 Task: Look for space in Adrogué, Argentina from 6th September, 2023 to 10th September, 2023 for 1 adult in price range Rs.10000 to Rs.15000. Place can be private room with 1  bedroom having 1 bed and 1 bathroom. Property type can be hotel. Amenities needed are: heating, . Booking option can be shelf check-in. Required host language is English.
Action: Mouse moved to (452, 93)
Screenshot: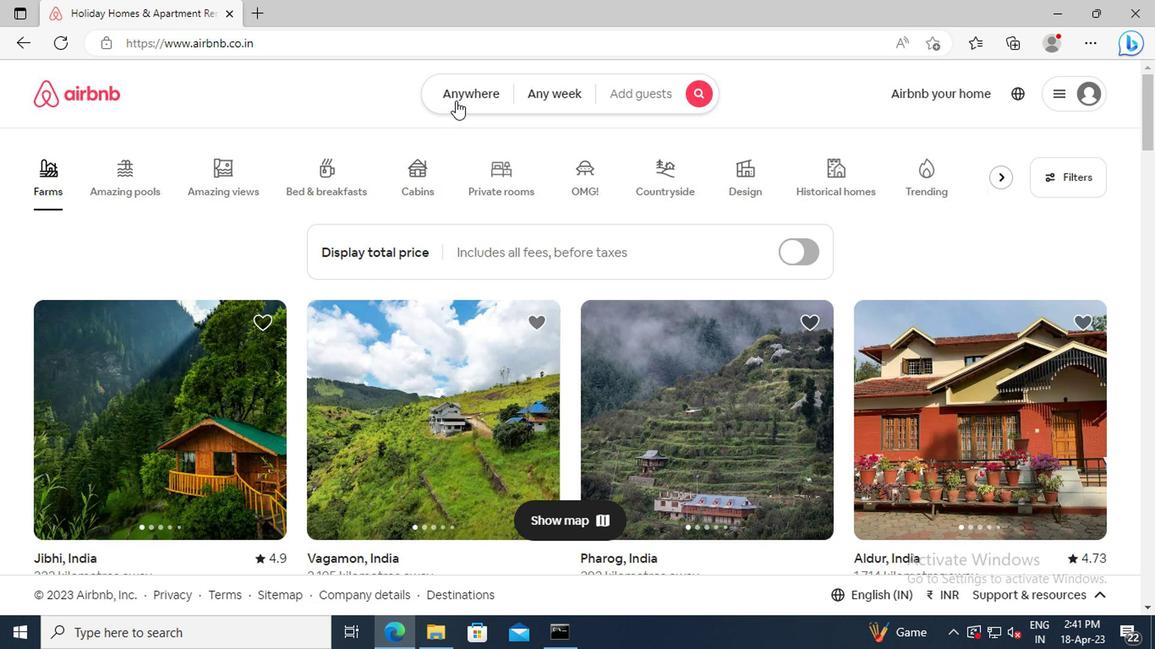 
Action: Mouse pressed left at (452, 93)
Screenshot: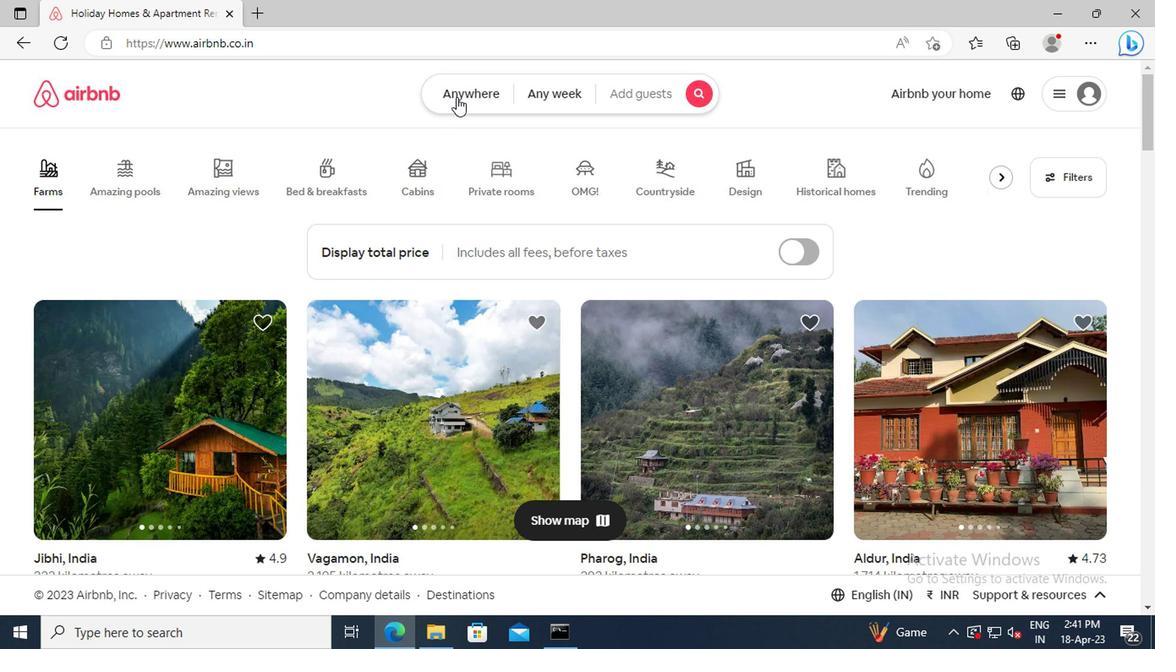 
Action: Mouse moved to (279, 159)
Screenshot: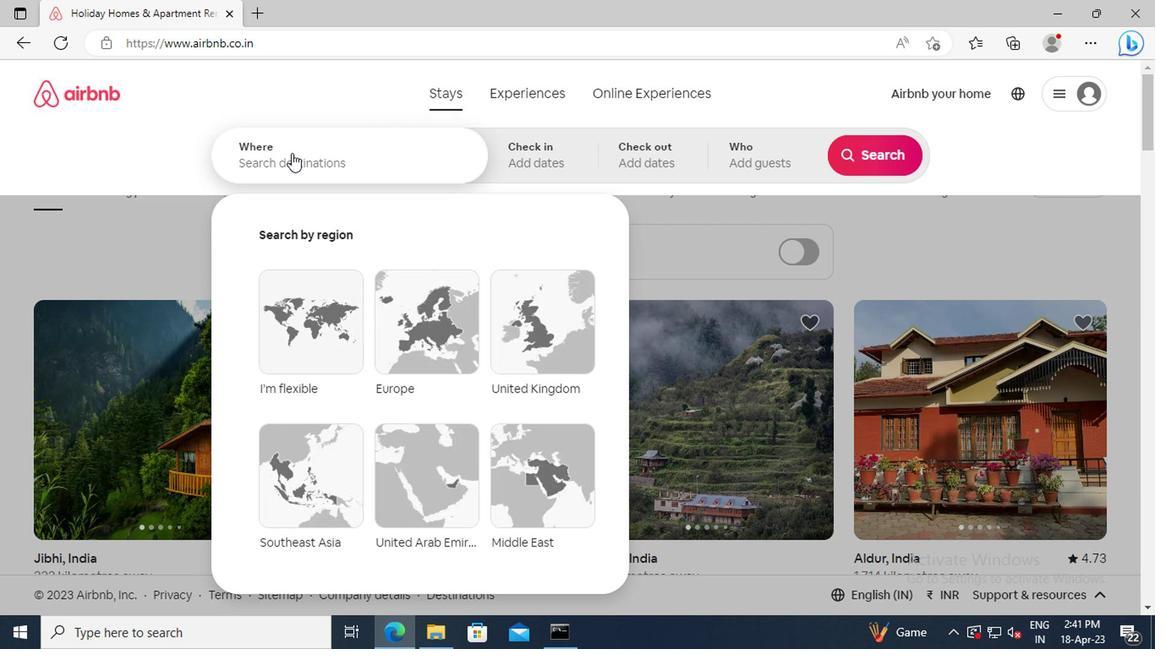 
Action: Mouse pressed left at (279, 159)
Screenshot: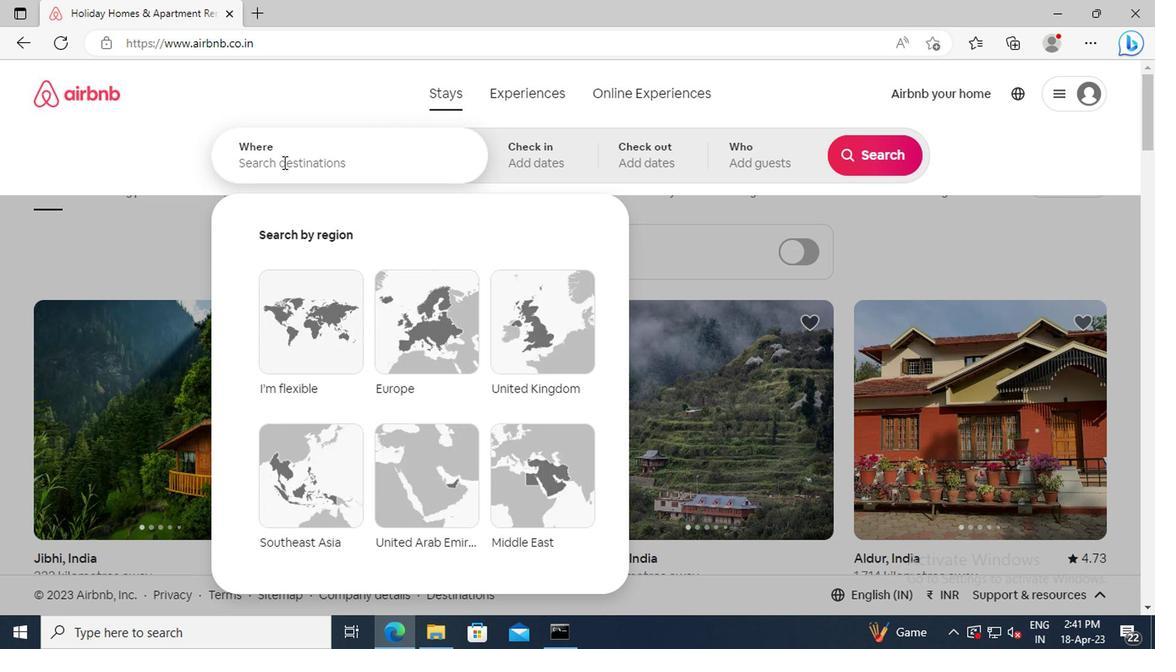 
Action: Key pressed <Key.shift_r>Adrogue,<Key.space><Key.shift_r>Argentina<Key.enter>
Screenshot: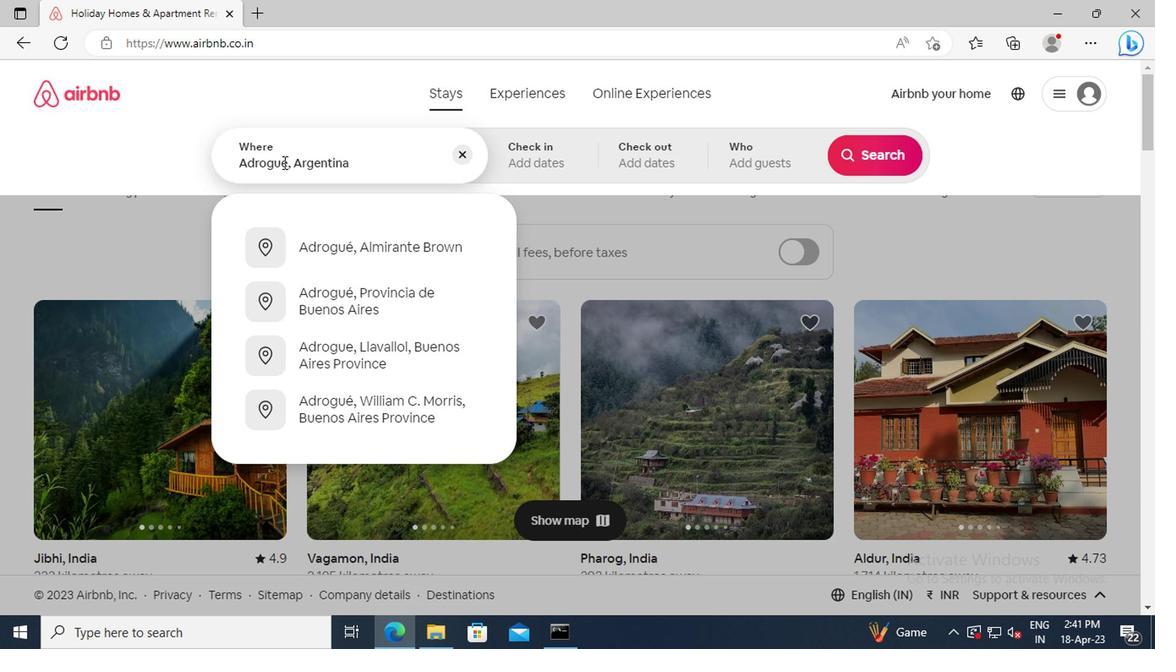
Action: Mouse moved to (857, 291)
Screenshot: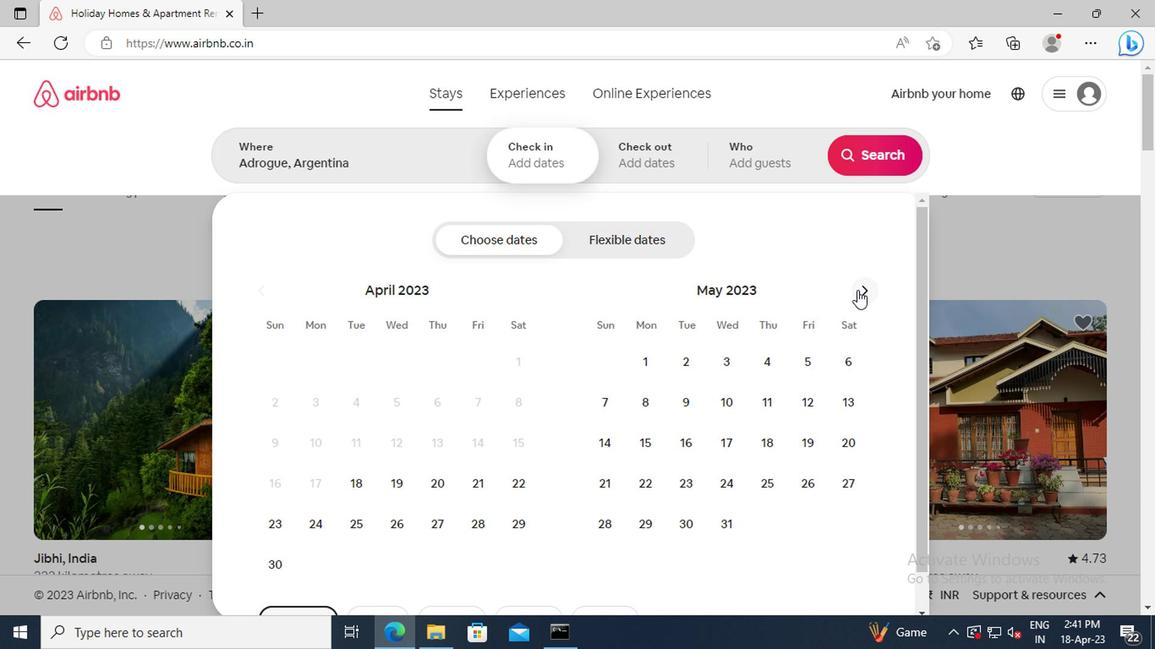 
Action: Mouse pressed left at (857, 291)
Screenshot: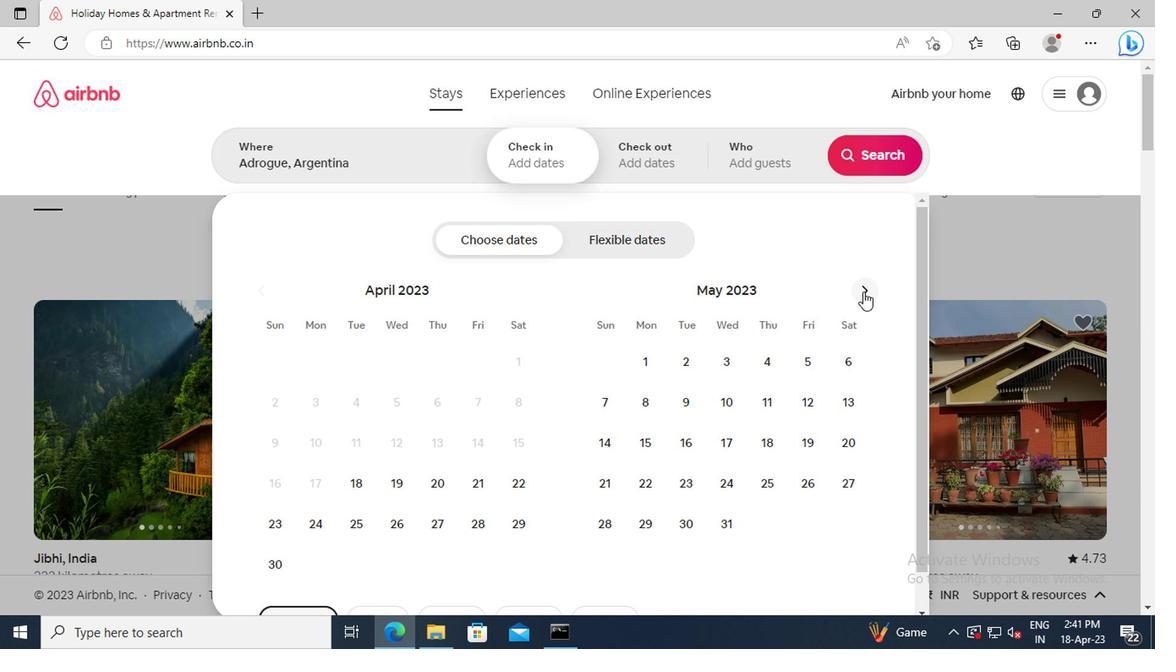 
Action: Mouse pressed left at (857, 291)
Screenshot: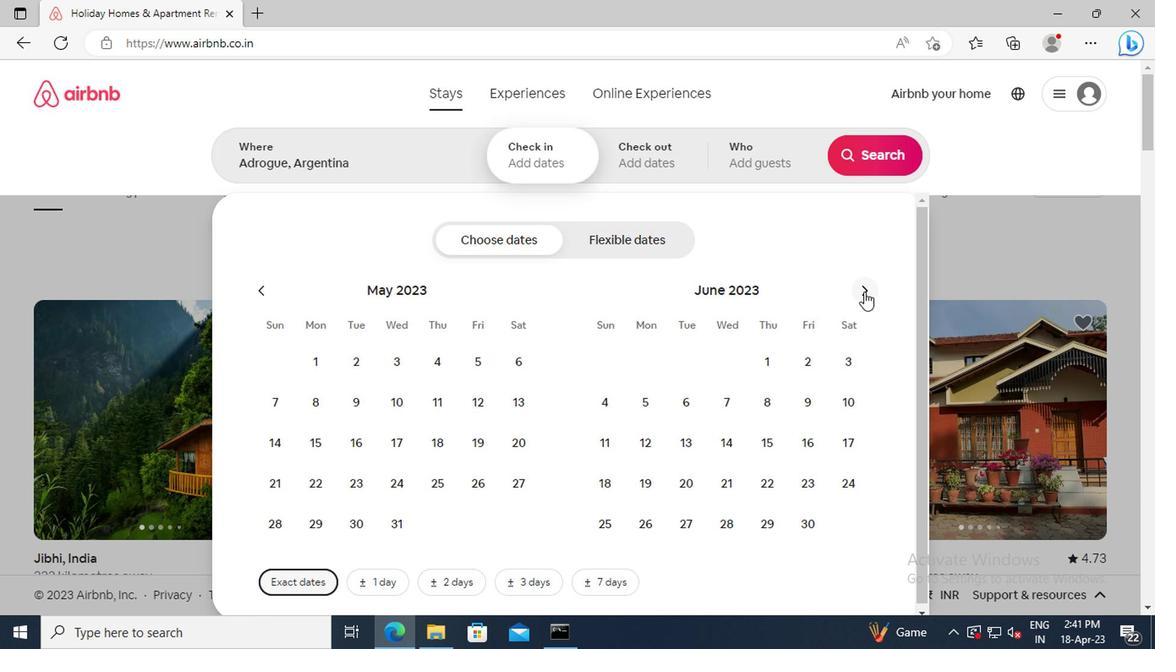 
Action: Mouse pressed left at (857, 291)
Screenshot: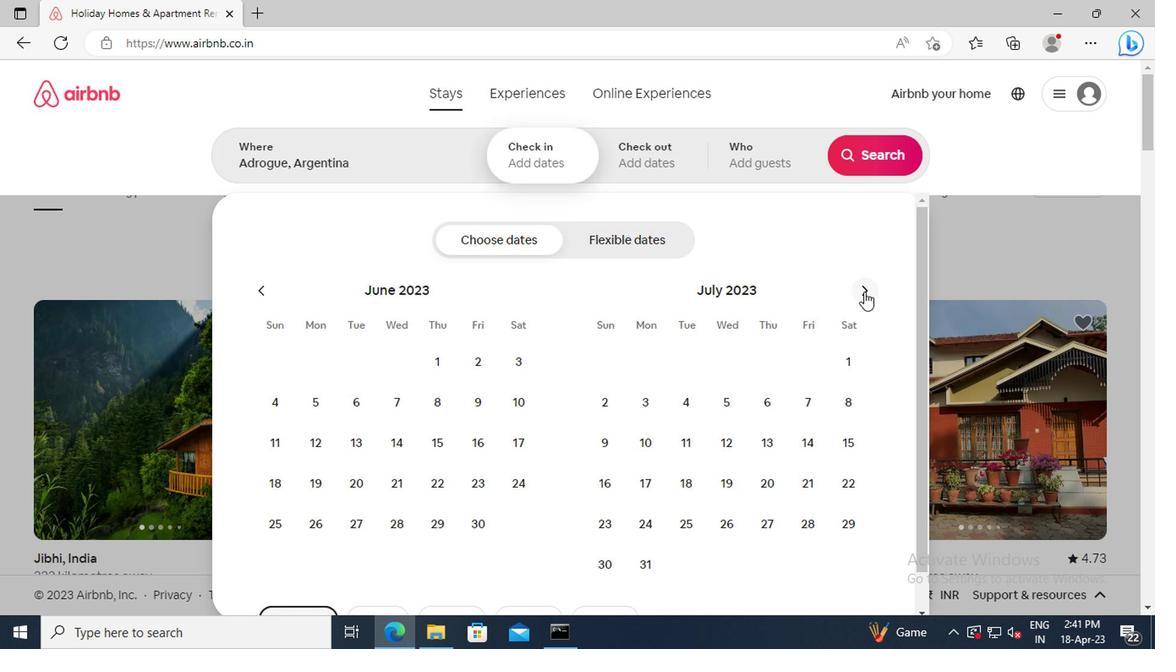 
Action: Mouse pressed left at (857, 291)
Screenshot: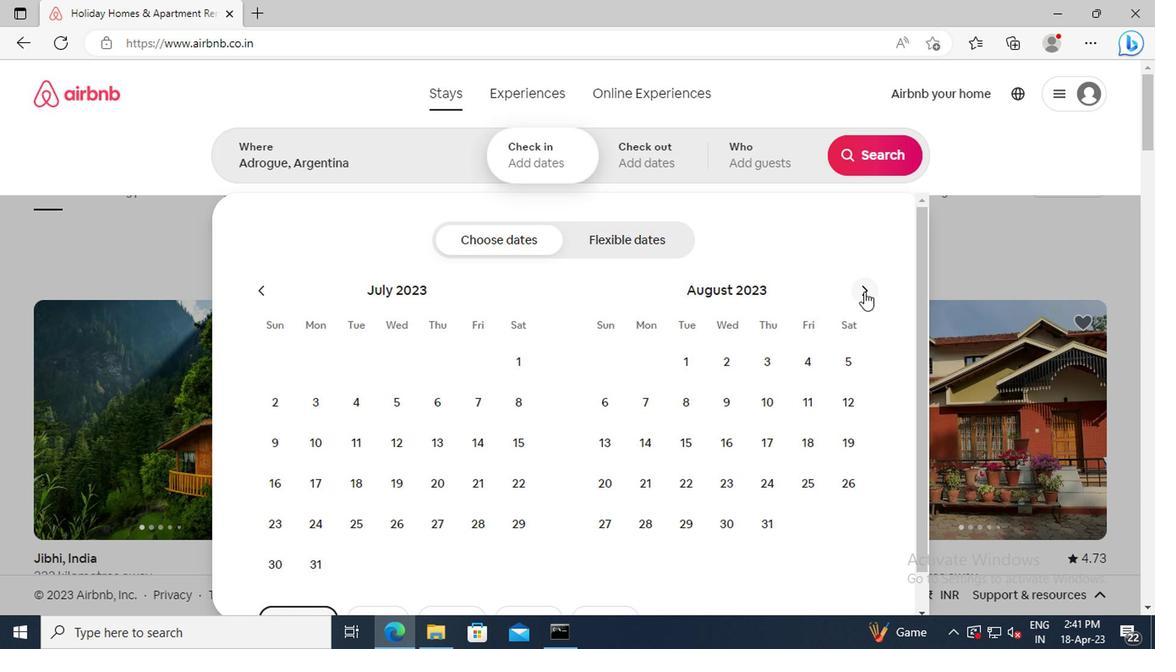 
Action: Mouse moved to (727, 395)
Screenshot: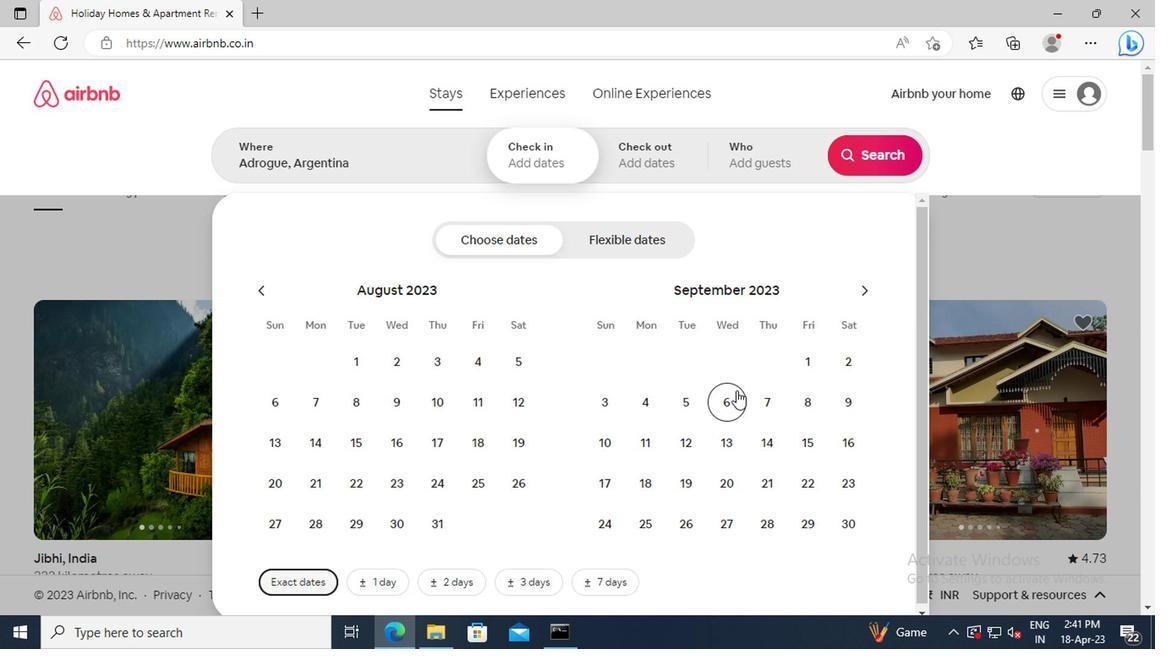 
Action: Mouse pressed left at (727, 395)
Screenshot: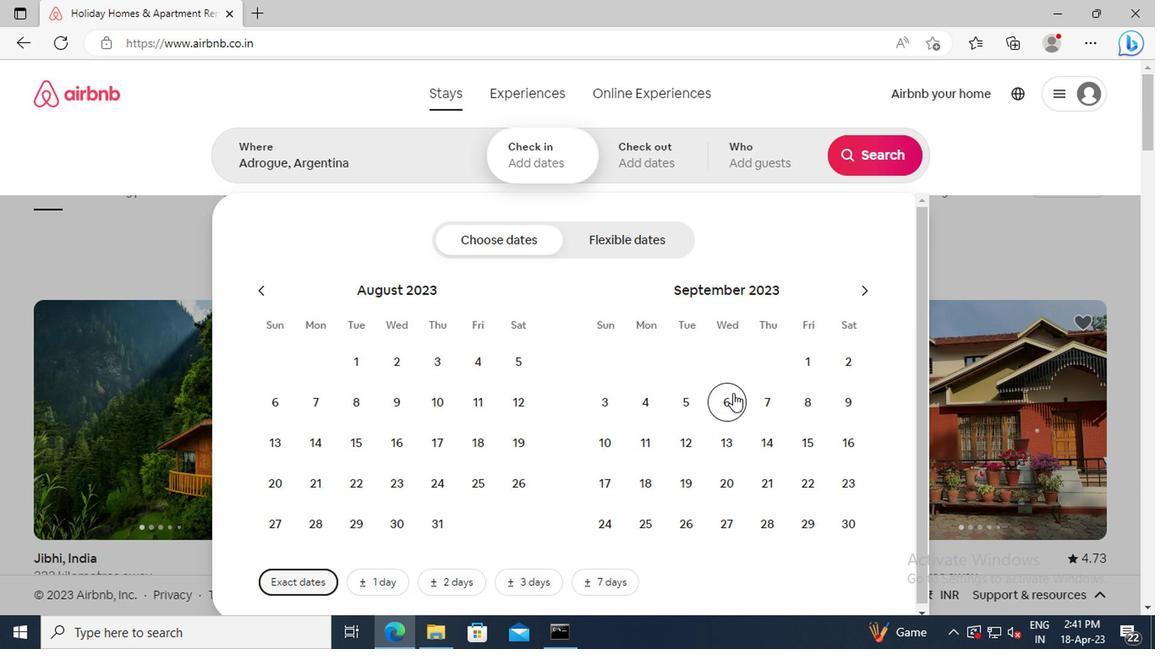 
Action: Mouse moved to (607, 443)
Screenshot: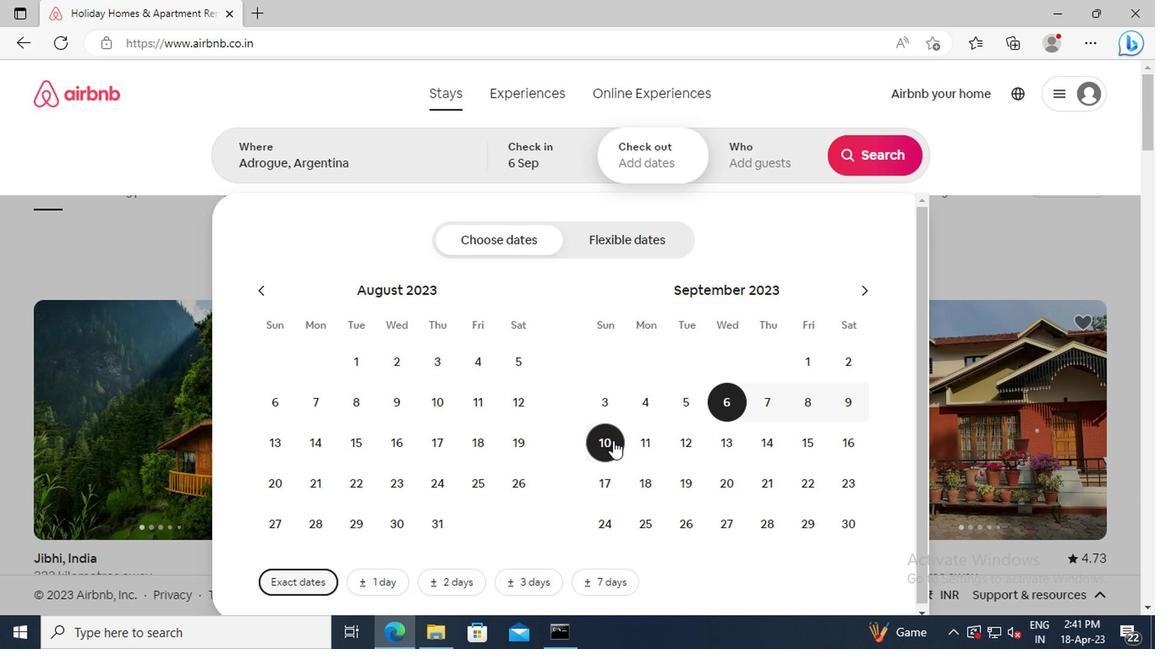 
Action: Mouse pressed left at (607, 443)
Screenshot: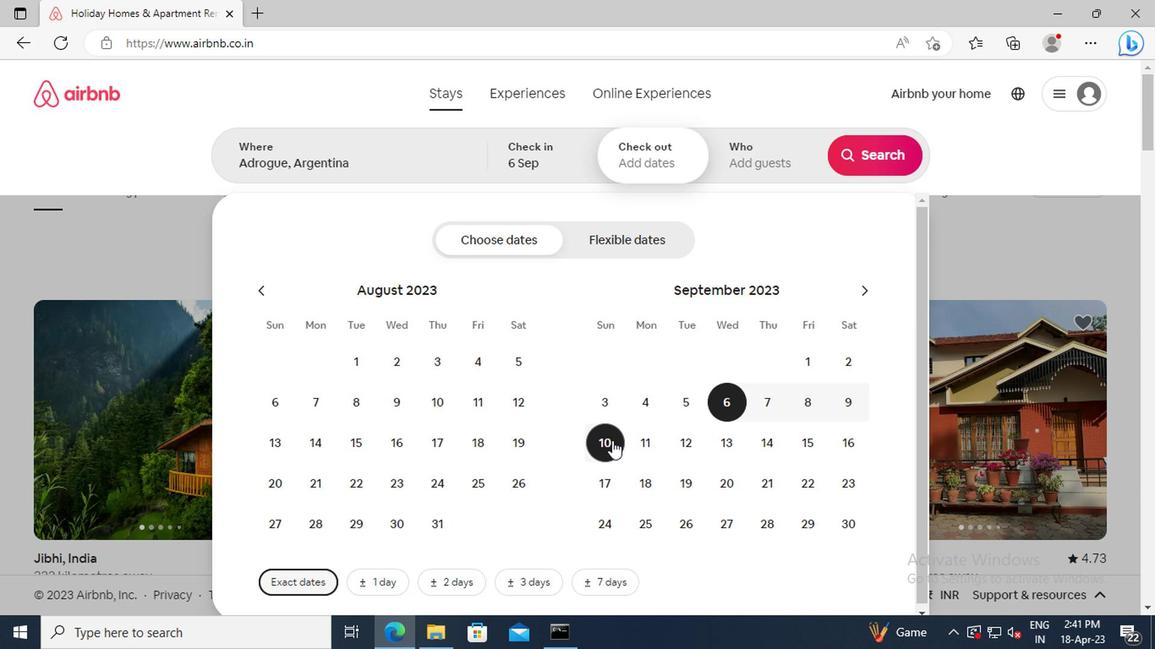 
Action: Mouse moved to (746, 151)
Screenshot: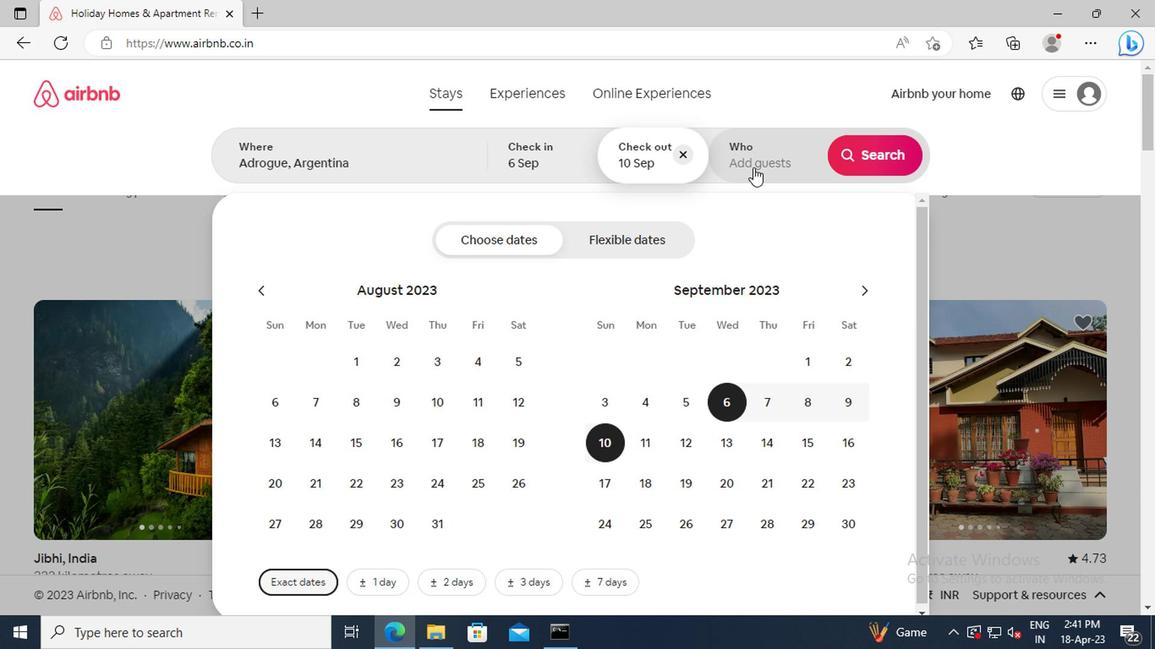 
Action: Mouse pressed left at (746, 151)
Screenshot: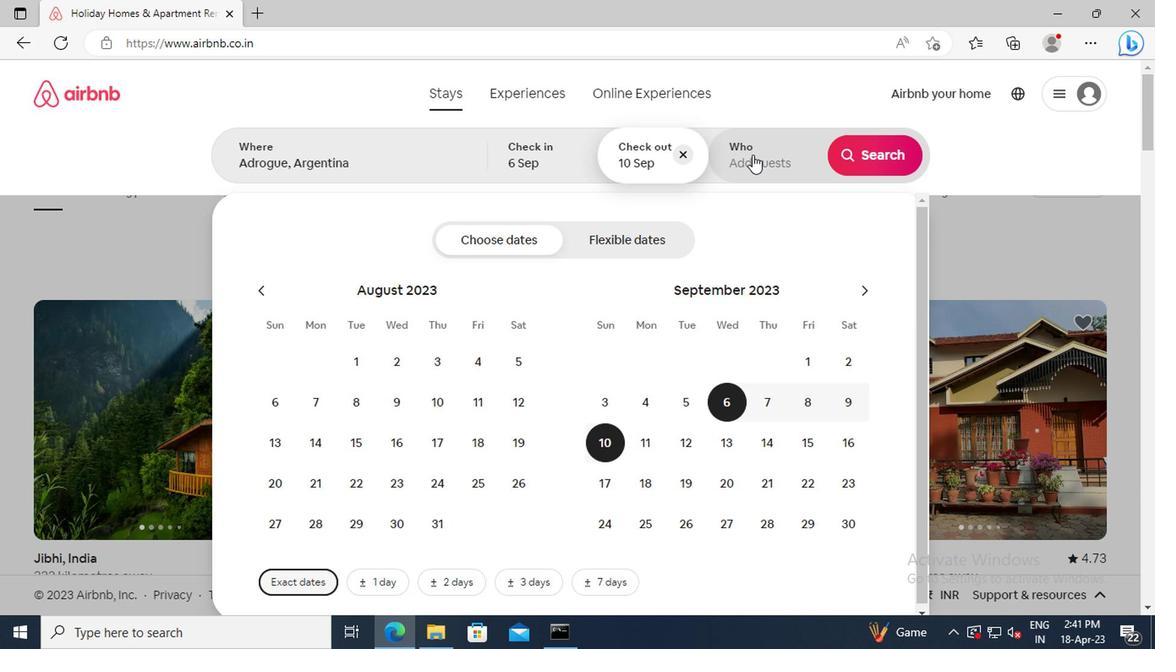 
Action: Mouse moved to (872, 249)
Screenshot: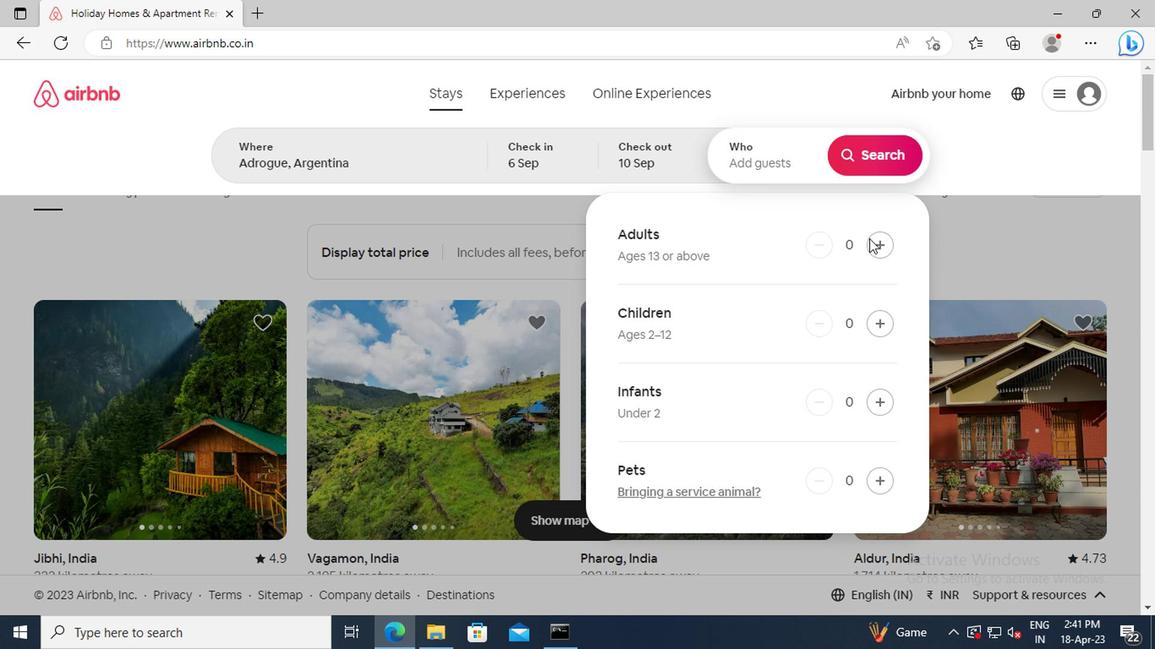 
Action: Mouse pressed left at (872, 249)
Screenshot: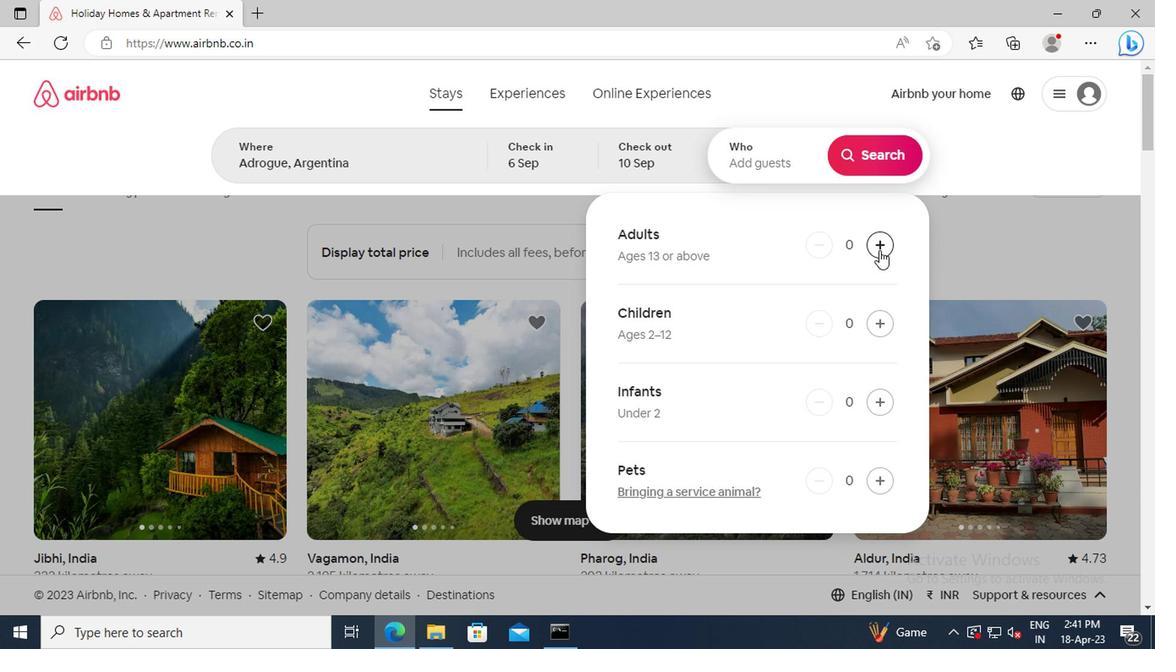
Action: Mouse moved to (863, 152)
Screenshot: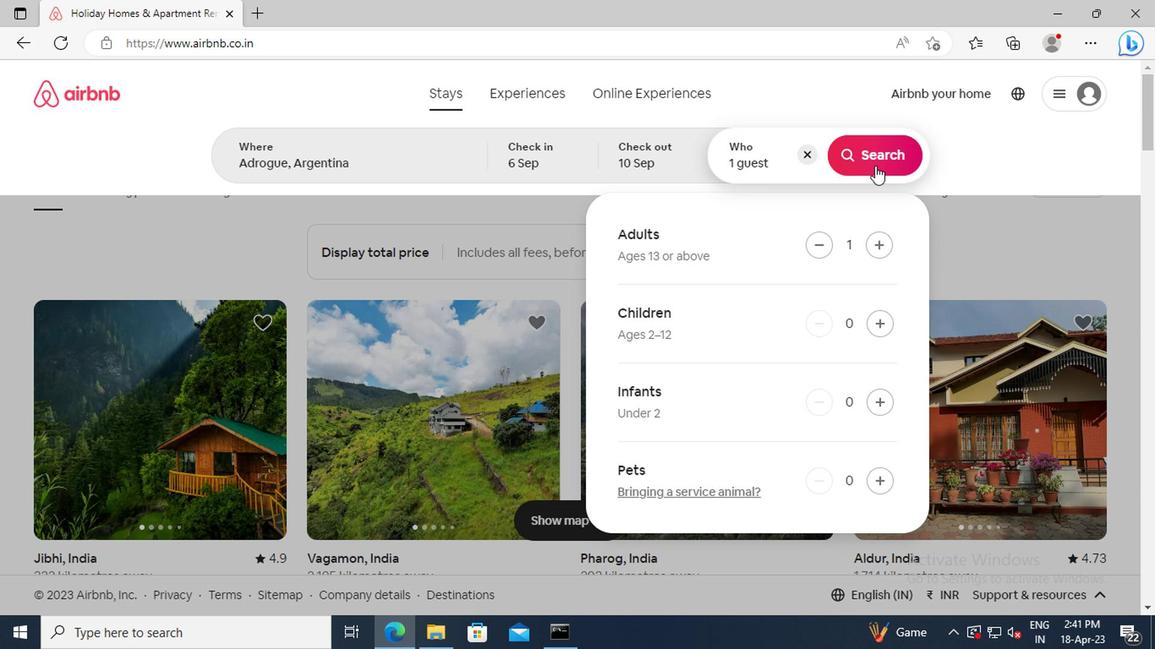 
Action: Mouse pressed left at (863, 152)
Screenshot: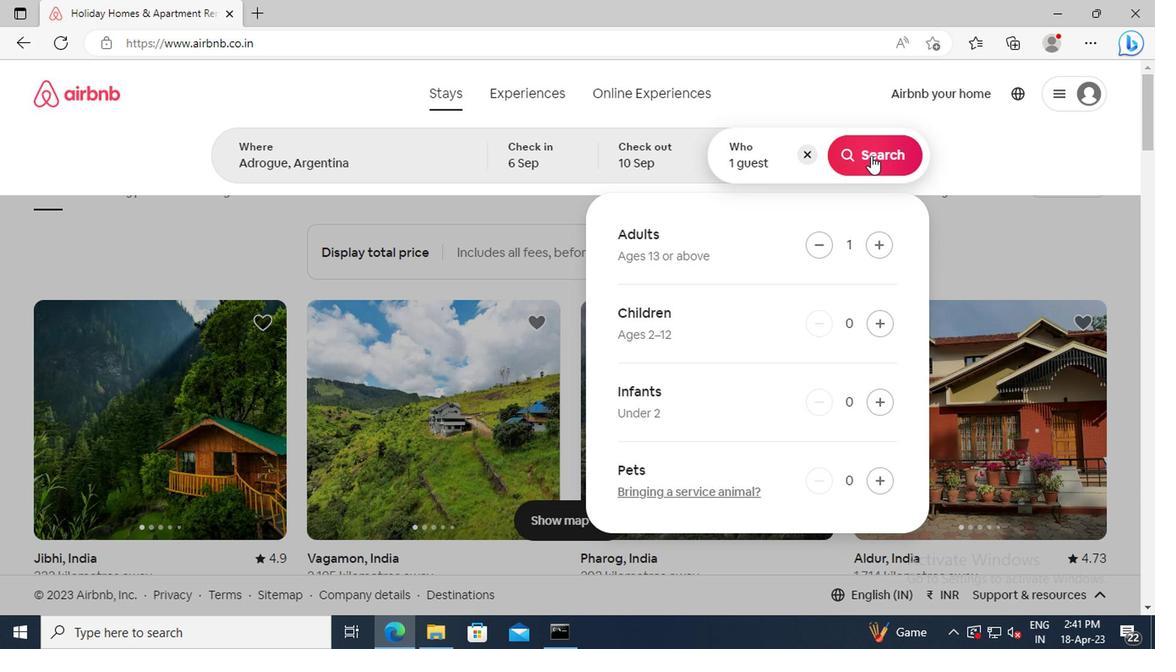 
Action: Mouse moved to (1067, 162)
Screenshot: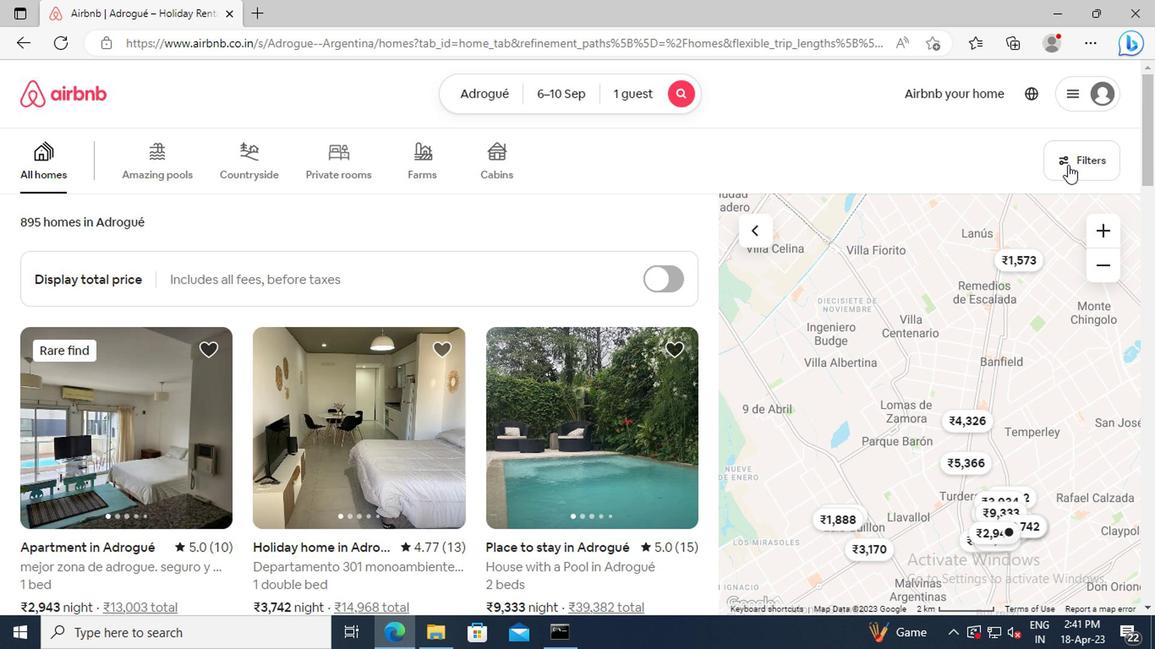 
Action: Mouse pressed left at (1067, 162)
Screenshot: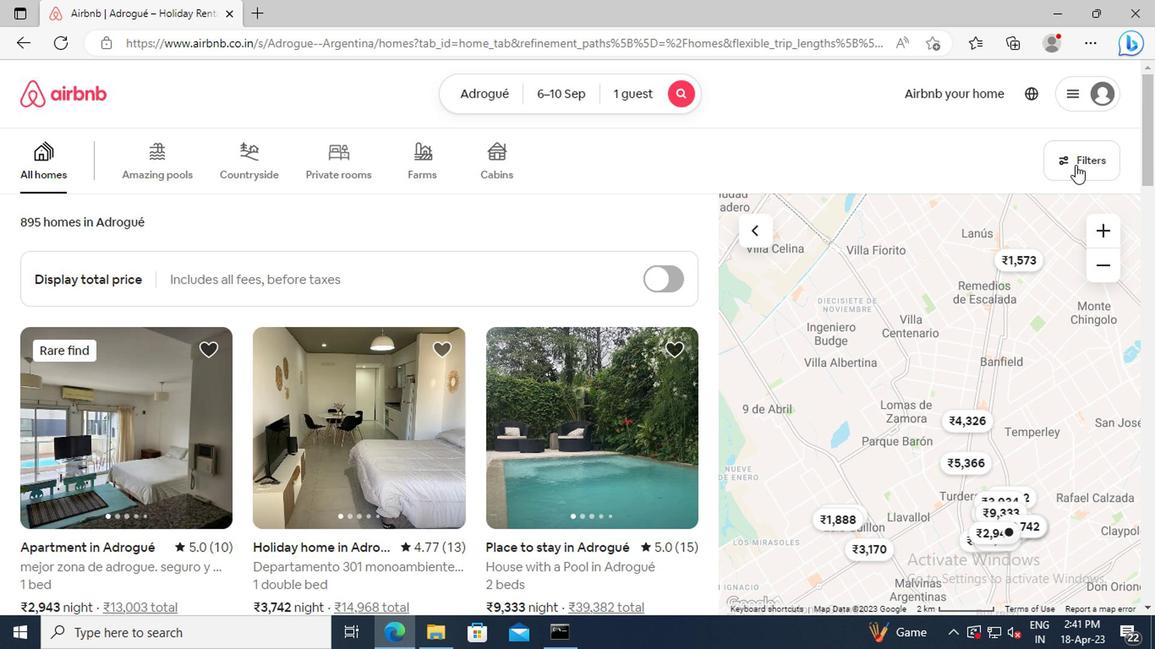 
Action: Mouse moved to (392, 378)
Screenshot: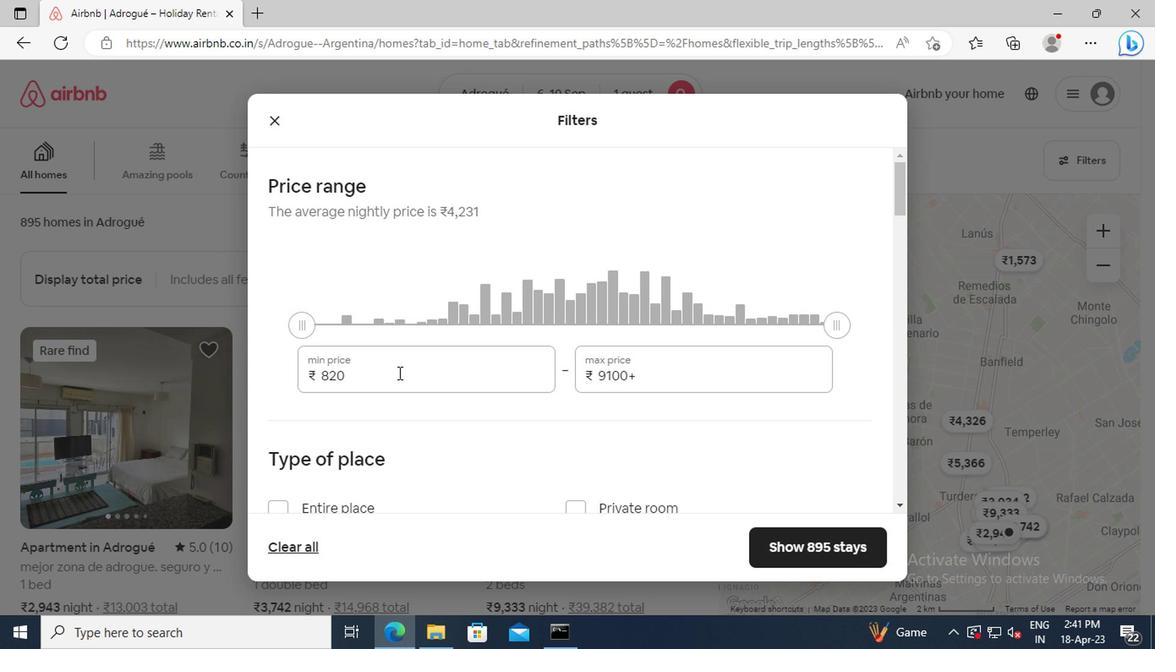 
Action: Mouse pressed left at (392, 378)
Screenshot: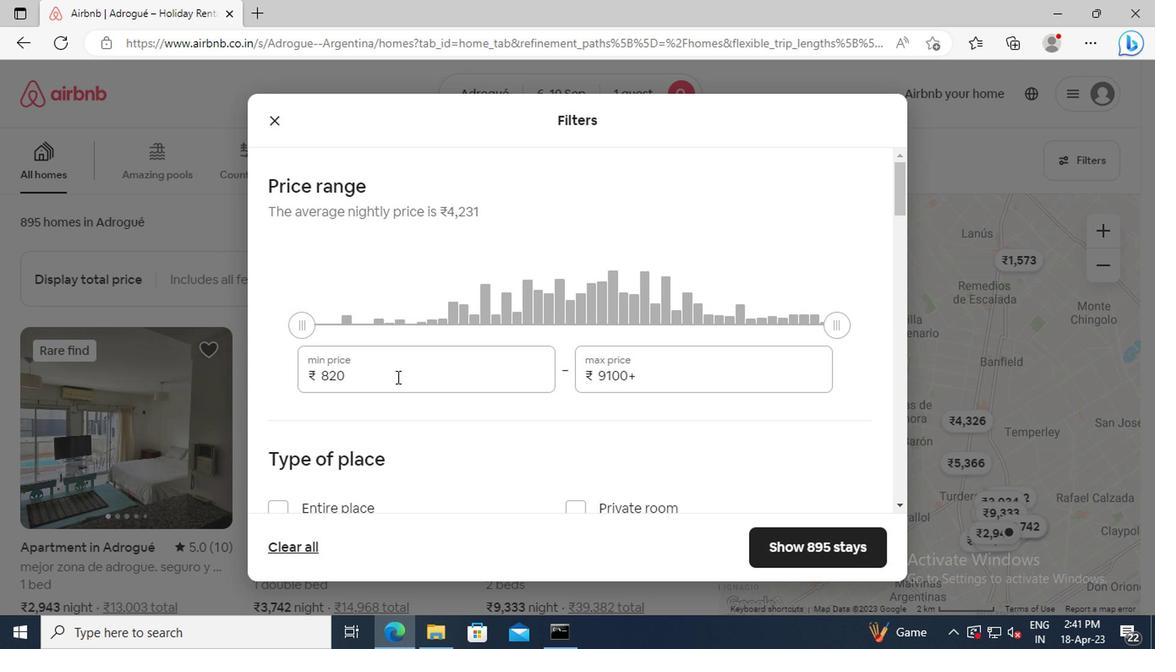
Action: Key pressed <Key.backspace><Key.backspace><Key.backspace>10000<Key.tab><Key.delete>15000
Screenshot: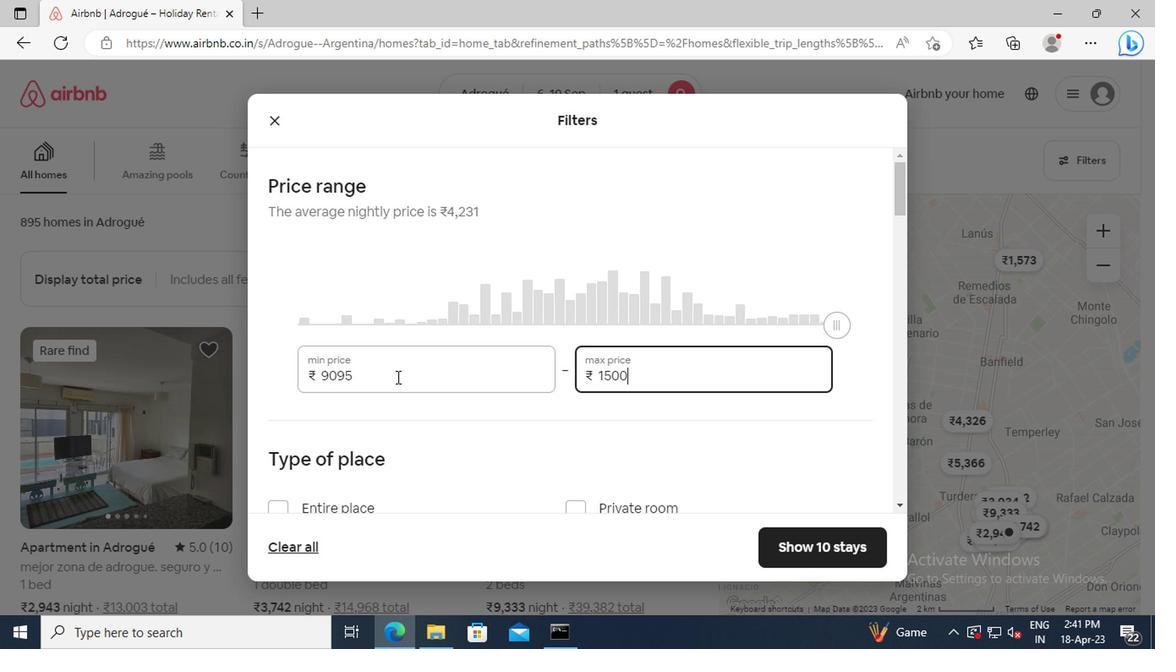 
Action: Mouse scrolled (392, 377) with delta (0, 0)
Screenshot: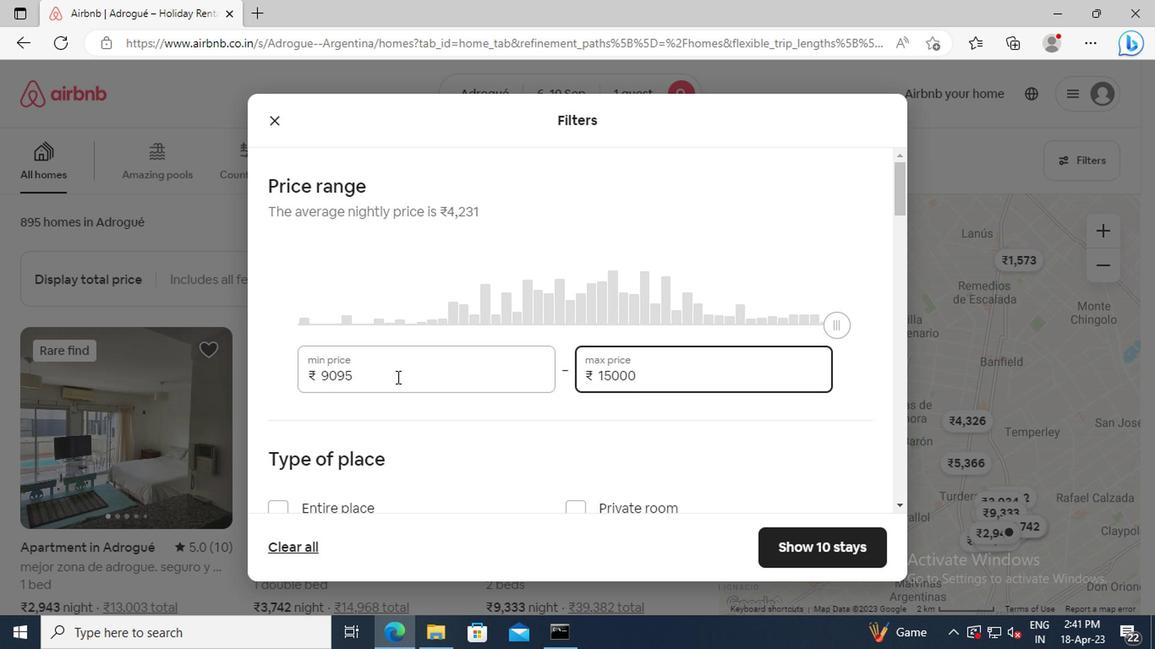 
Action: Mouse scrolled (392, 377) with delta (0, 0)
Screenshot: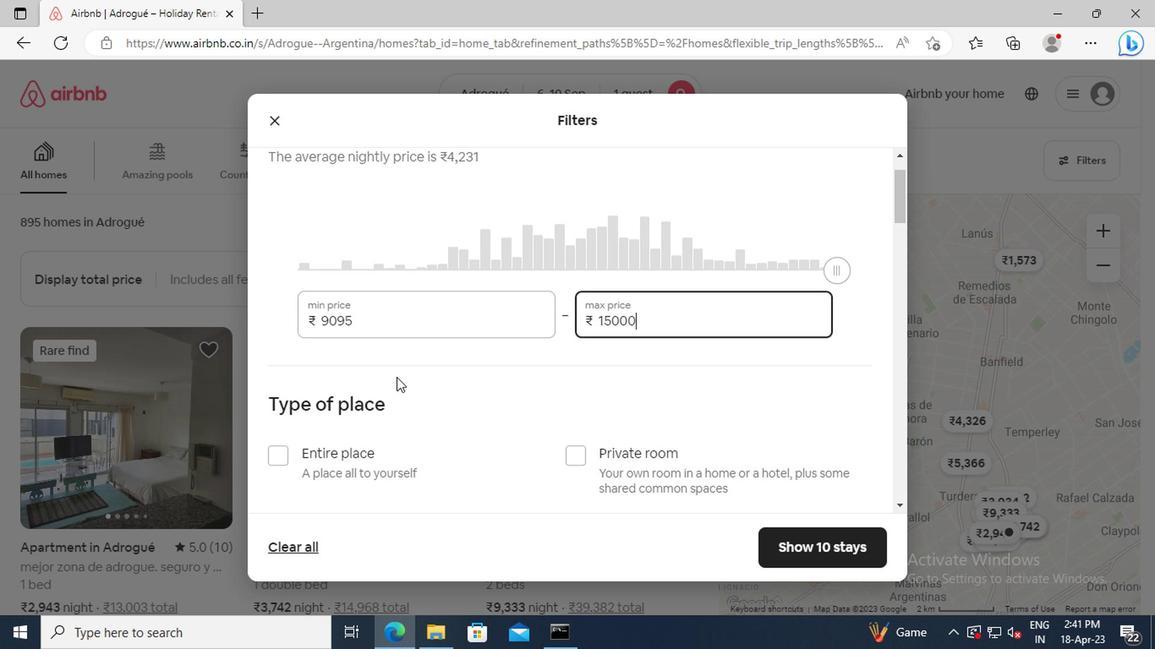 
Action: Mouse scrolled (392, 377) with delta (0, 0)
Screenshot: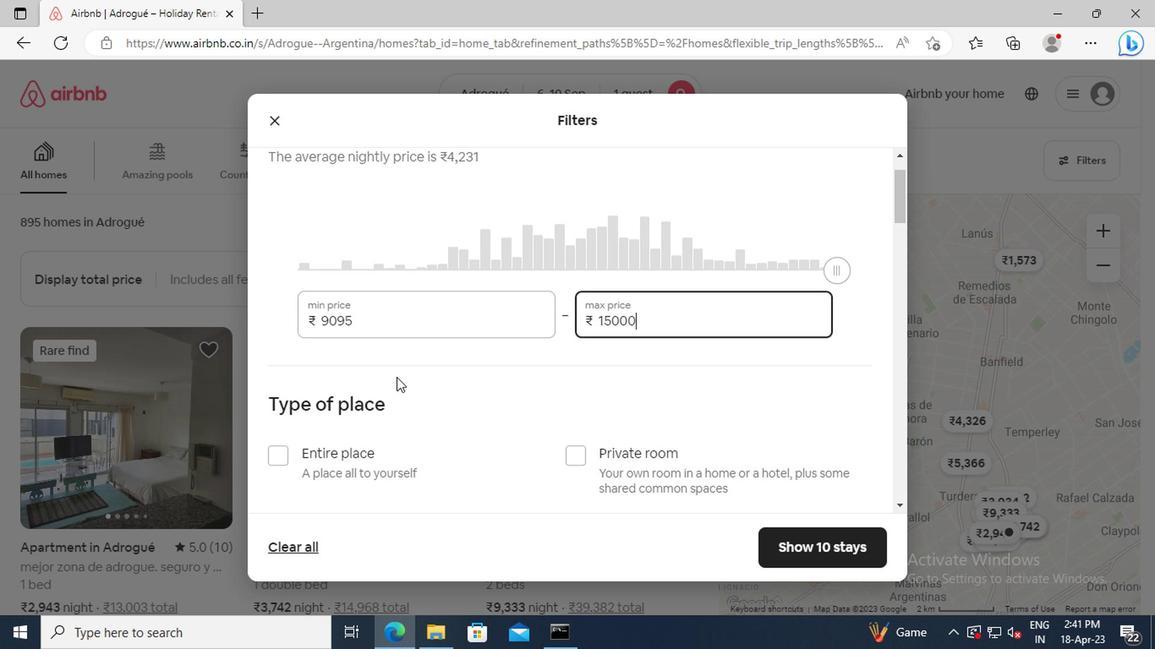 
Action: Mouse moved to (567, 345)
Screenshot: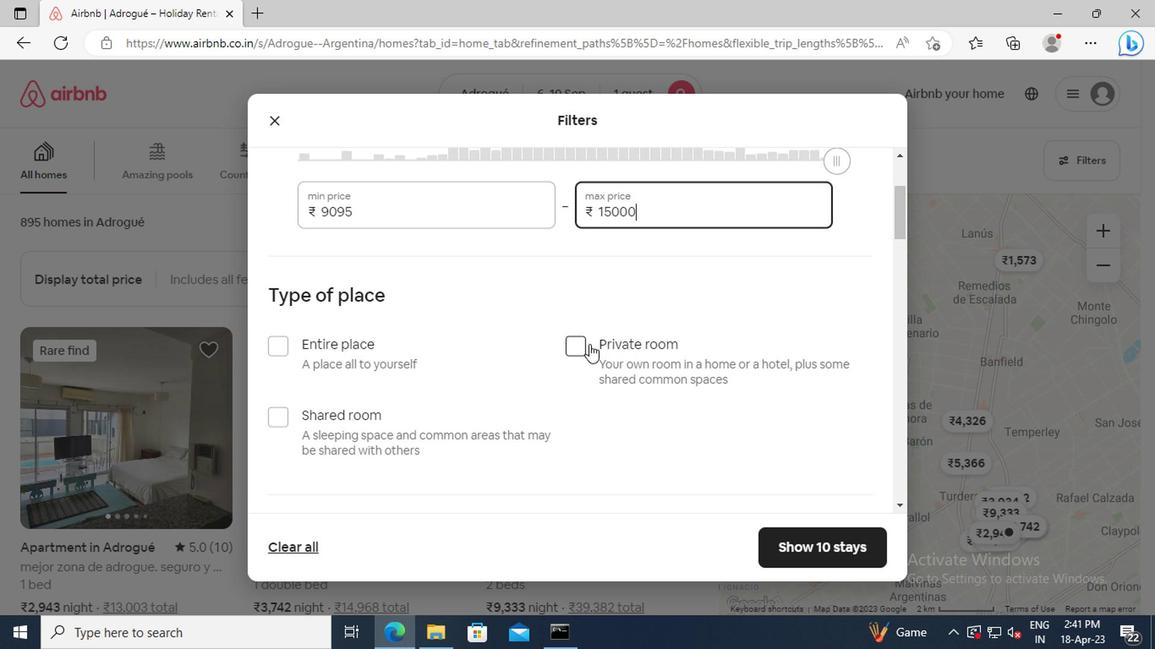 
Action: Mouse pressed left at (567, 345)
Screenshot: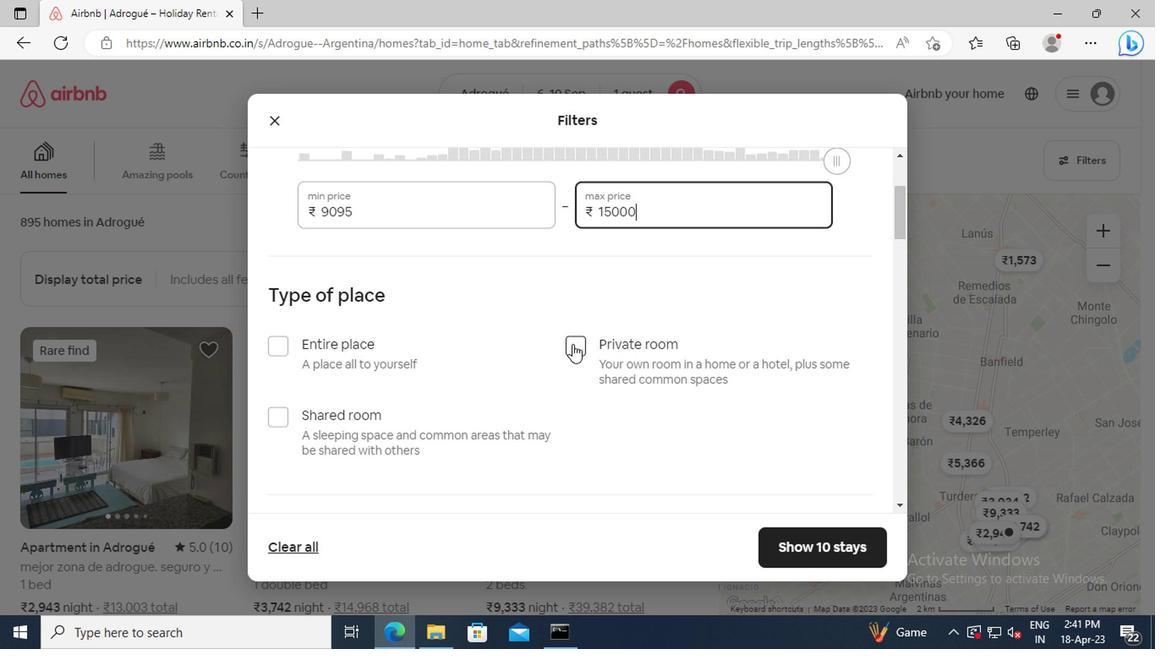 
Action: Mouse moved to (525, 335)
Screenshot: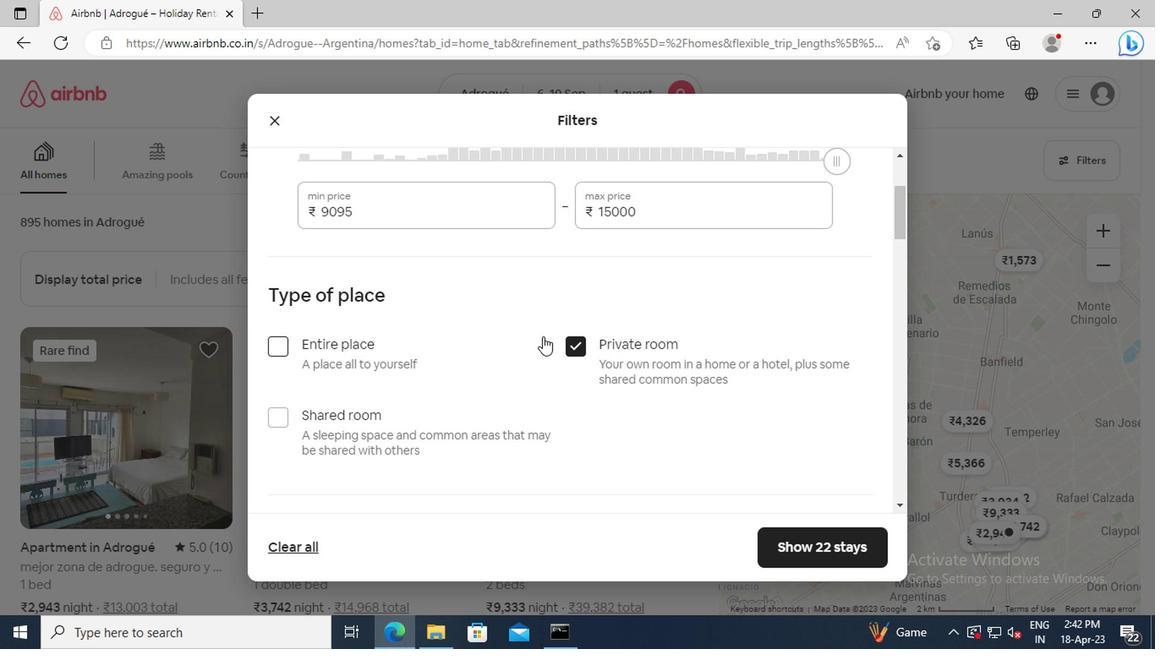 
Action: Mouse scrolled (525, 334) with delta (0, -1)
Screenshot: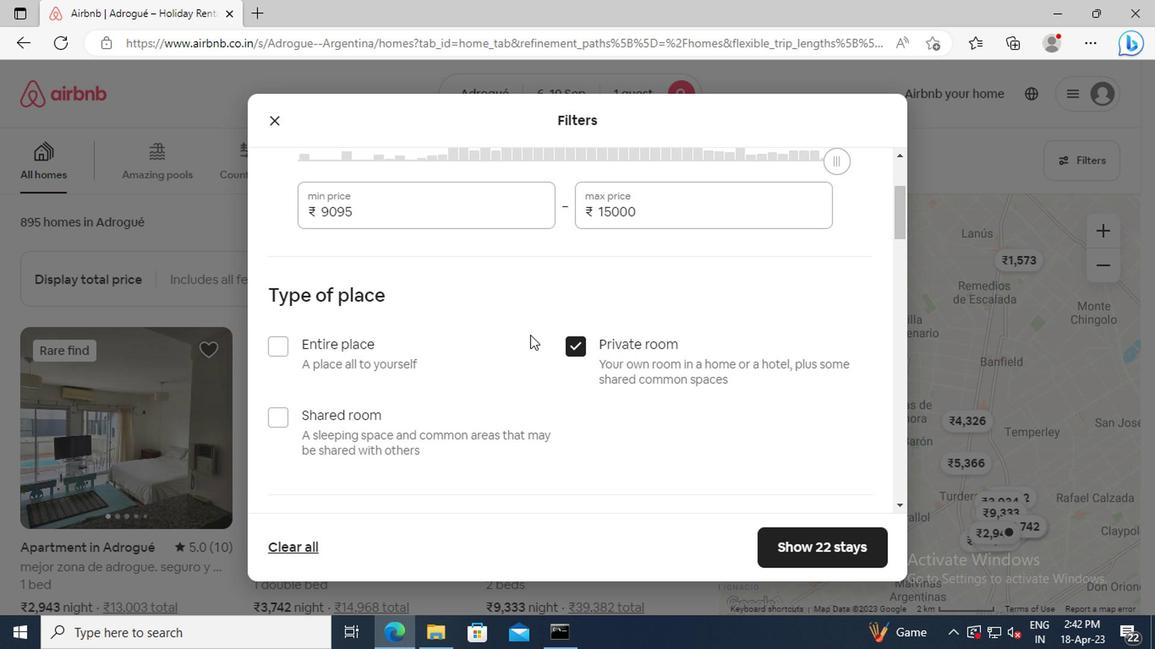 
Action: Mouse scrolled (525, 334) with delta (0, -1)
Screenshot: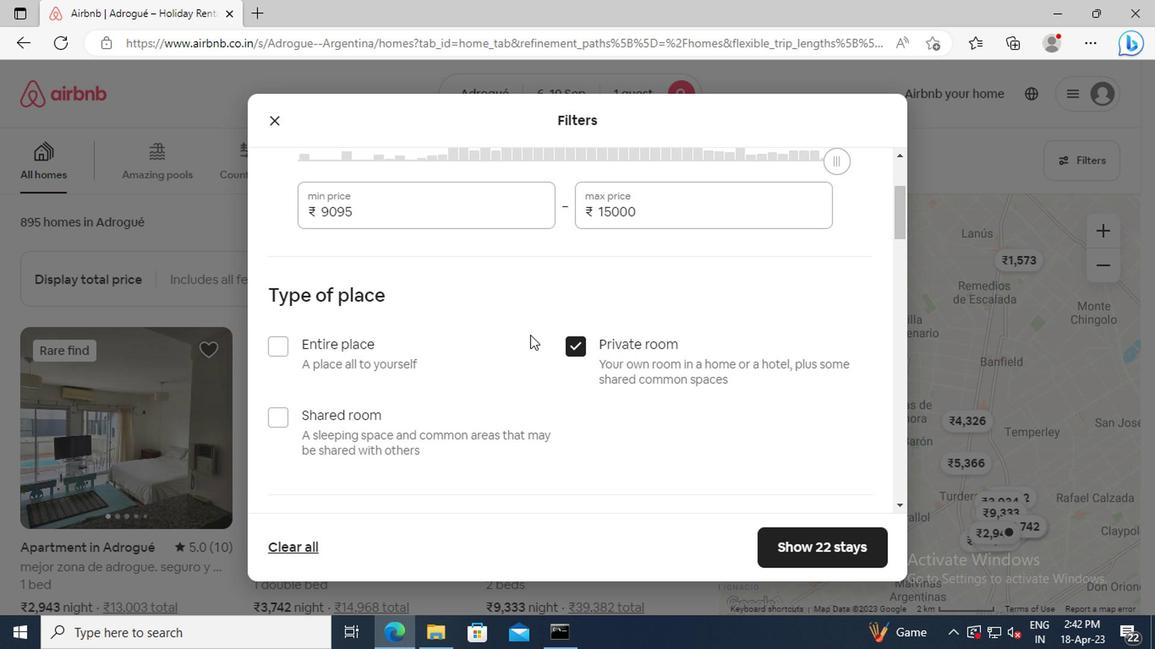 
Action: Mouse scrolled (525, 334) with delta (0, -1)
Screenshot: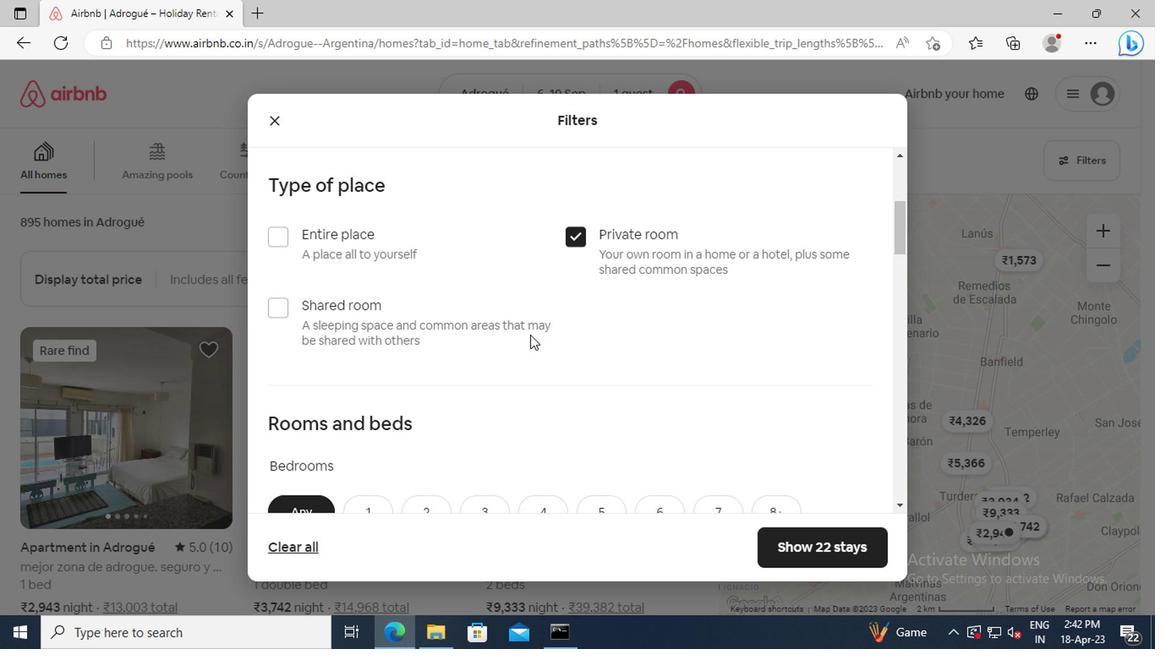
Action: Mouse scrolled (525, 334) with delta (0, -1)
Screenshot: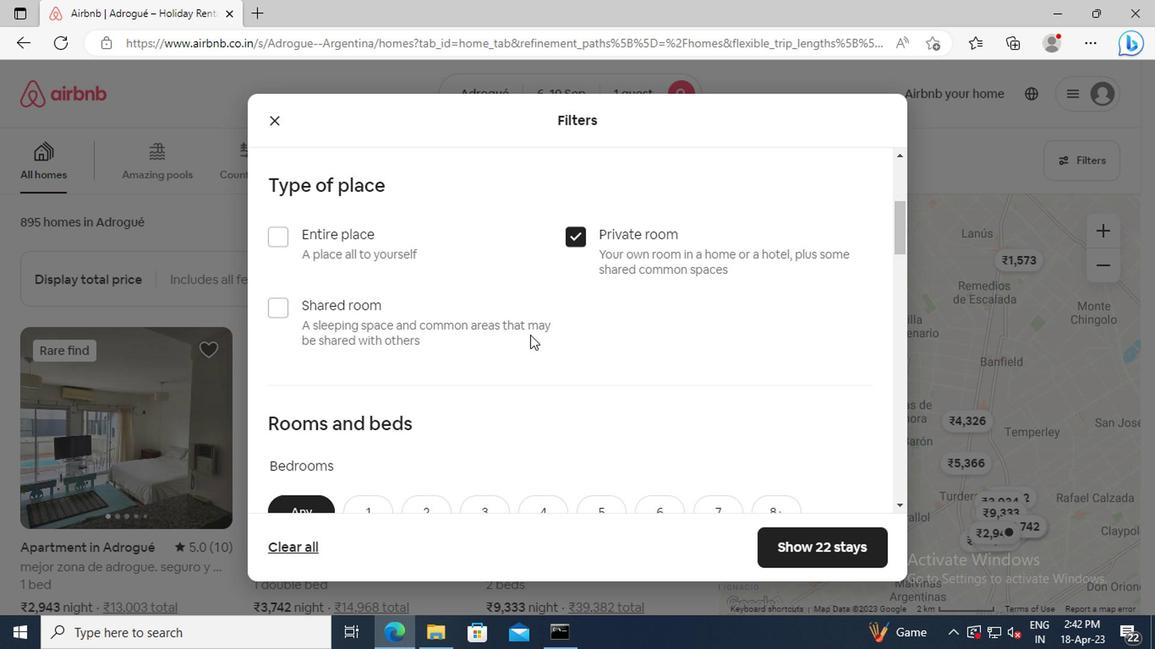 
Action: Mouse scrolled (525, 334) with delta (0, -1)
Screenshot: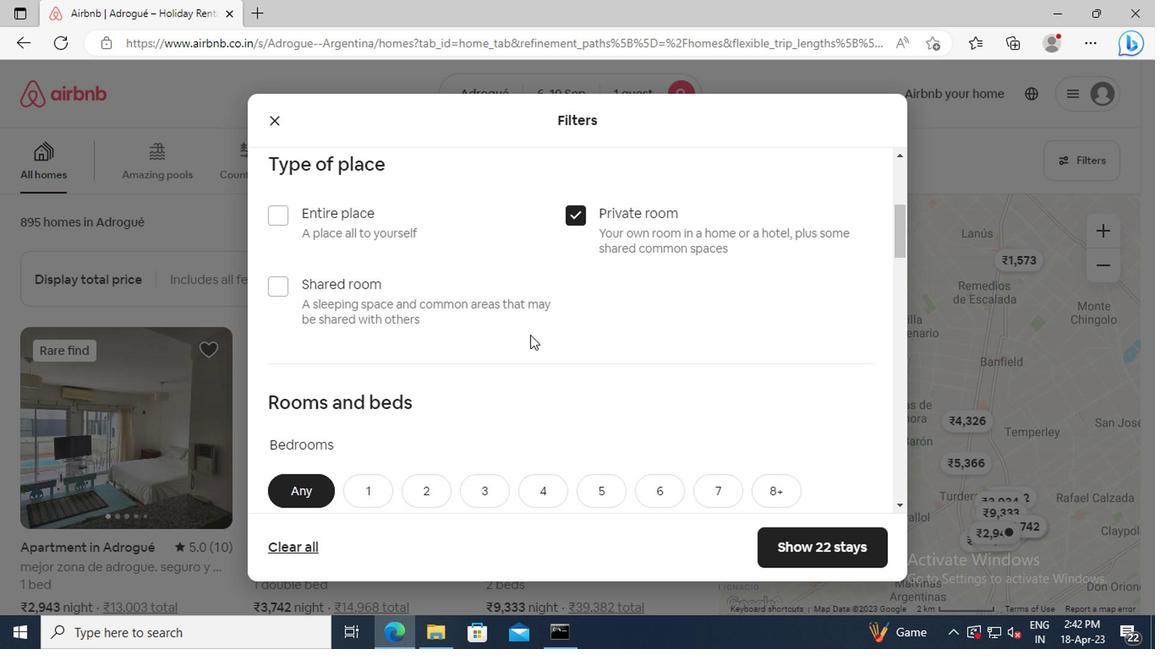 
Action: Mouse moved to (367, 357)
Screenshot: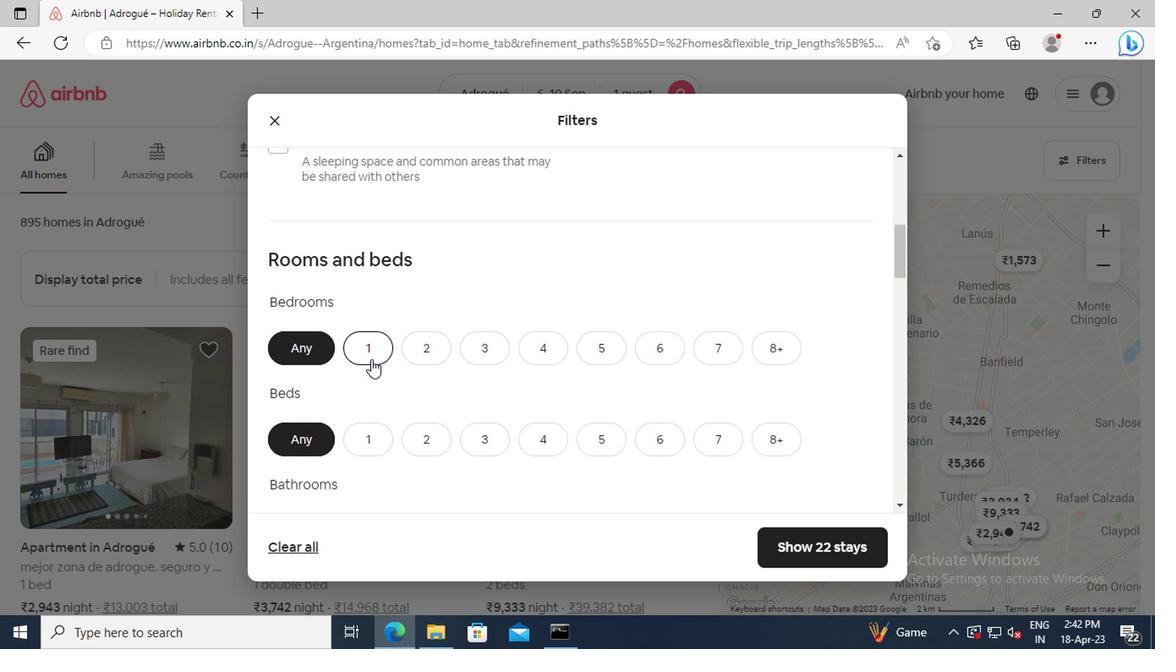 
Action: Mouse pressed left at (367, 357)
Screenshot: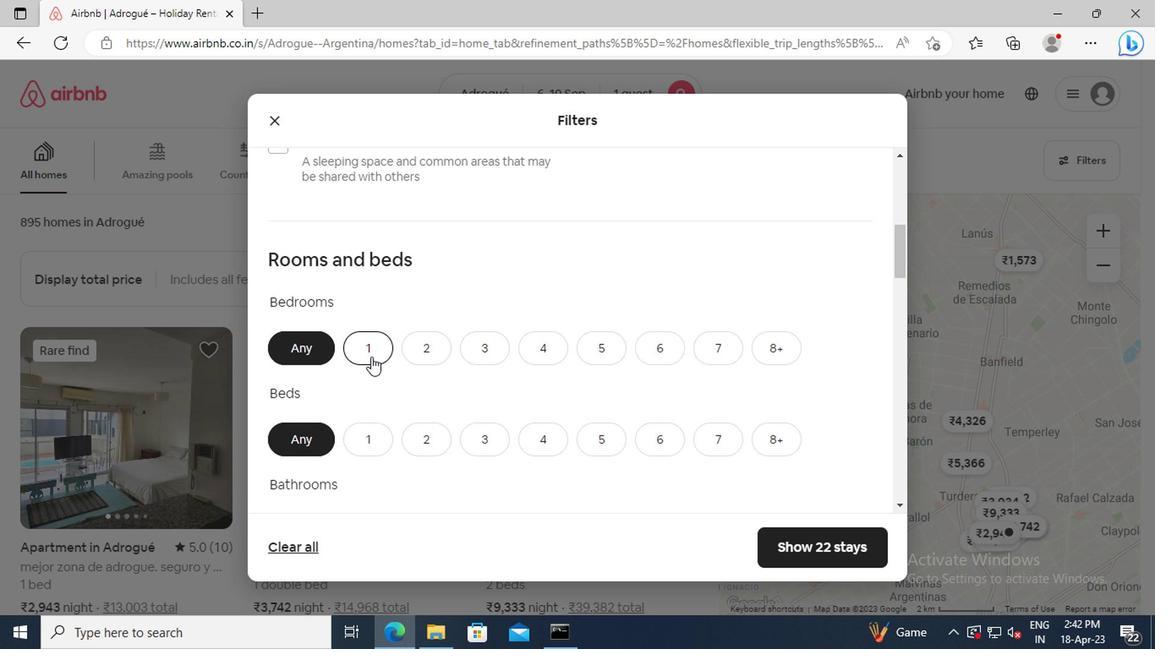 
Action: Mouse scrolled (367, 357) with delta (0, 0)
Screenshot: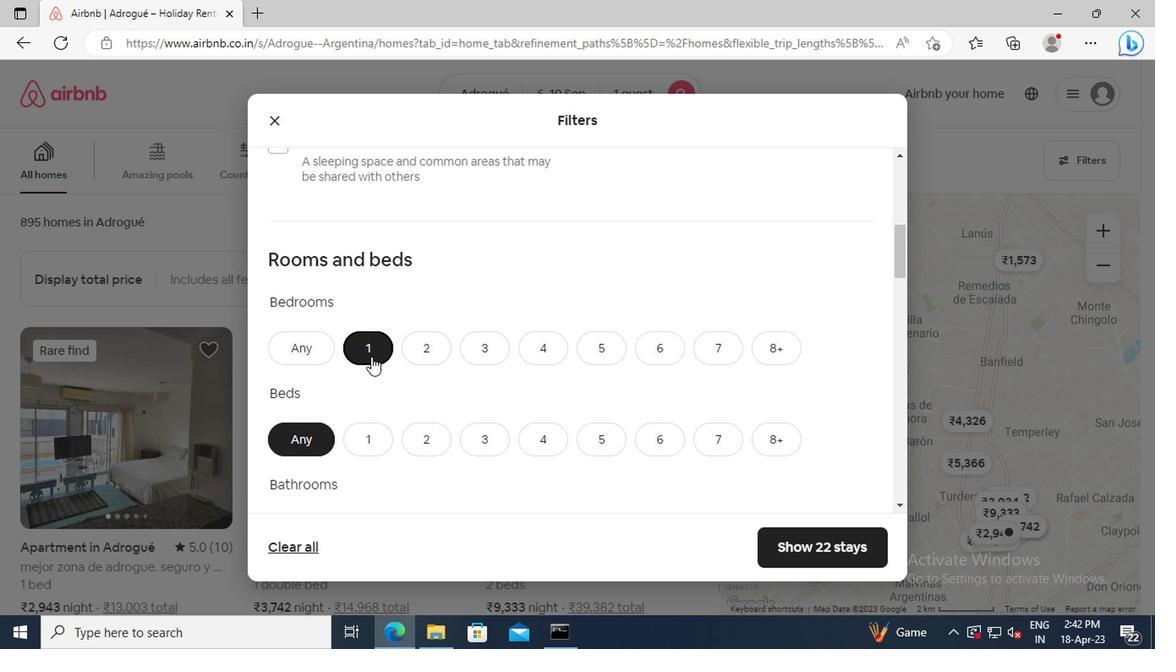 
Action: Mouse scrolled (367, 357) with delta (0, 0)
Screenshot: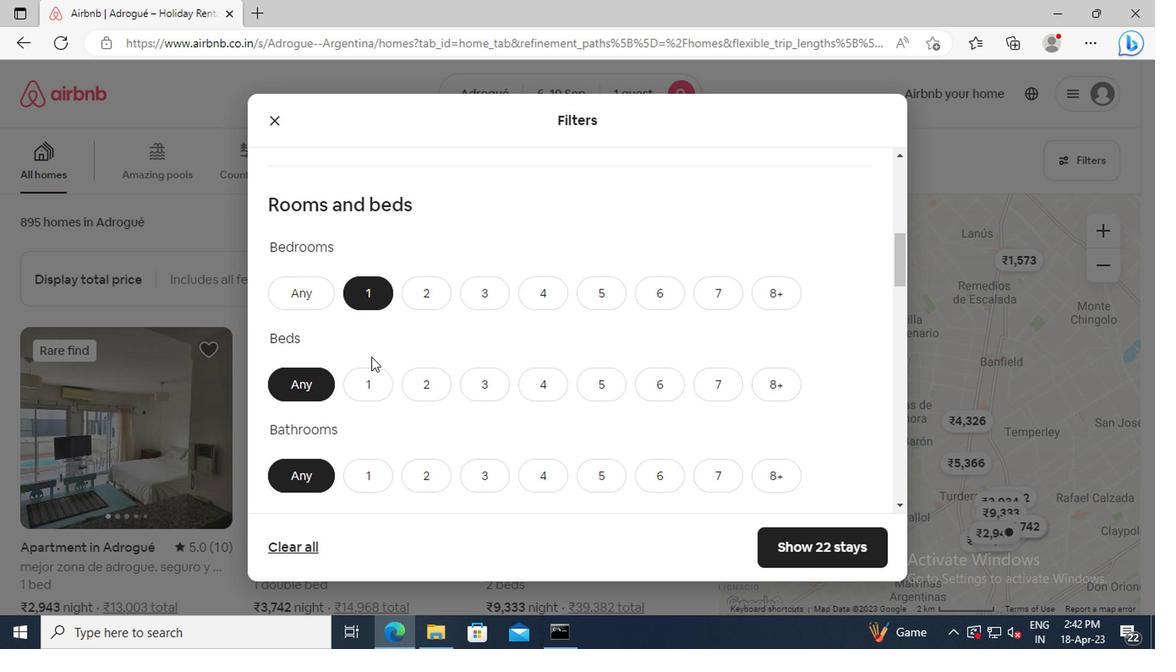 
Action: Mouse moved to (365, 332)
Screenshot: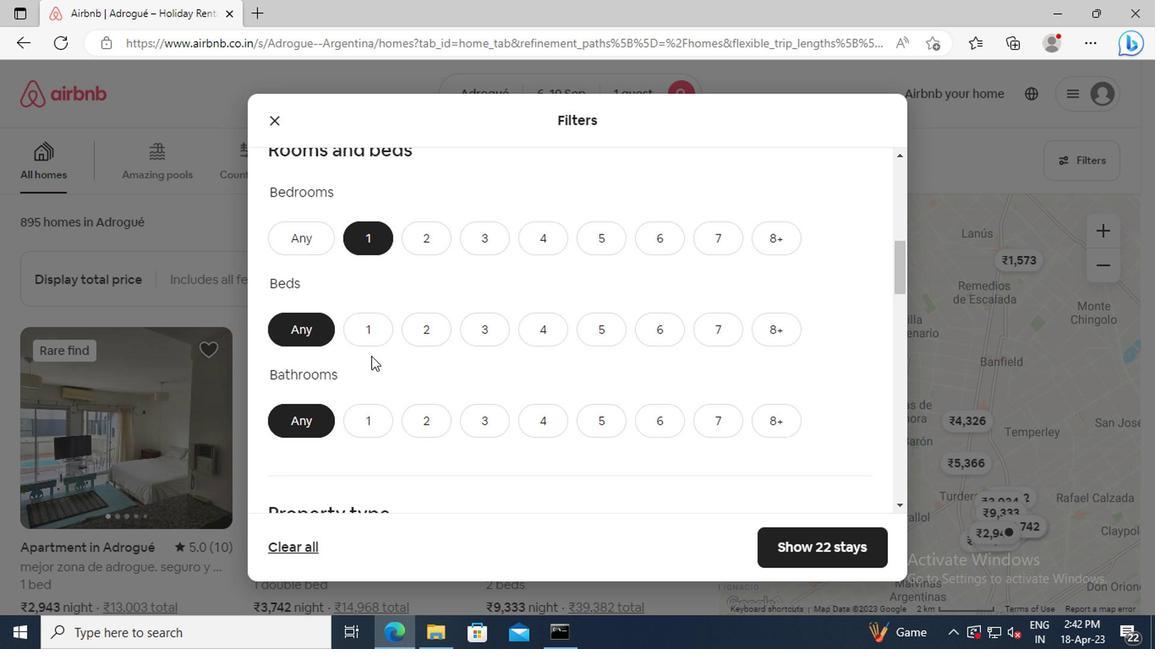 
Action: Mouse pressed left at (365, 332)
Screenshot: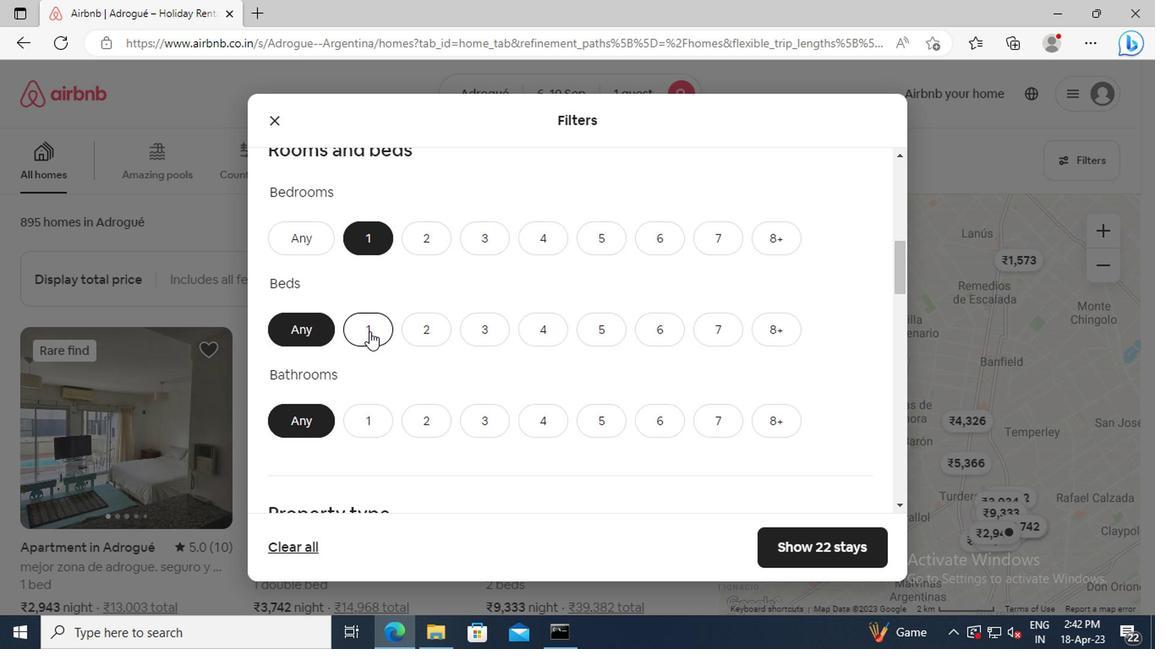 
Action: Mouse scrolled (365, 331) with delta (0, 0)
Screenshot: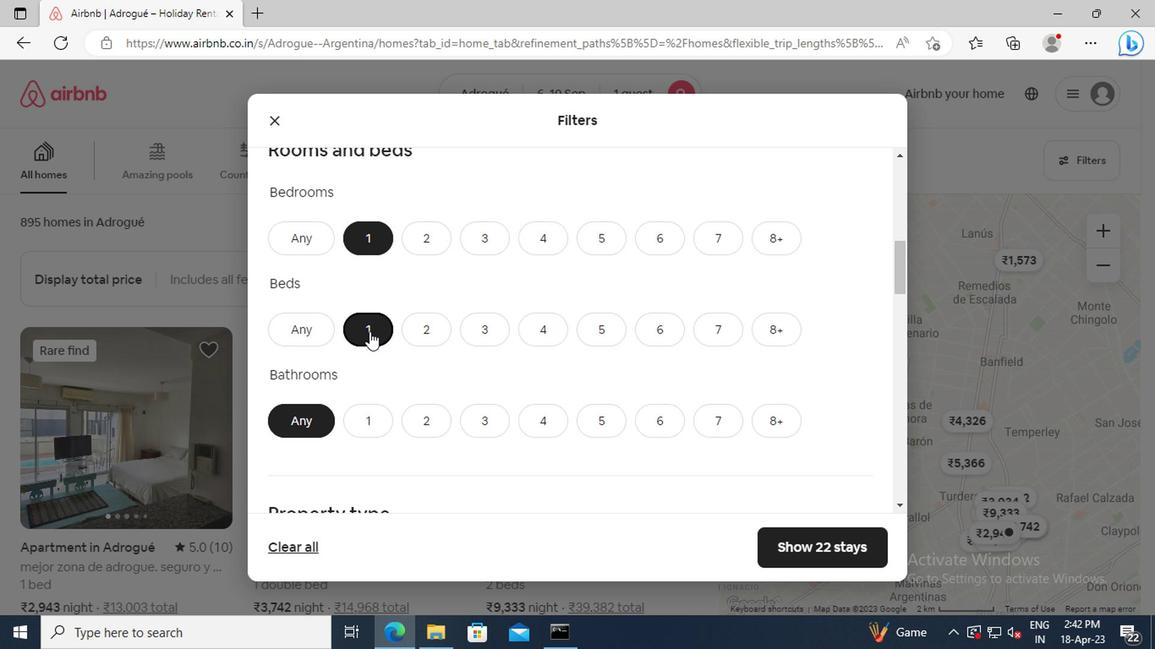 
Action: Mouse scrolled (365, 331) with delta (0, 0)
Screenshot: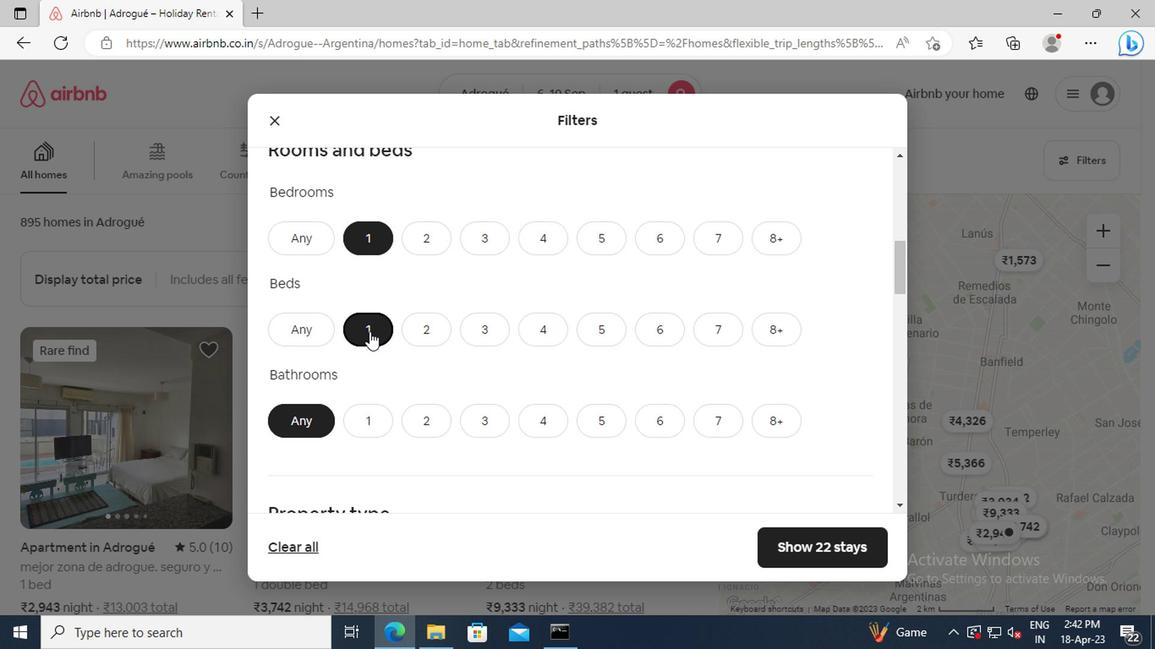 
Action: Mouse moved to (368, 319)
Screenshot: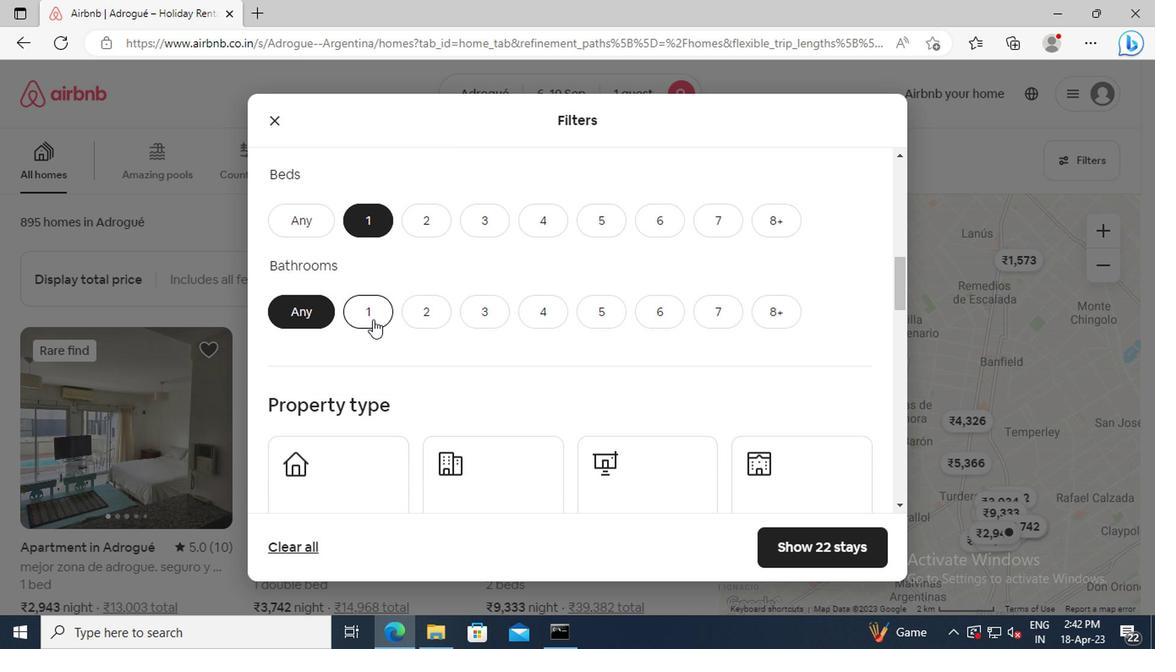 
Action: Mouse pressed left at (368, 319)
Screenshot: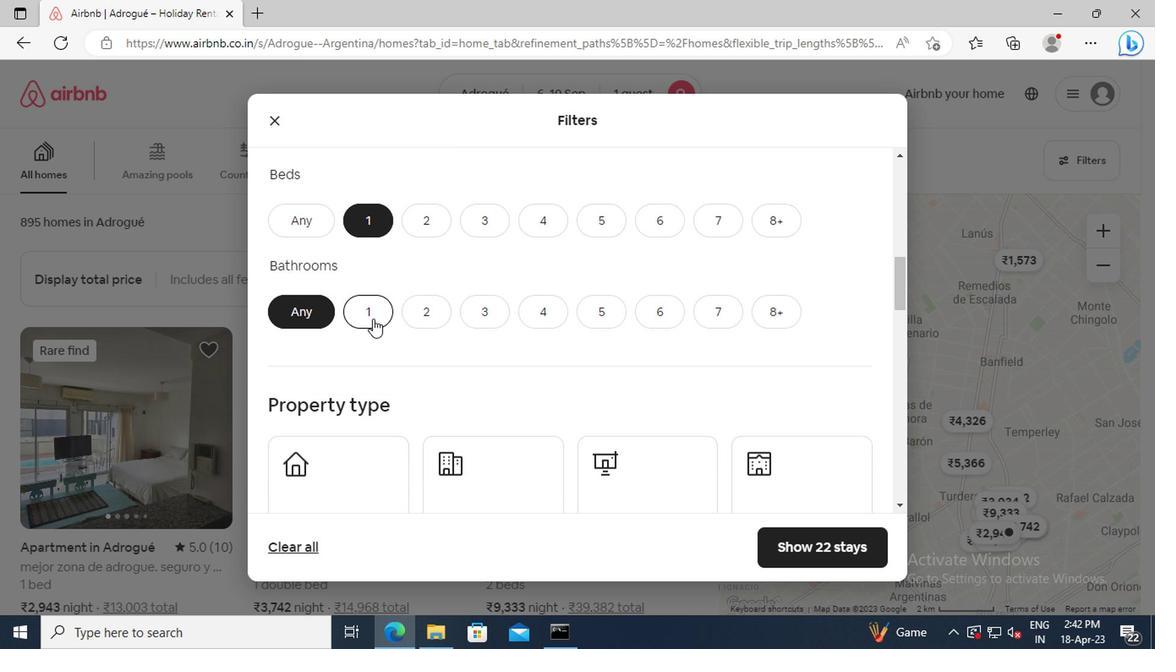 
Action: Mouse scrolled (368, 318) with delta (0, -1)
Screenshot: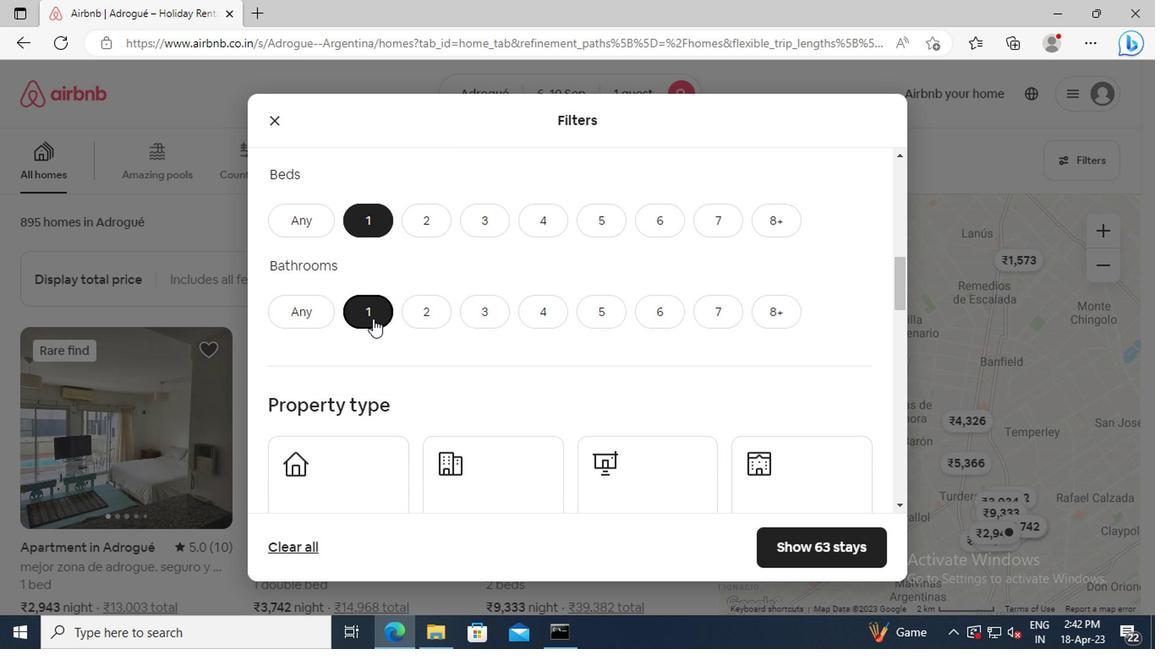 
Action: Mouse scrolled (368, 318) with delta (0, -1)
Screenshot: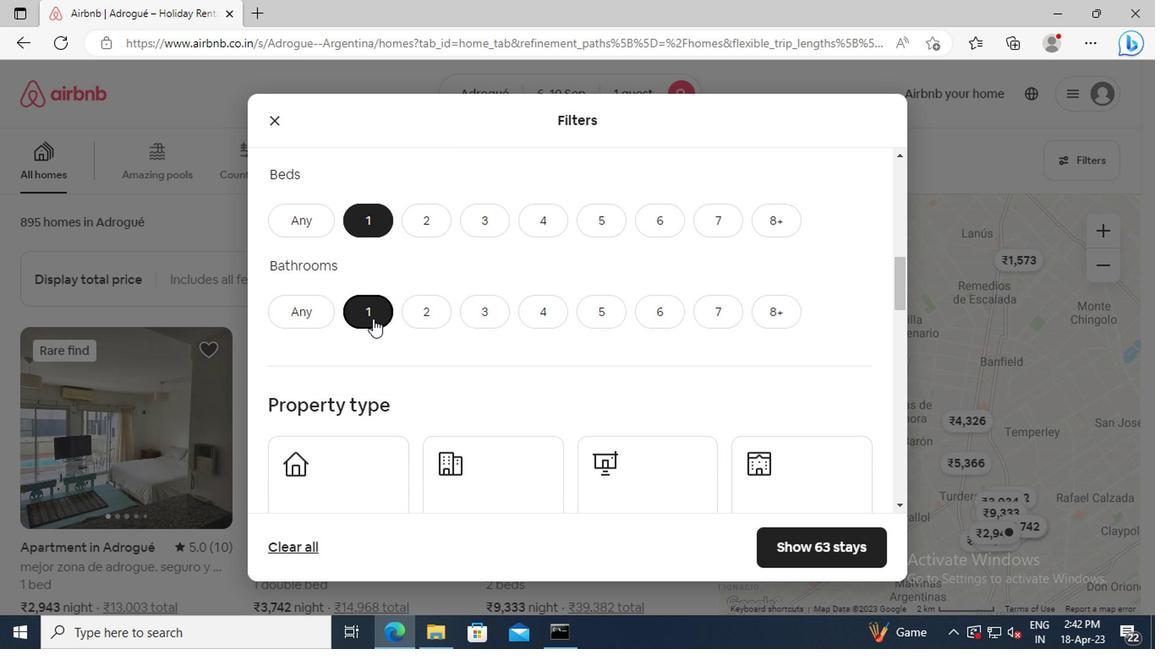 
Action: Mouse moved to (751, 359)
Screenshot: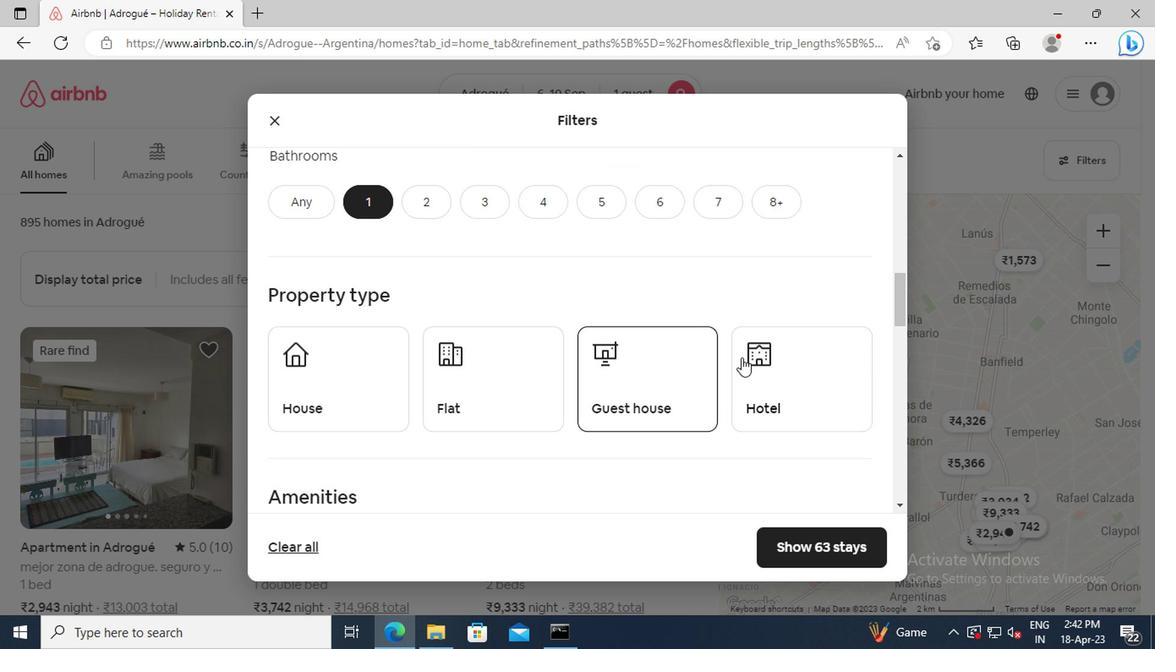 
Action: Mouse pressed left at (751, 359)
Screenshot: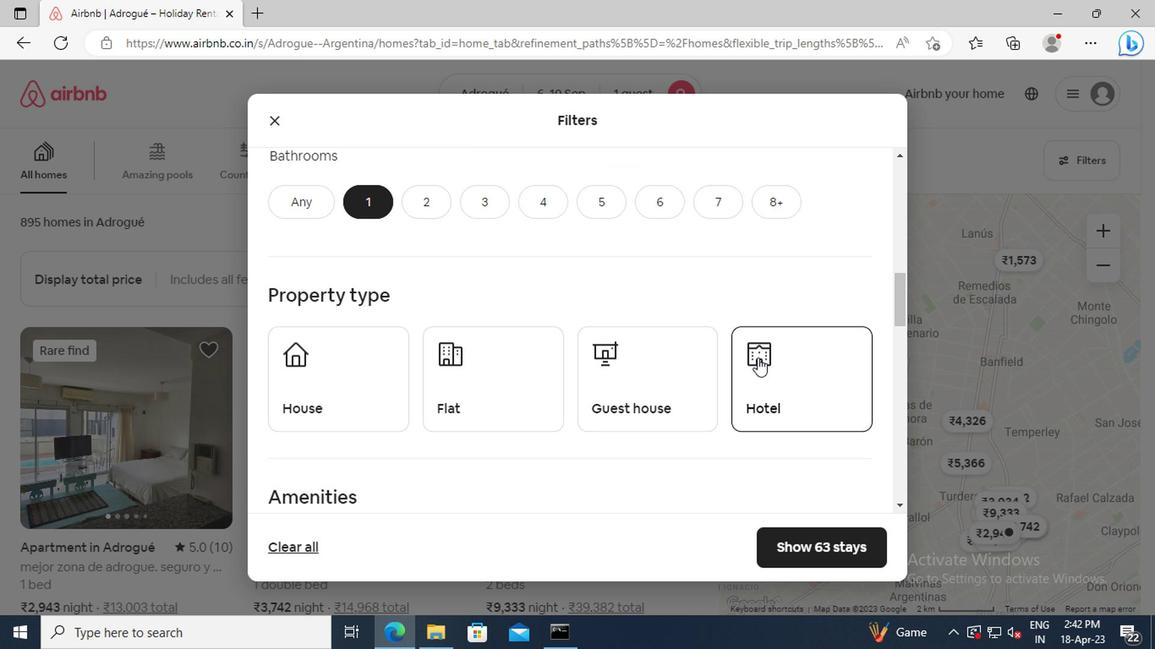 
Action: Mouse moved to (461, 371)
Screenshot: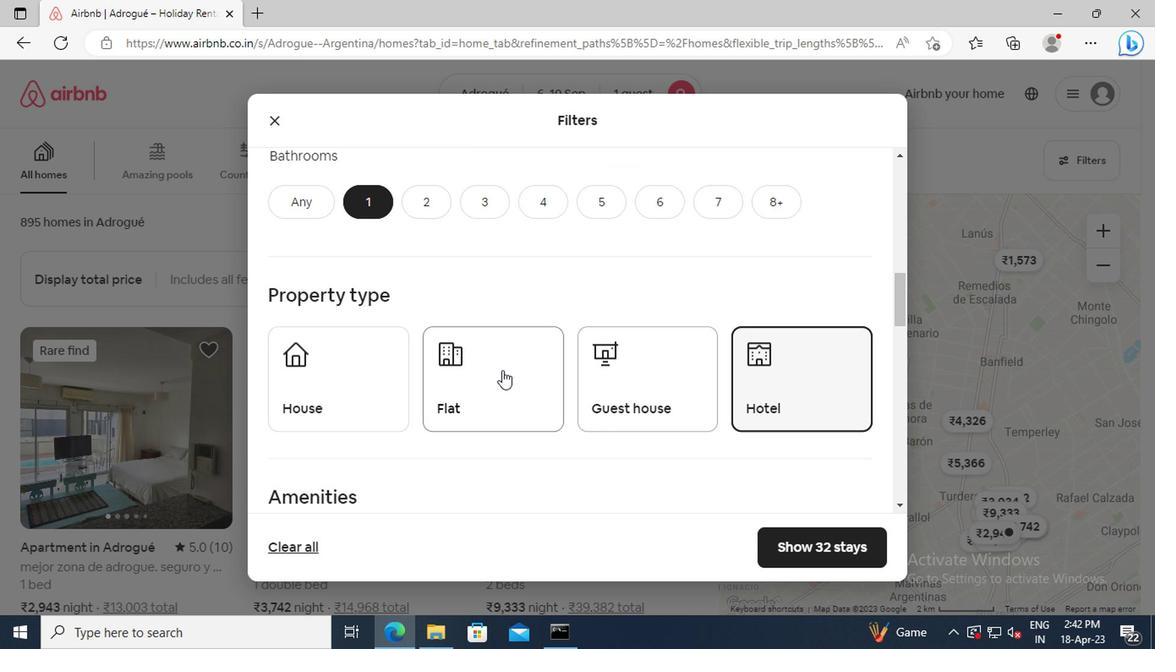 
Action: Mouse scrolled (461, 371) with delta (0, 0)
Screenshot: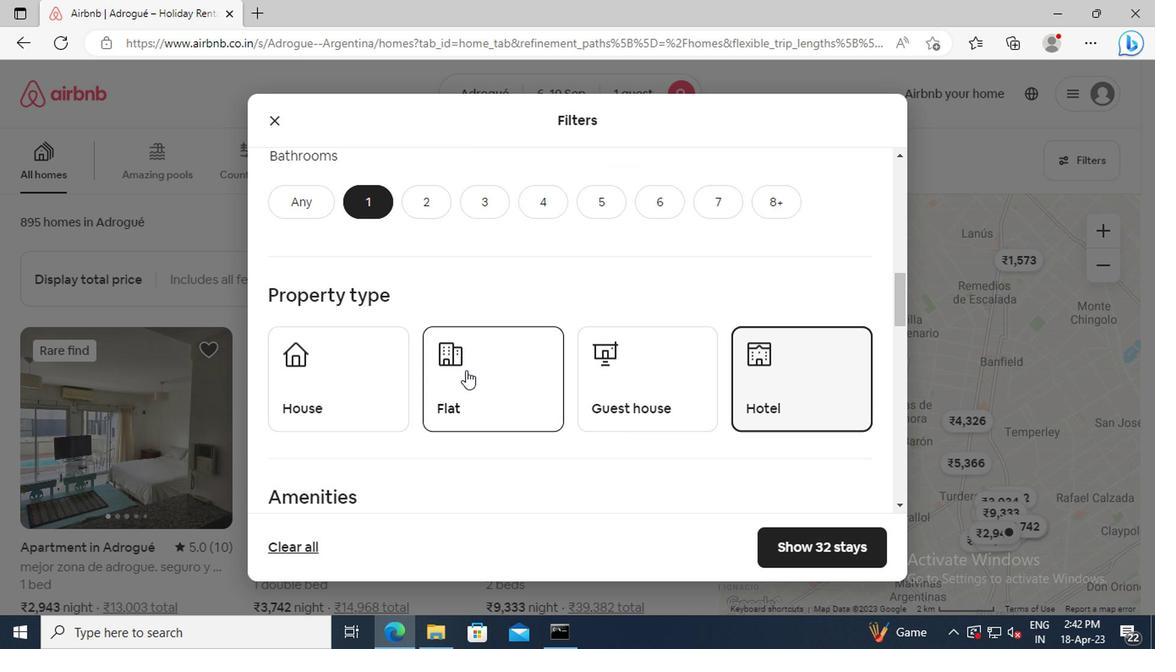 
Action: Mouse scrolled (461, 371) with delta (0, 0)
Screenshot: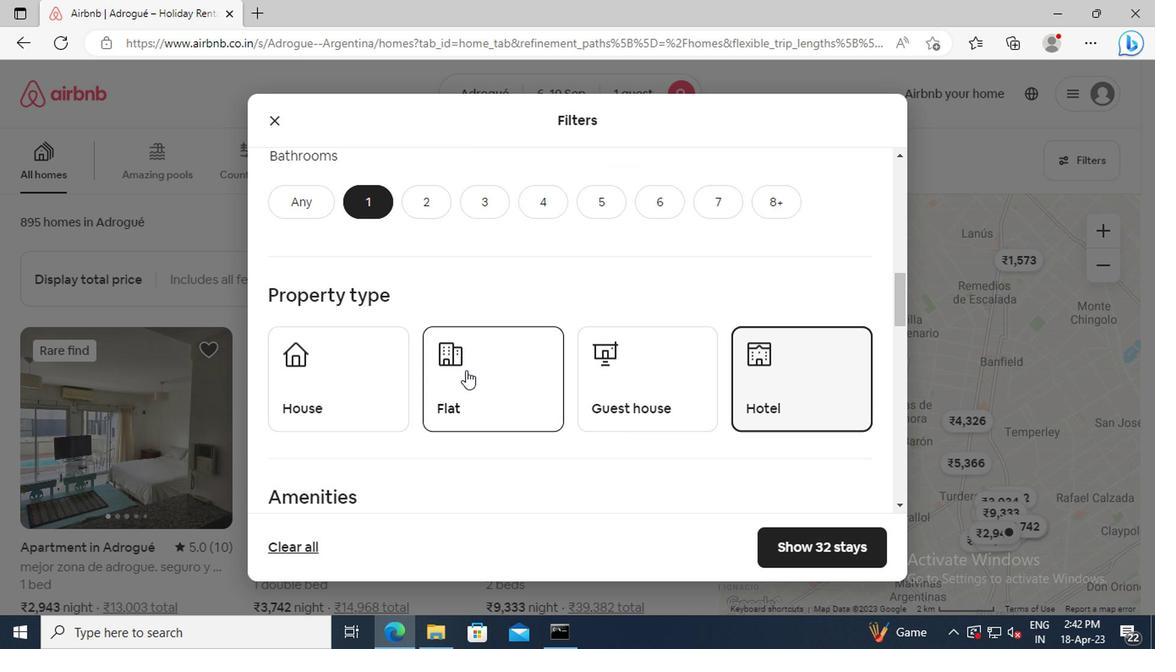 
Action: Mouse scrolled (461, 371) with delta (0, 0)
Screenshot: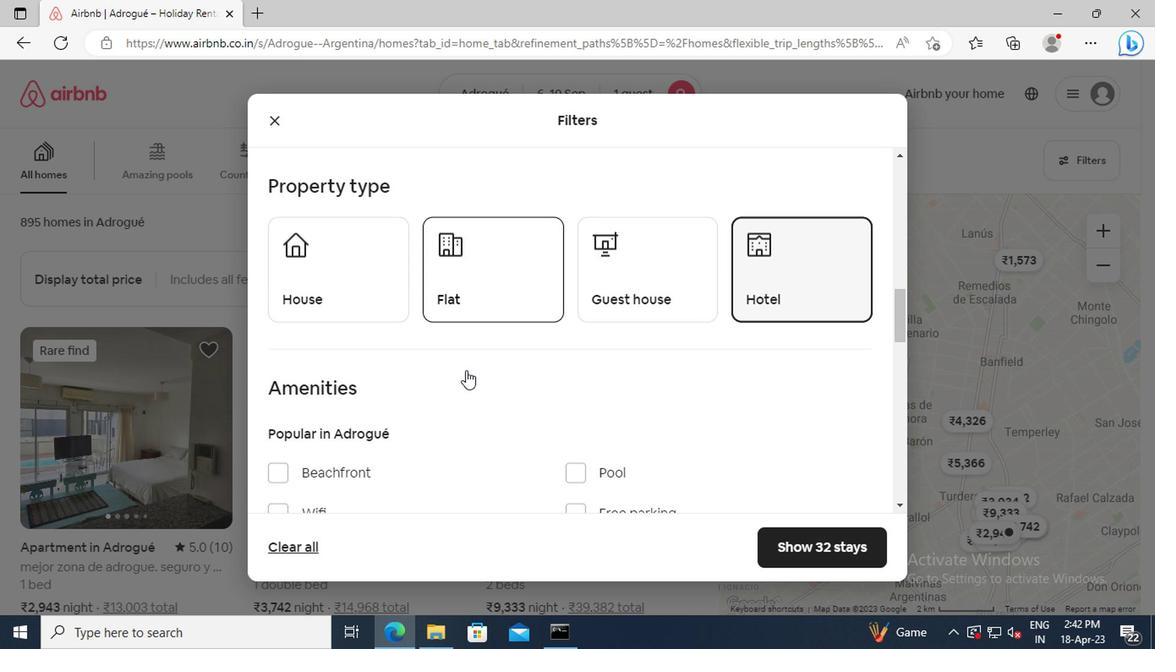 
Action: Mouse scrolled (461, 371) with delta (0, 0)
Screenshot: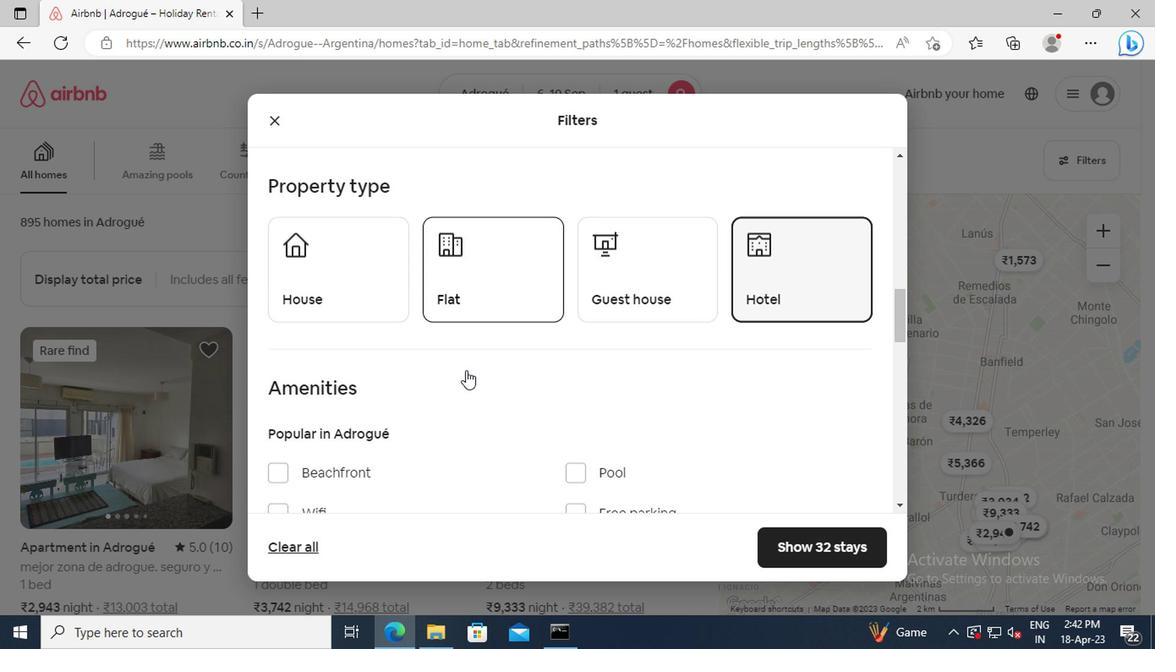 
Action: Mouse scrolled (461, 371) with delta (0, 0)
Screenshot: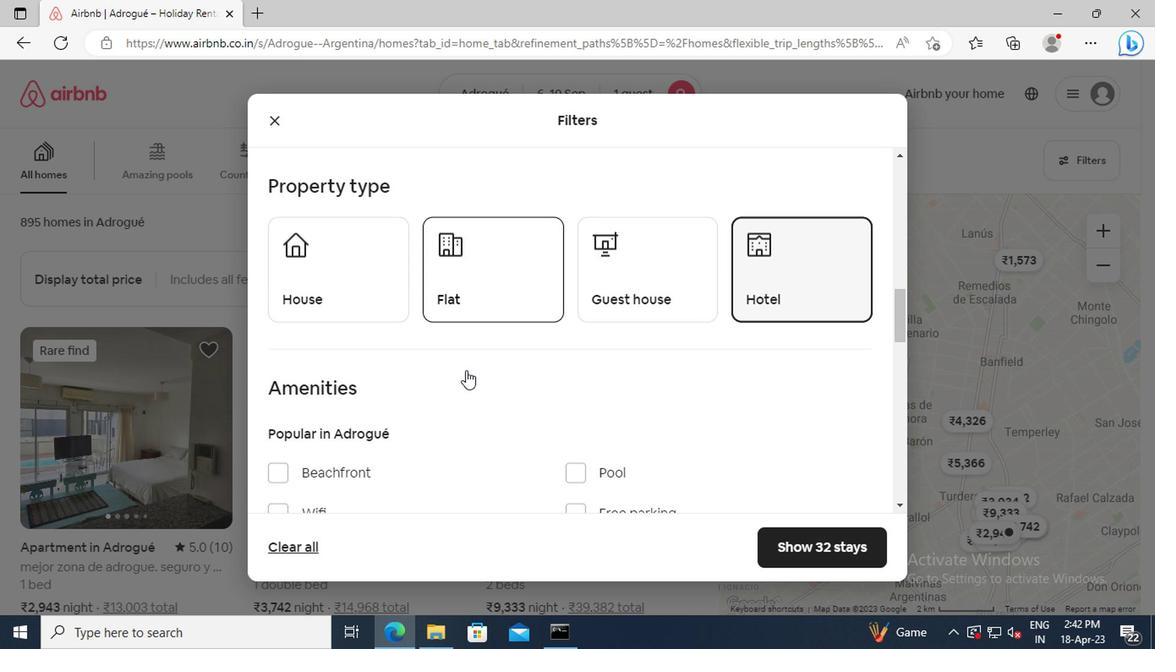
Action: Mouse scrolled (461, 371) with delta (0, 0)
Screenshot: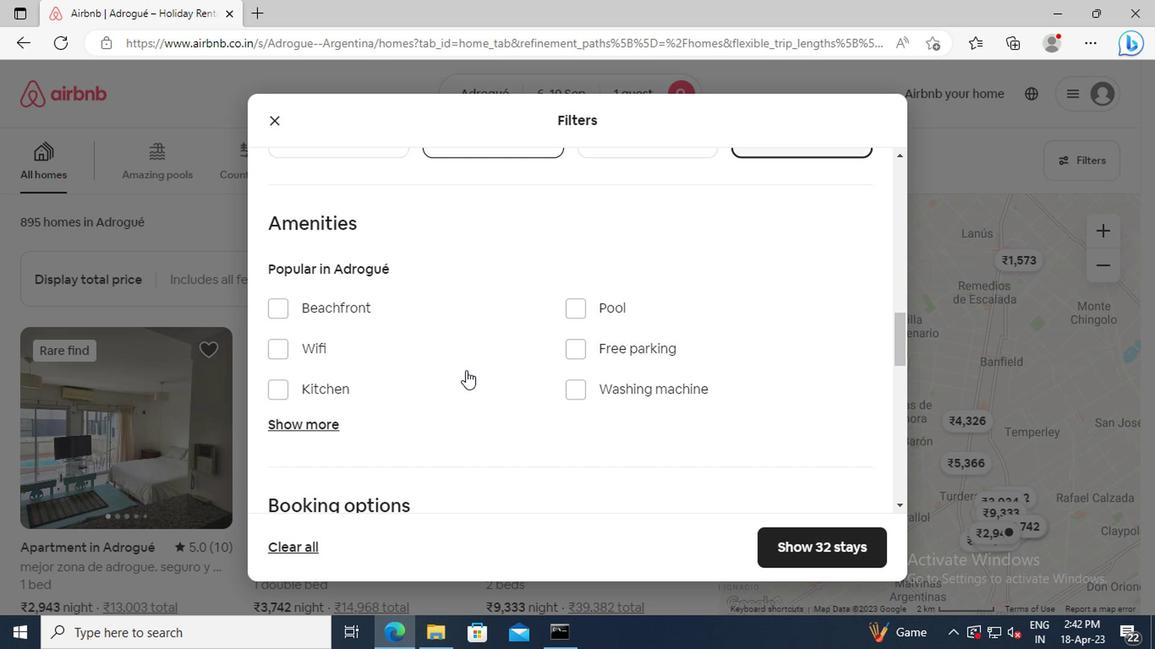 
Action: Mouse moved to (319, 372)
Screenshot: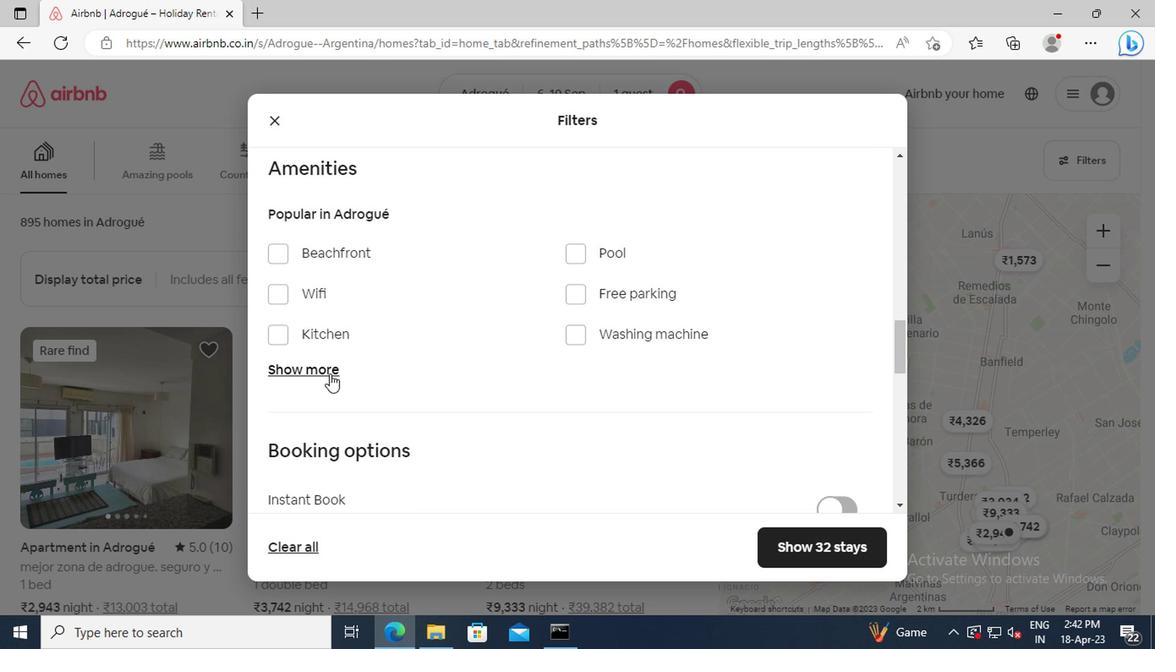
Action: Mouse pressed left at (319, 372)
Screenshot: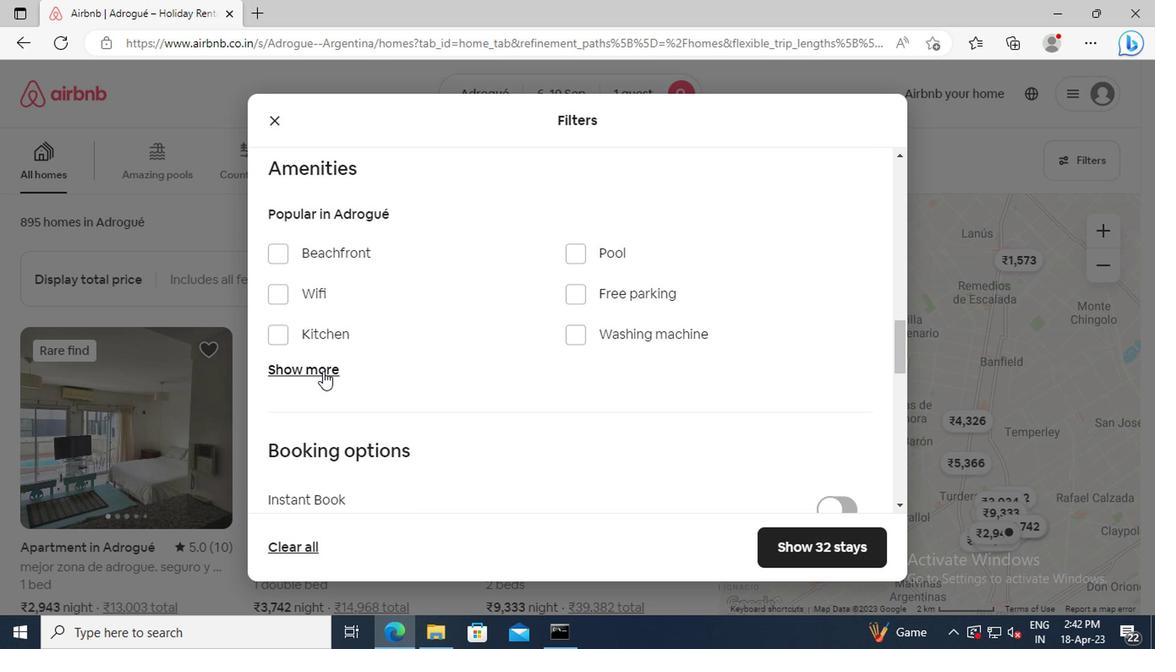 
Action: Mouse scrolled (319, 371) with delta (0, 0)
Screenshot: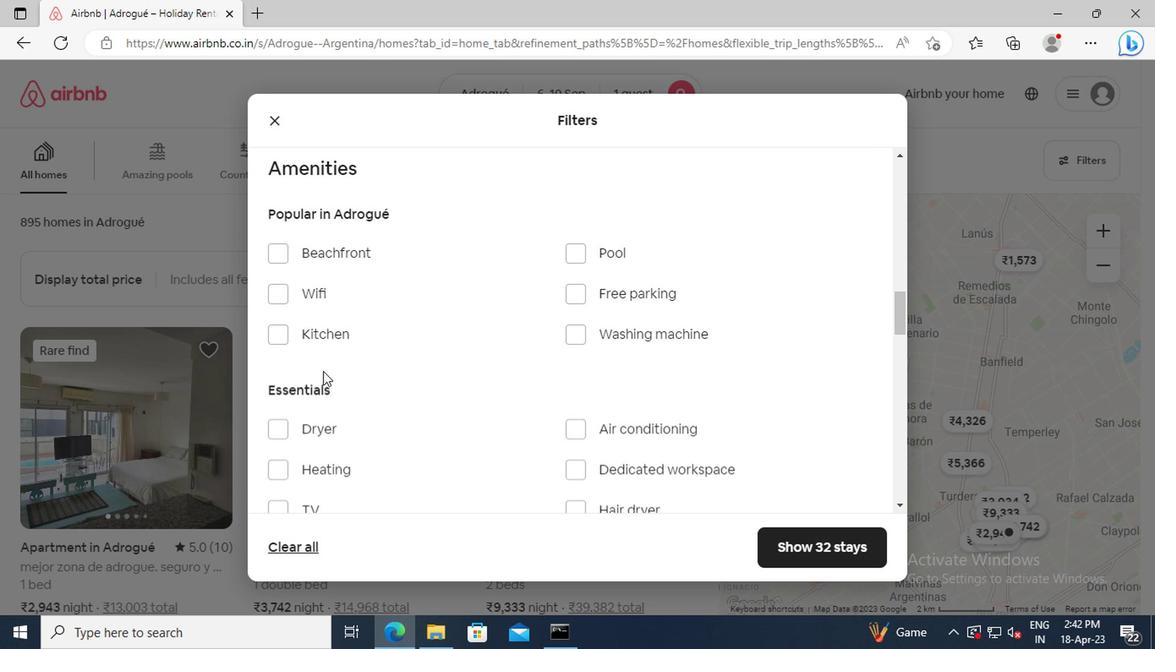 
Action: Mouse scrolled (319, 371) with delta (0, 0)
Screenshot: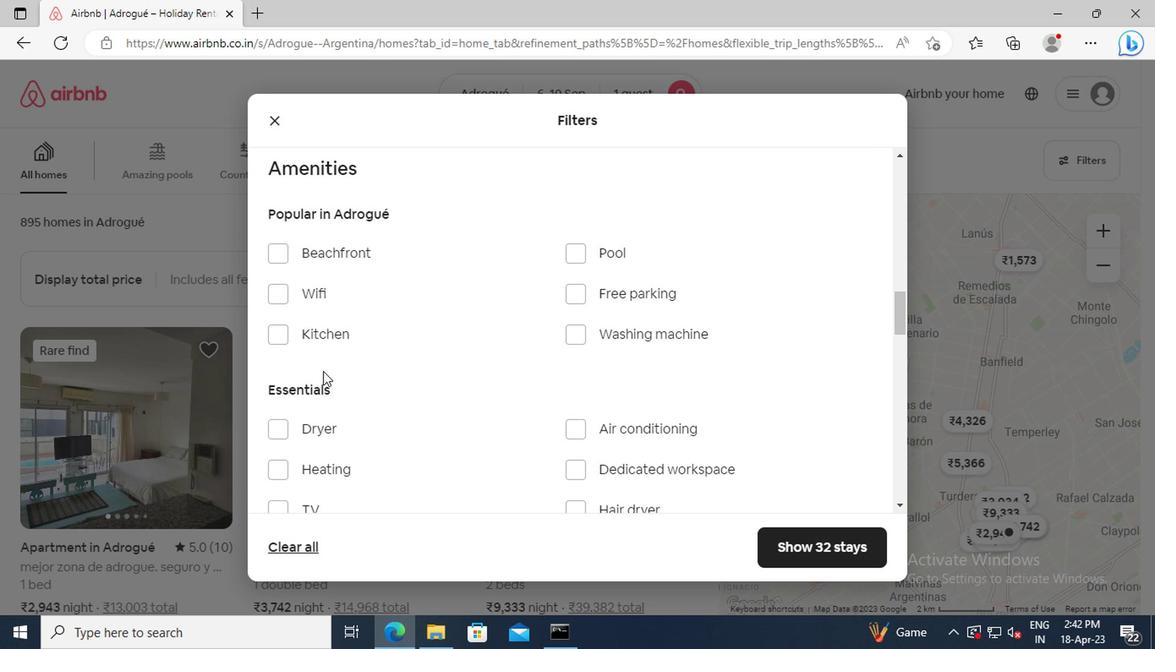 
Action: Mouse moved to (268, 365)
Screenshot: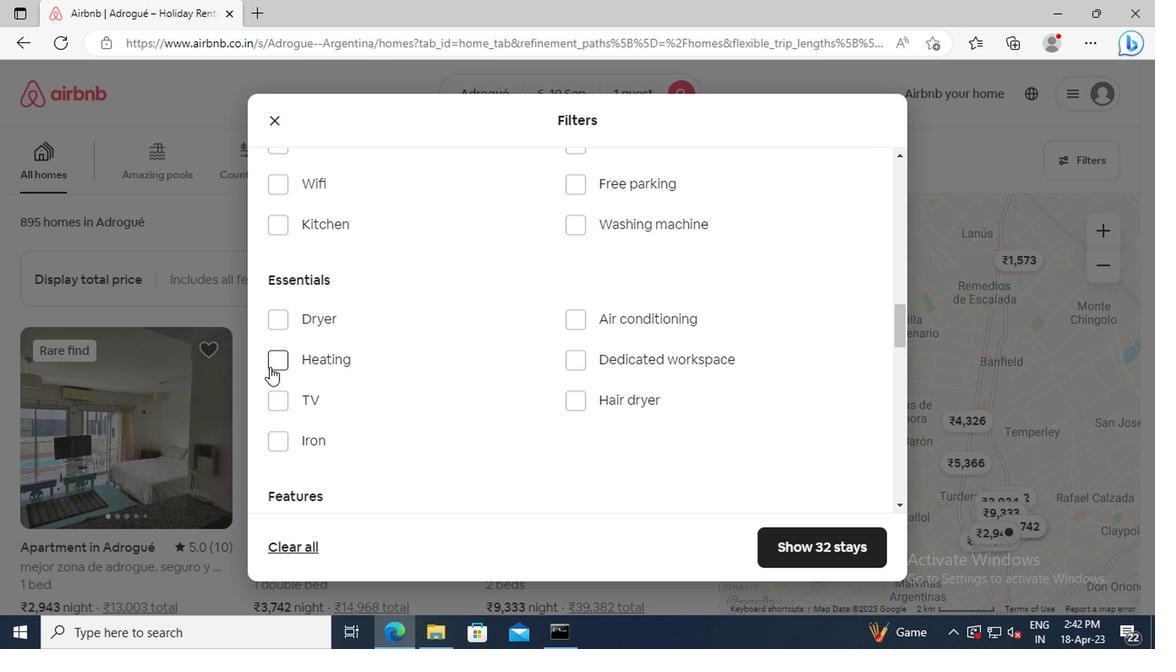 
Action: Mouse pressed left at (268, 365)
Screenshot: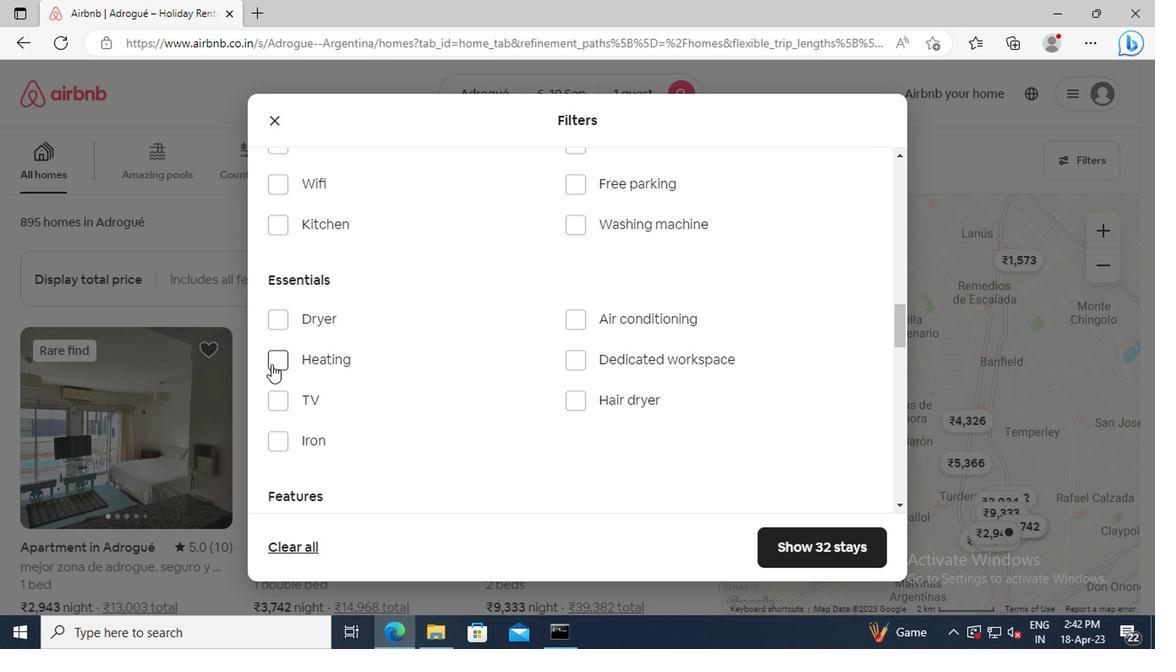
Action: Mouse moved to (392, 365)
Screenshot: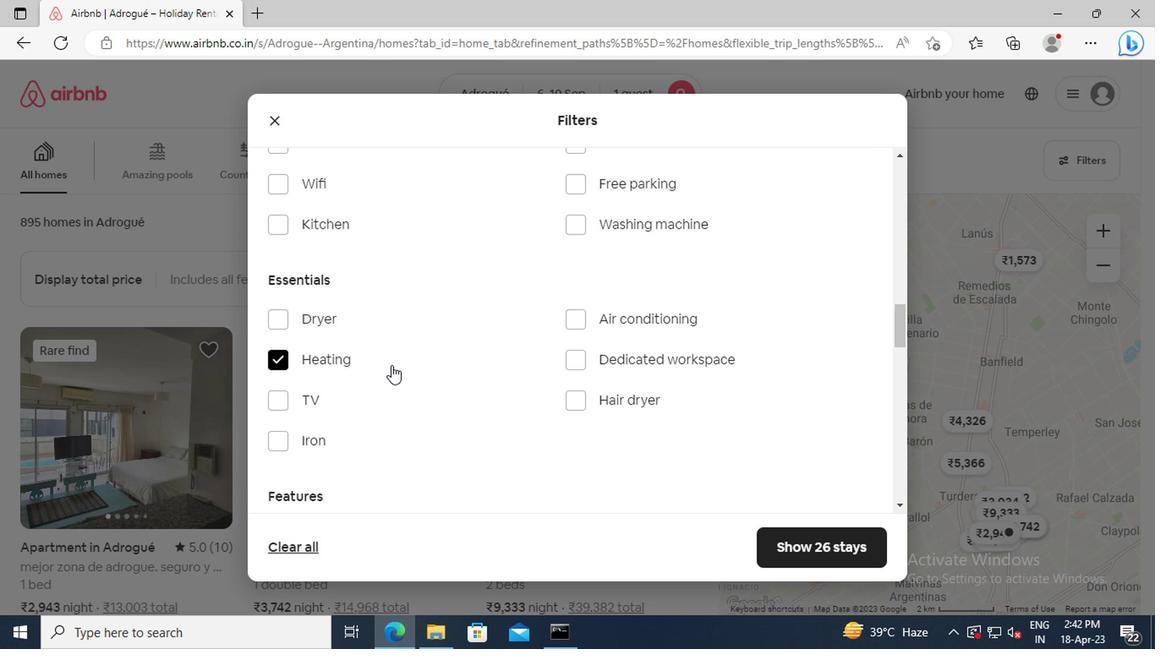 
Action: Mouse scrolled (392, 363) with delta (0, -1)
Screenshot: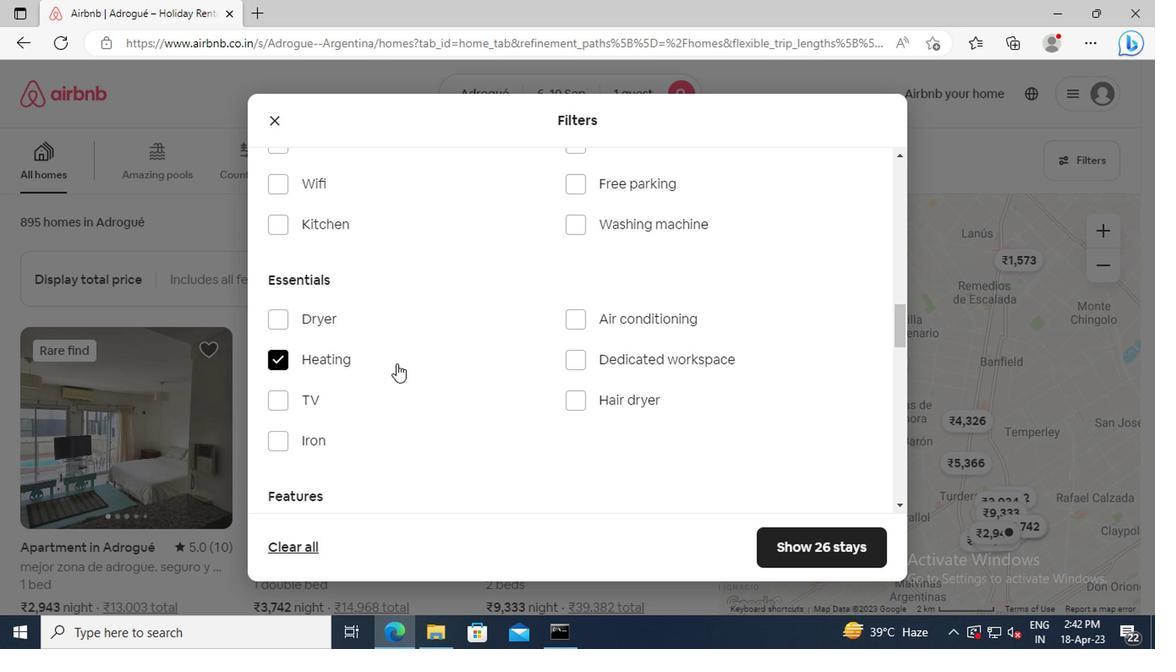 
Action: Mouse scrolled (392, 363) with delta (0, -1)
Screenshot: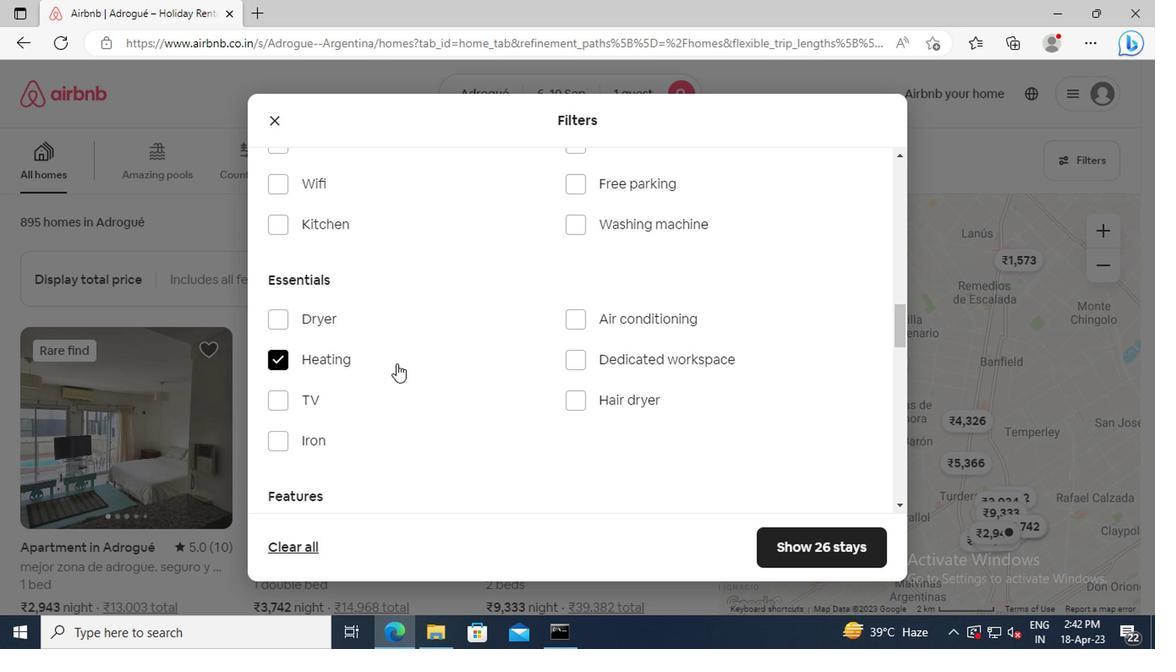 
Action: Mouse scrolled (392, 363) with delta (0, -1)
Screenshot: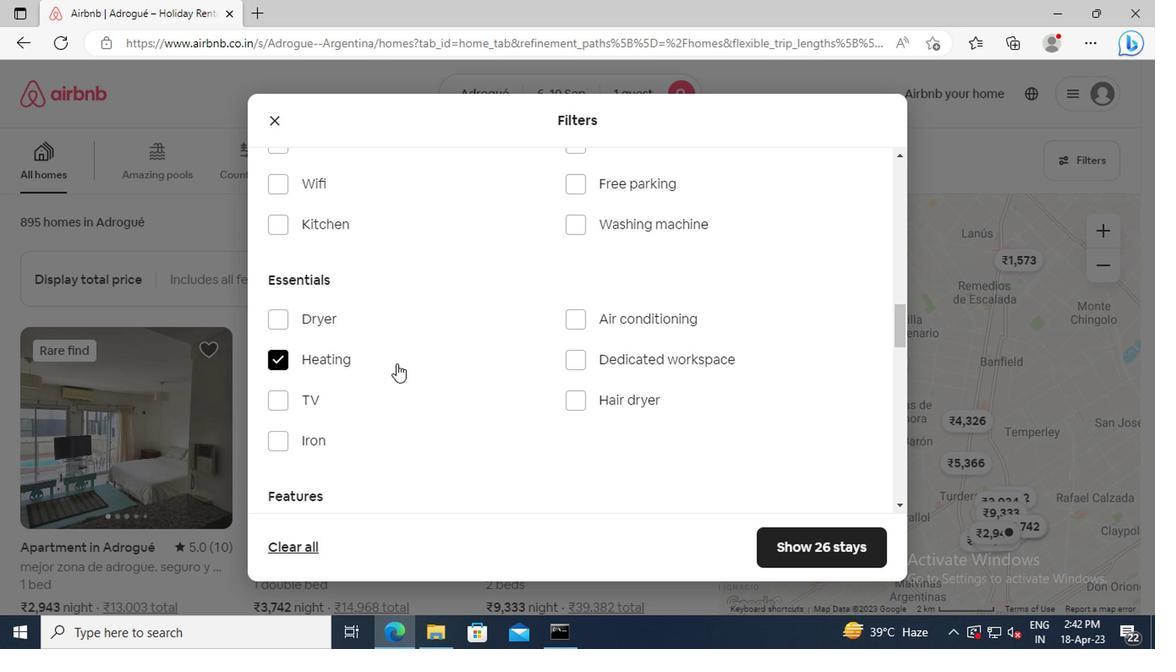 
Action: Mouse scrolled (392, 363) with delta (0, -1)
Screenshot: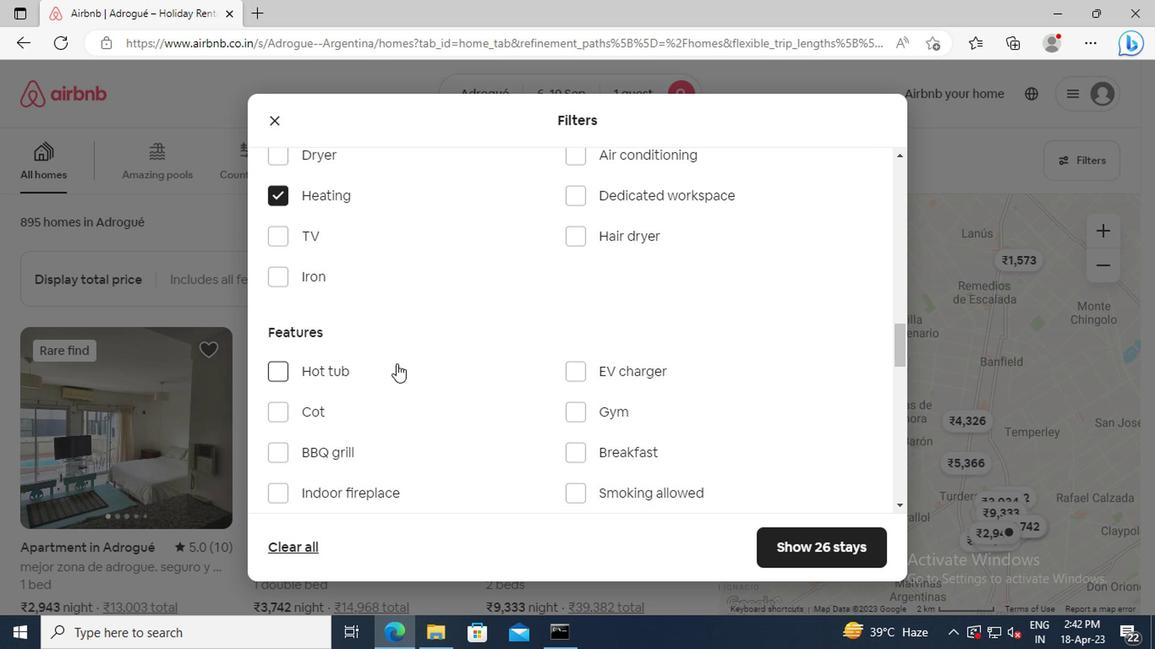 
Action: Mouse scrolled (392, 363) with delta (0, -1)
Screenshot: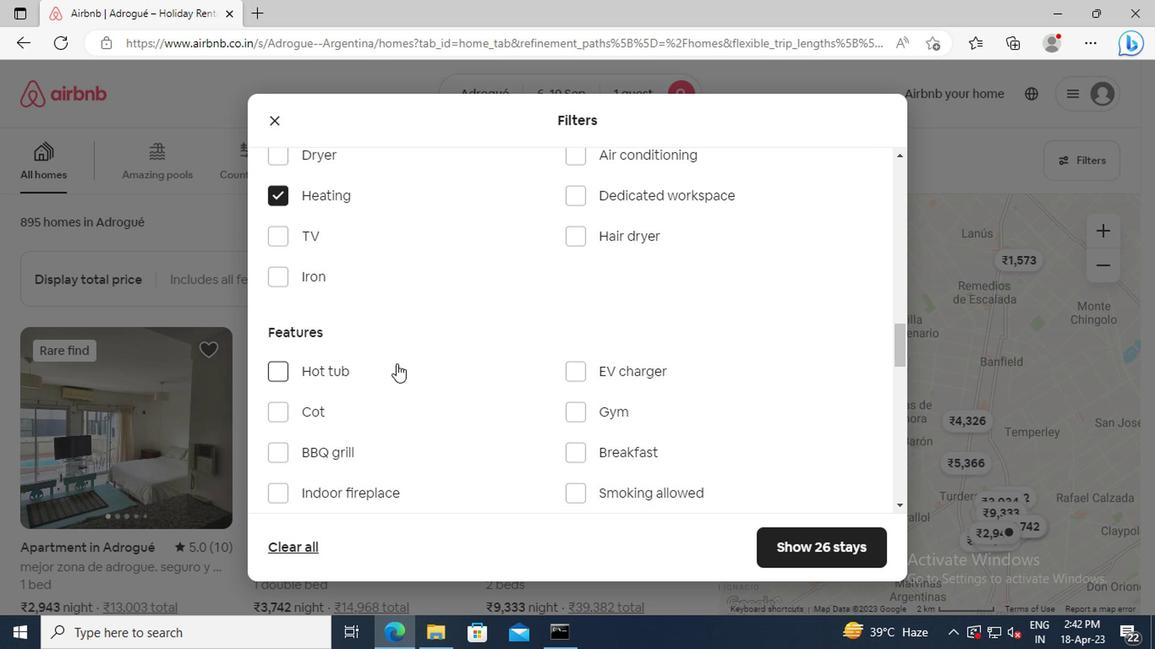 
Action: Mouse scrolled (392, 363) with delta (0, -1)
Screenshot: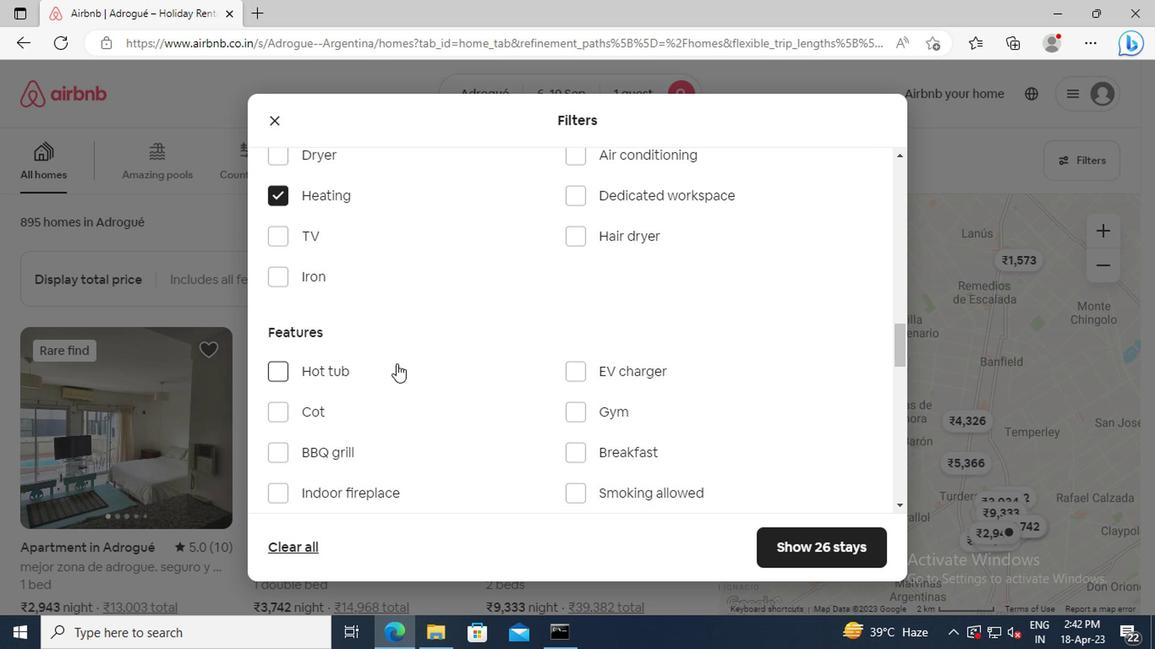 
Action: Mouse scrolled (392, 363) with delta (0, -1)
Screenshot: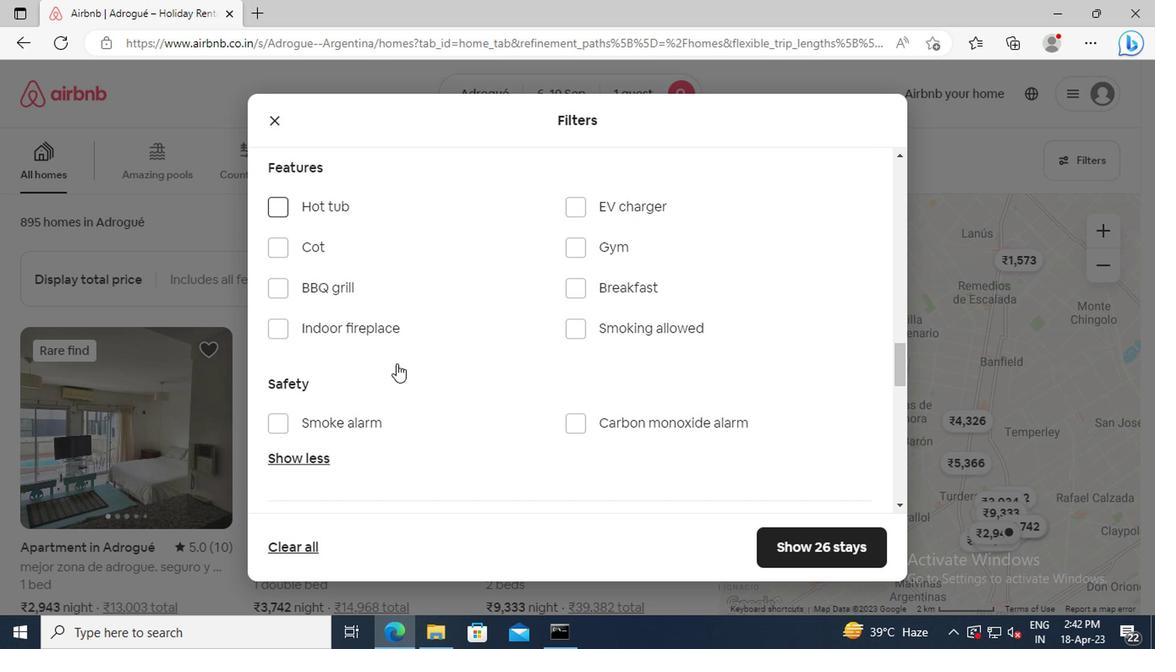
Action: Mouse scrolled (392, 363) with delta (0, -1)
Screenshot: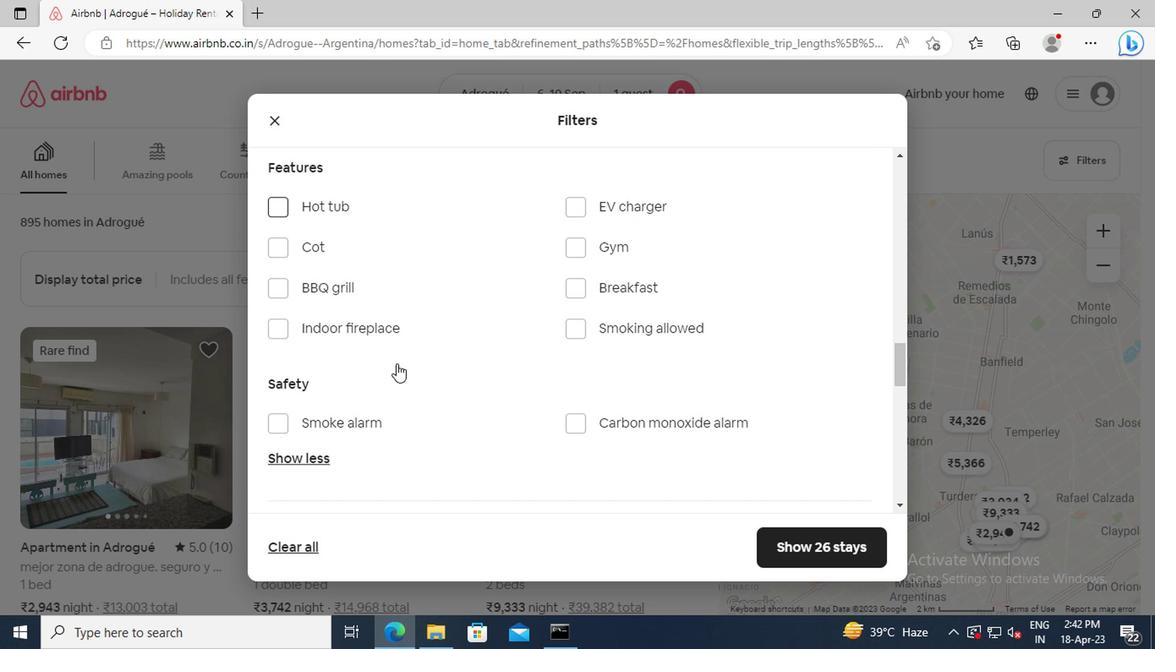 
Action: Mouse scrolled (392, 363) with delta (0, -1)
Screenshot: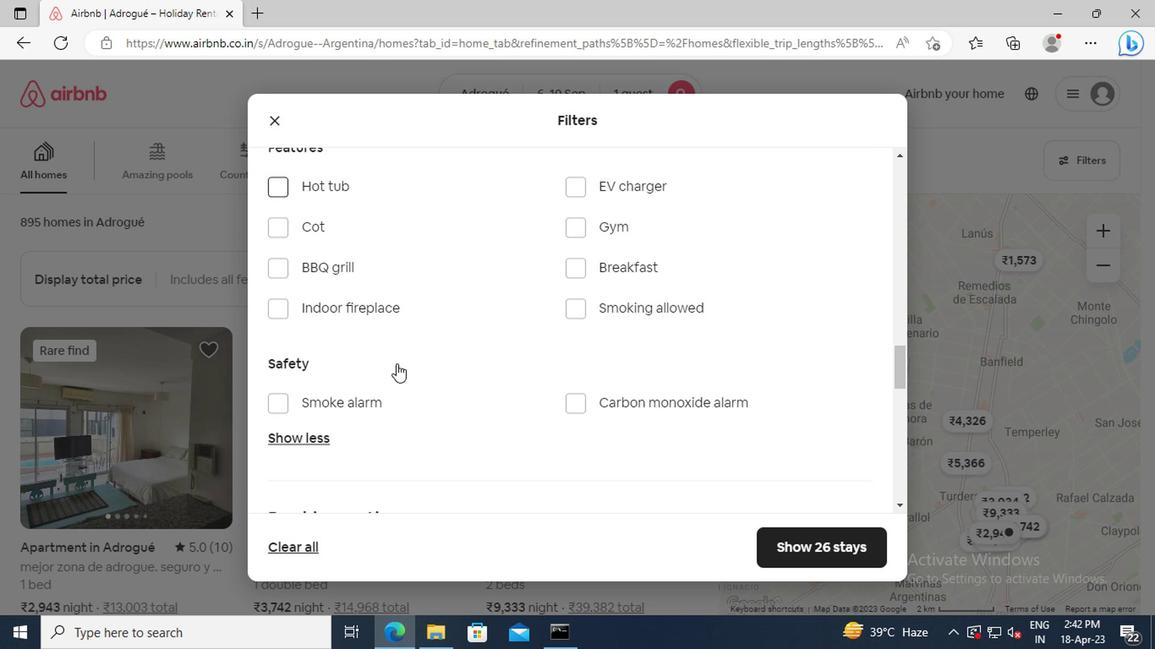 
Action: Mouse scrolled (392, 363) with delta (0, -1)
Screenshot: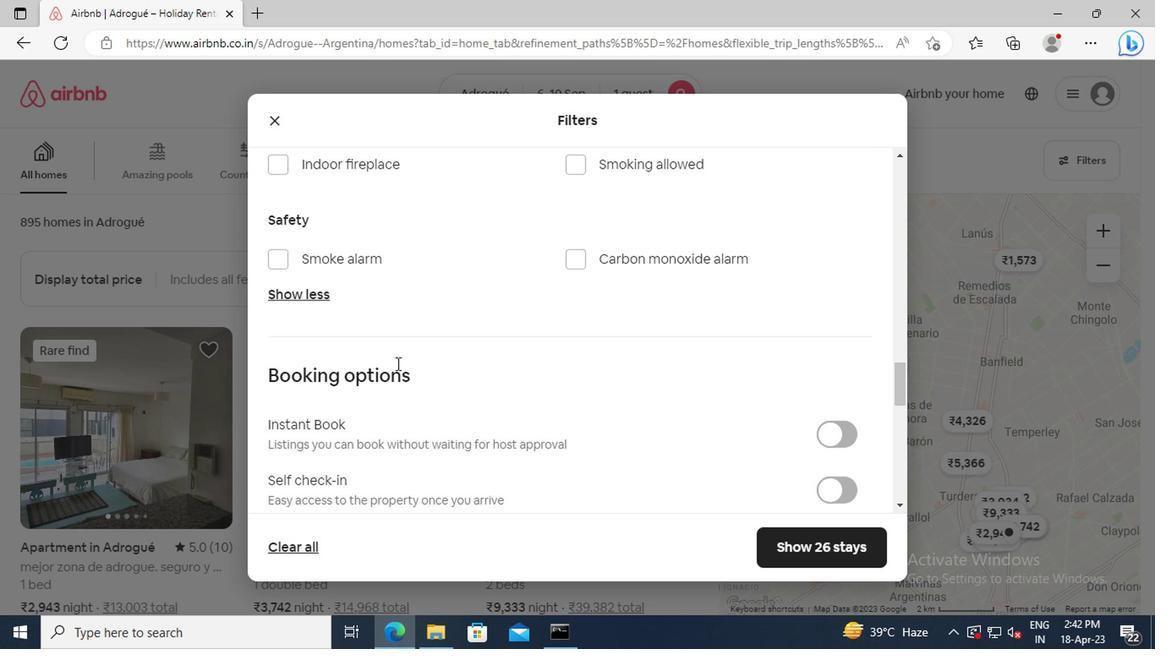 
Action: Mouse moved to (842, 427)
Screenshot: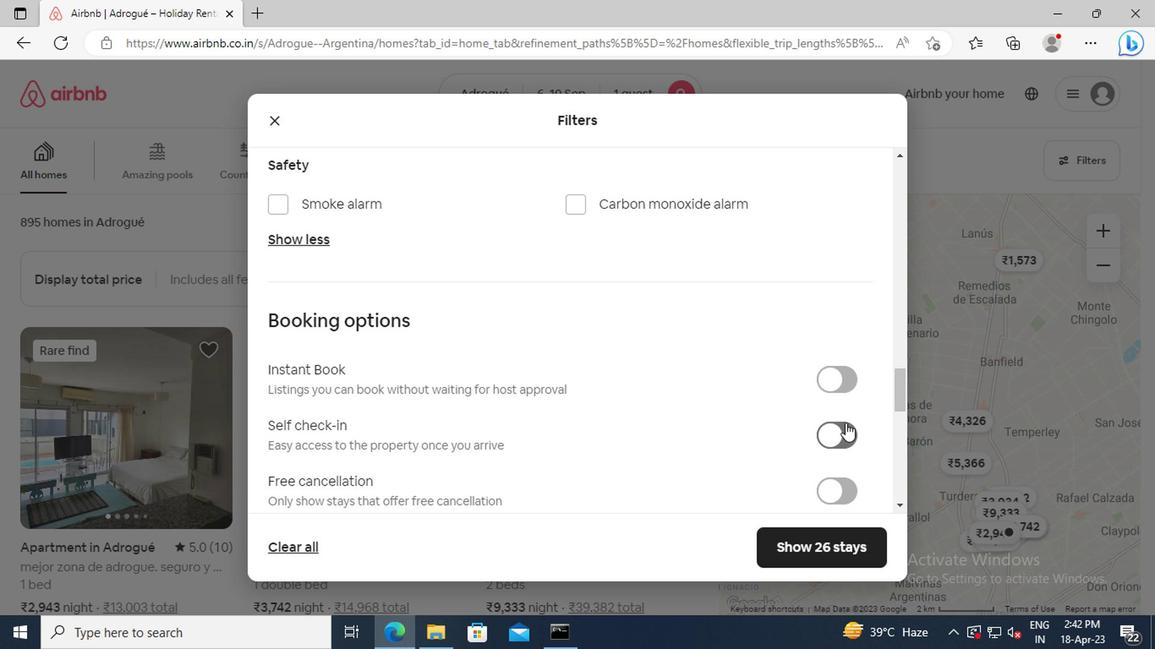 
Action: Mouse pressed left at (842, 427)
Screenshot: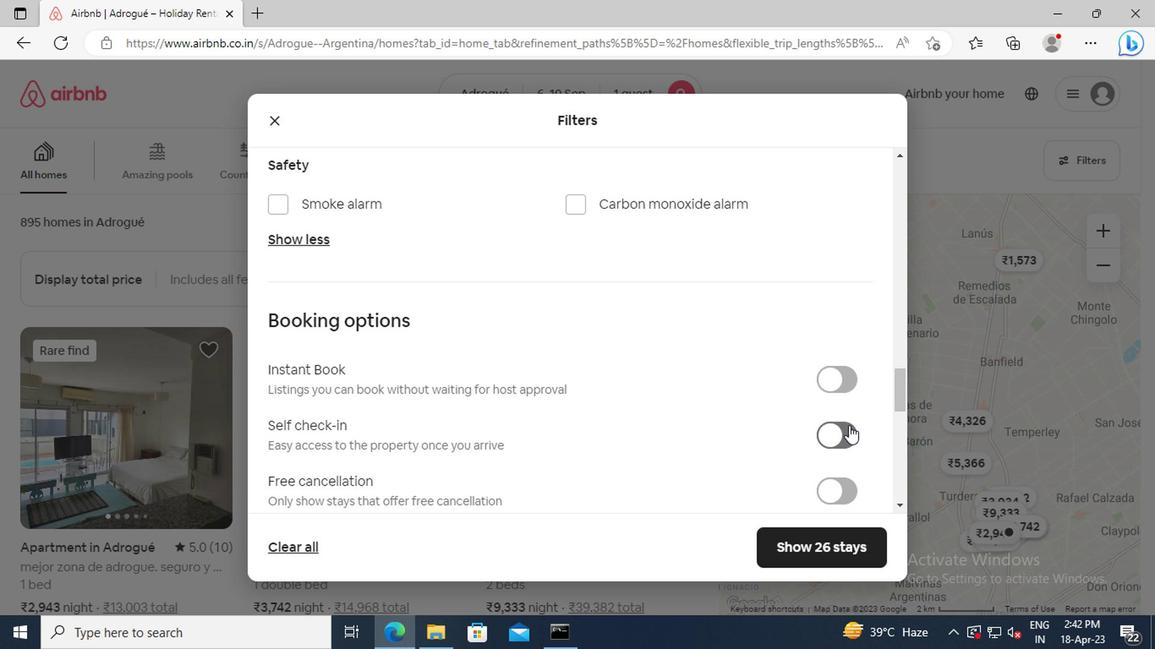 
Action: Mouse moved to (577, 415)
Screenshot: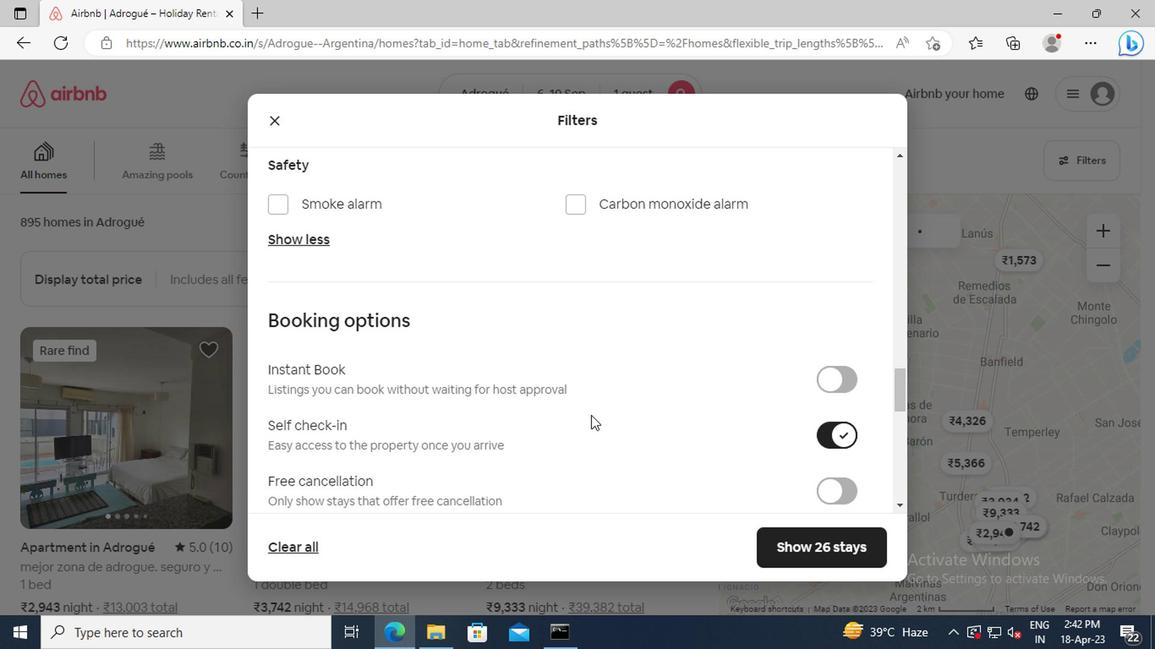 
Action: Mouse scrolled (577, 413) with delta (0, -1)
Screenshot: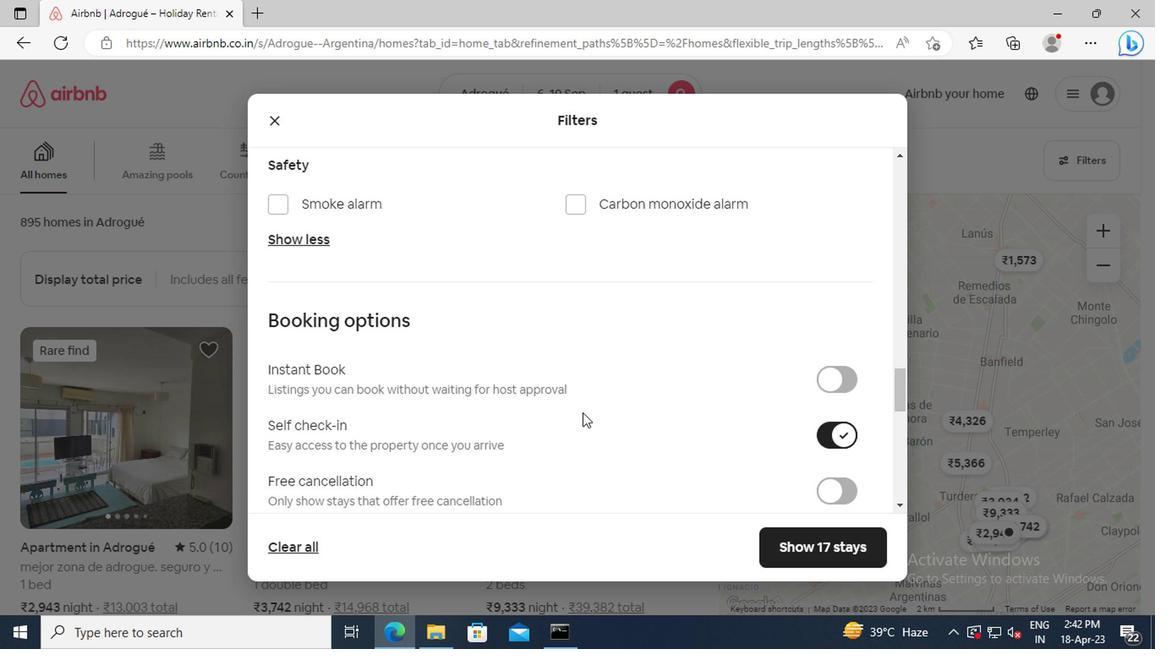 
Action: Mouse scrolled (577, 413) with delta (0, -1)
Screenshot: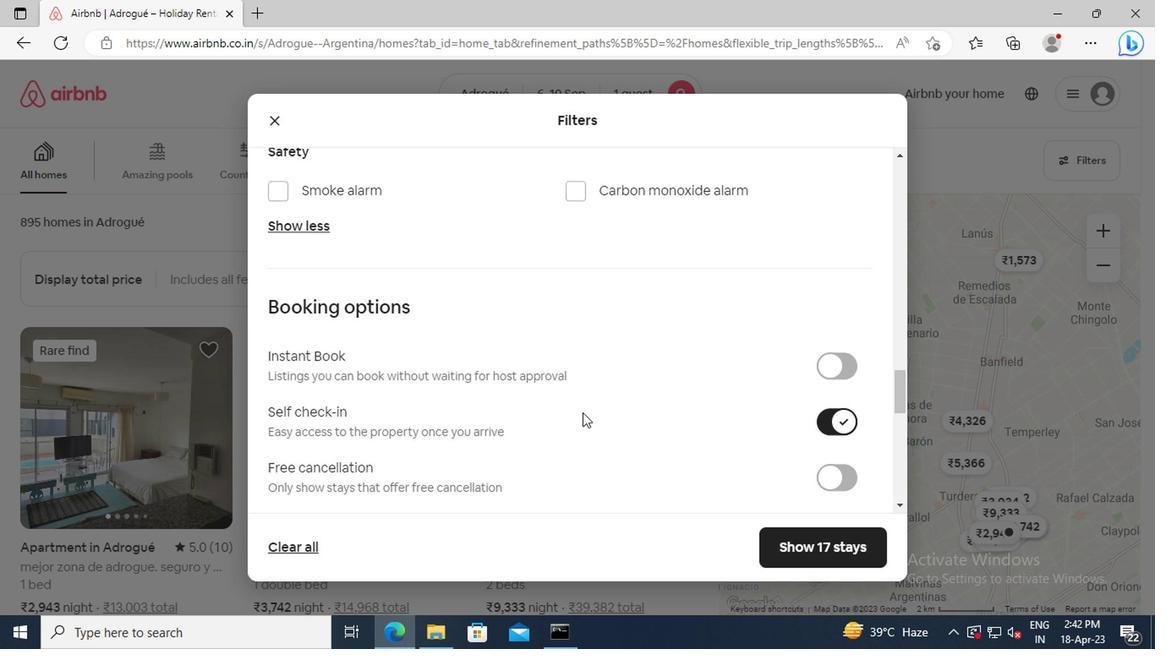 
Action: Mouse scrolled (577, 413) with delta (0, -1)
Screenshot: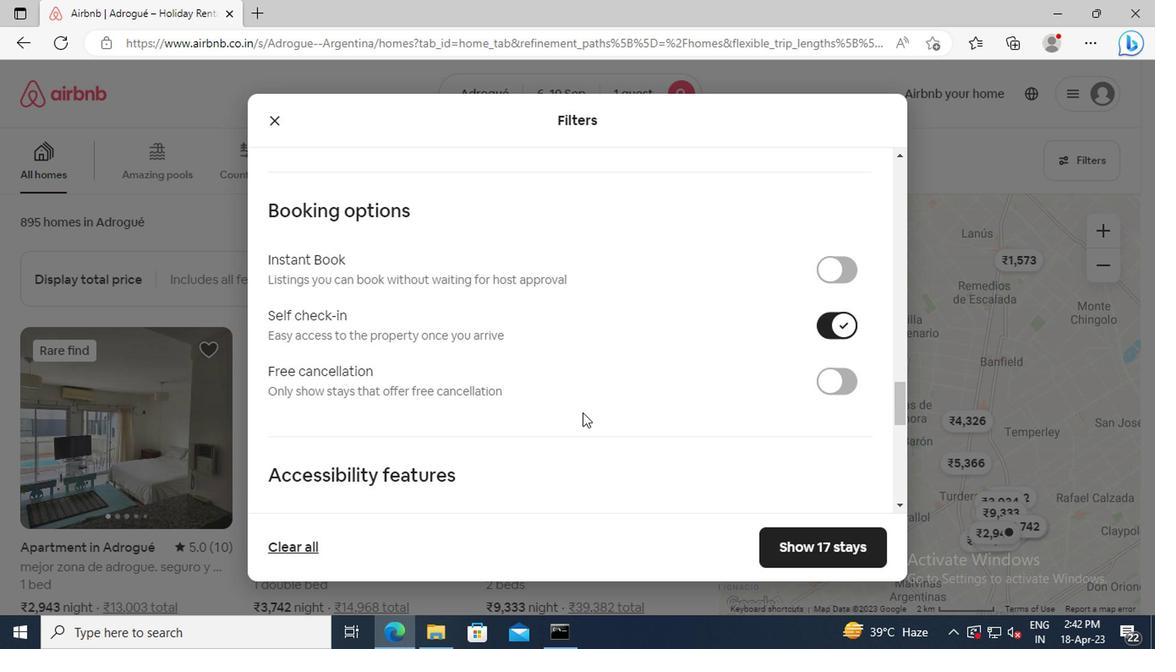 
Action: Mouse scrolled (577, 413) with delta (0, -1)
Screenshot: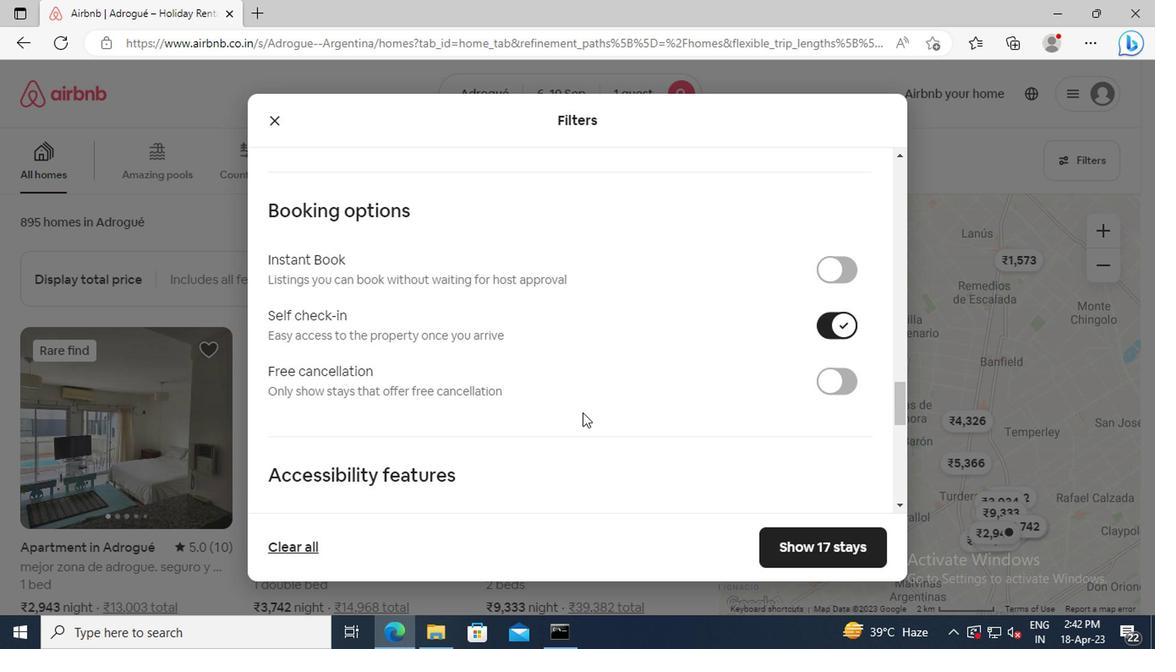 
Action: Mouse scrolled (577, 413) with delta (0, -1)
Screenshot: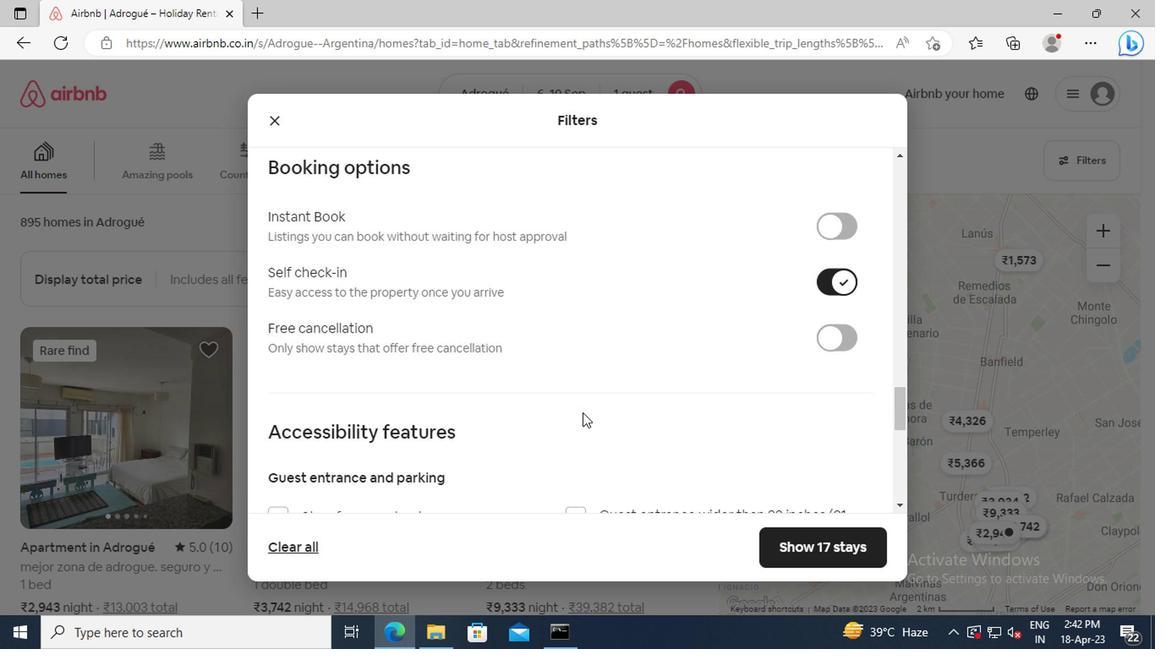 
Action: Mouse moved to (576, 415)
Screenshot: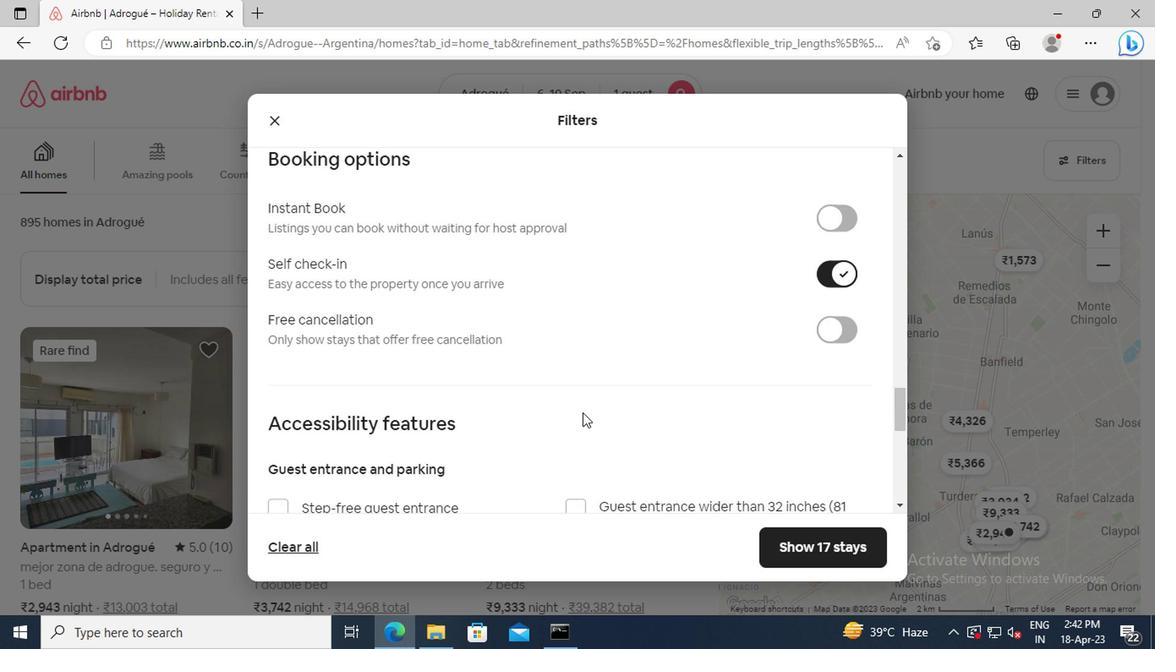 
Action: Mouse scrolled (576, 413) with delta (0, -1)
Screenshot: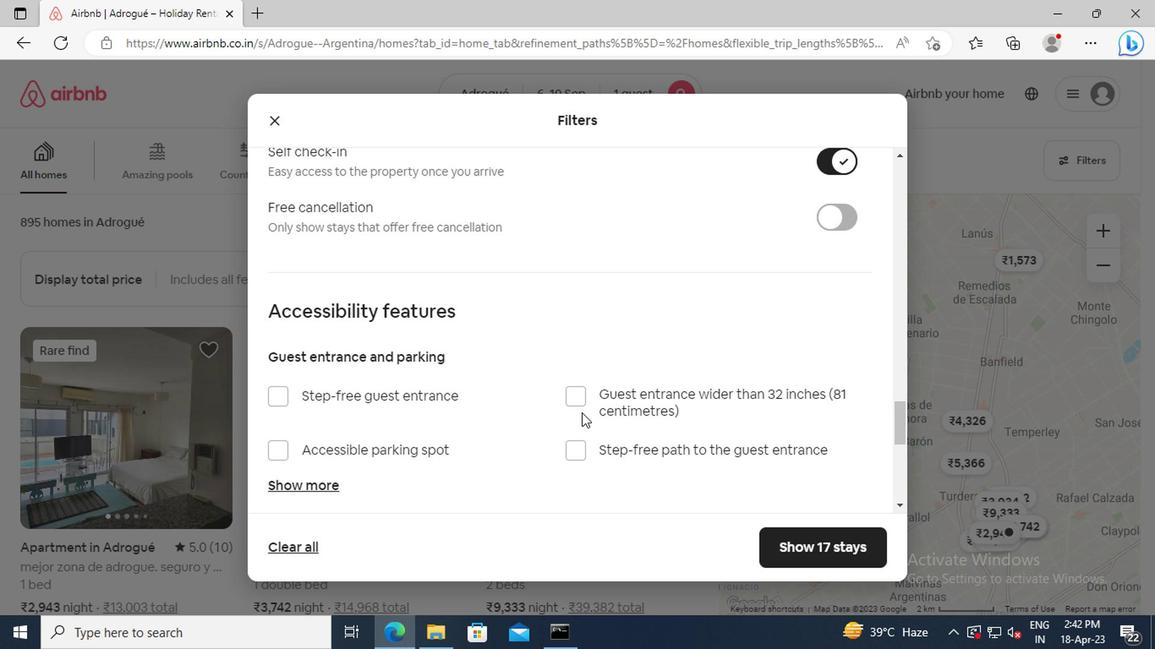 
Action: Mouse scrolled (576, 413) with delta (0, -1)
Screenshot: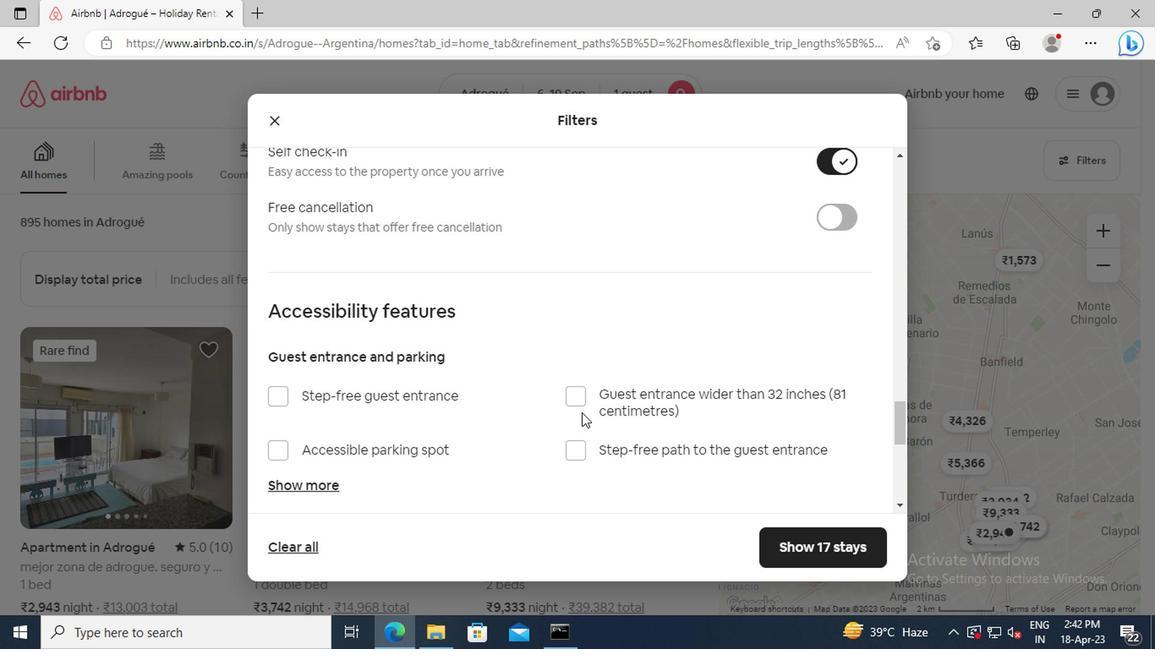 
Action: Mouse scrolled (576, 413) with delta (0, -1)
Screenshot: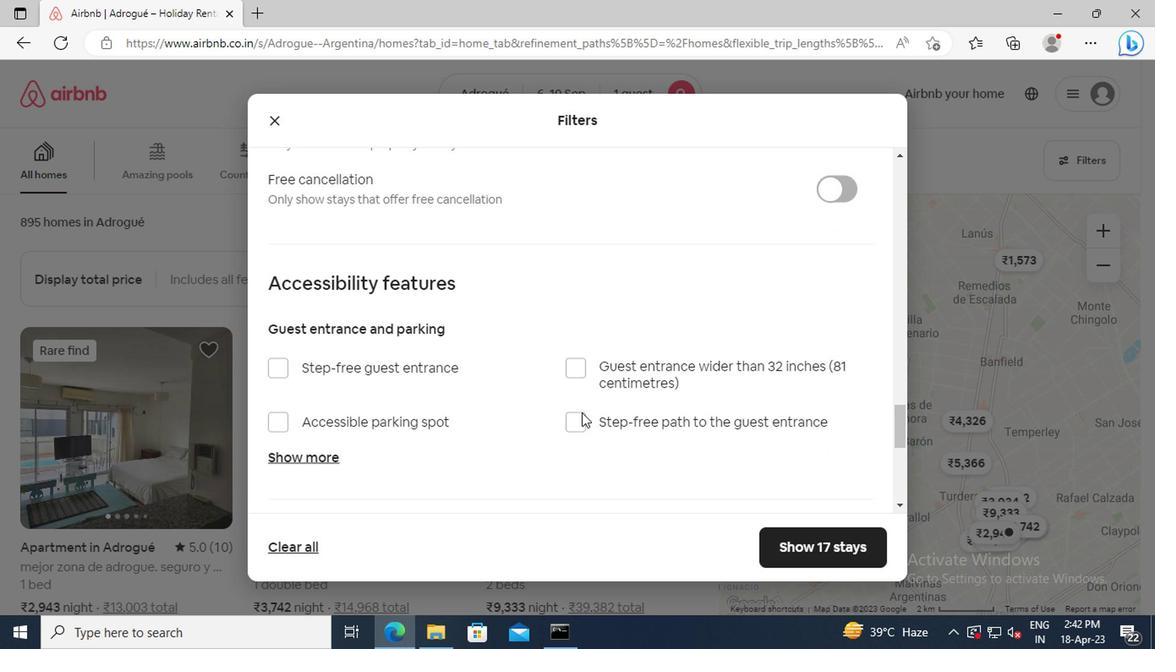 
Action: Mouse scrolled (576, 413) with delta (0, -1)
Screenshot: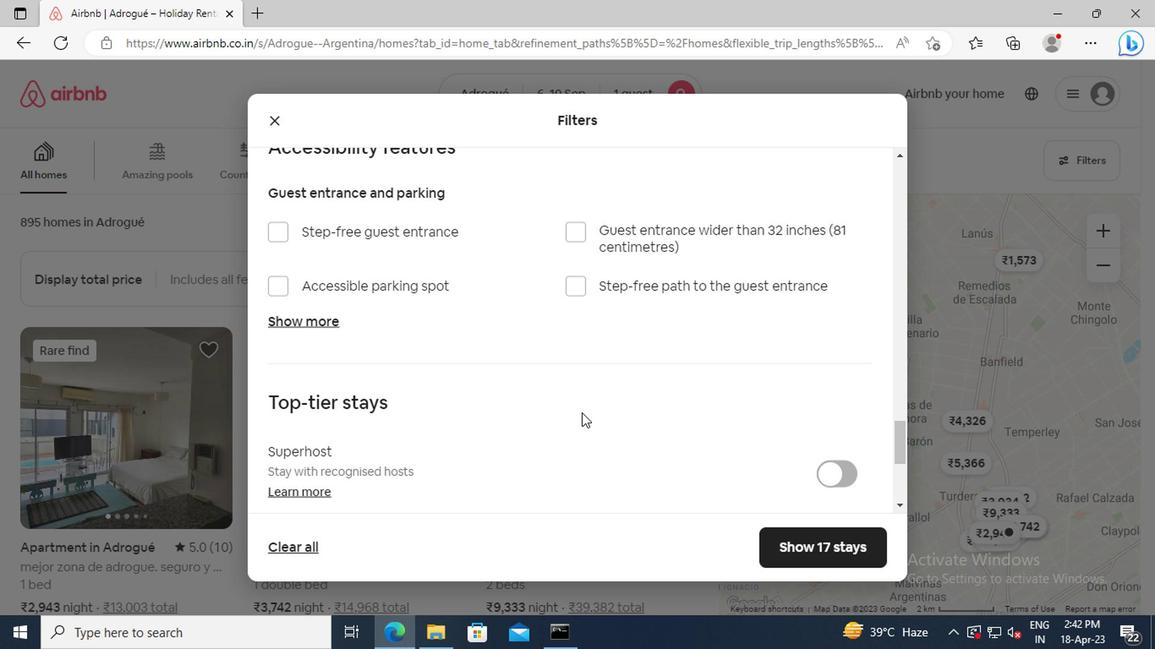 
Action: Mouse scrolled (576, 413) with delta (0, -1)
Screenshot: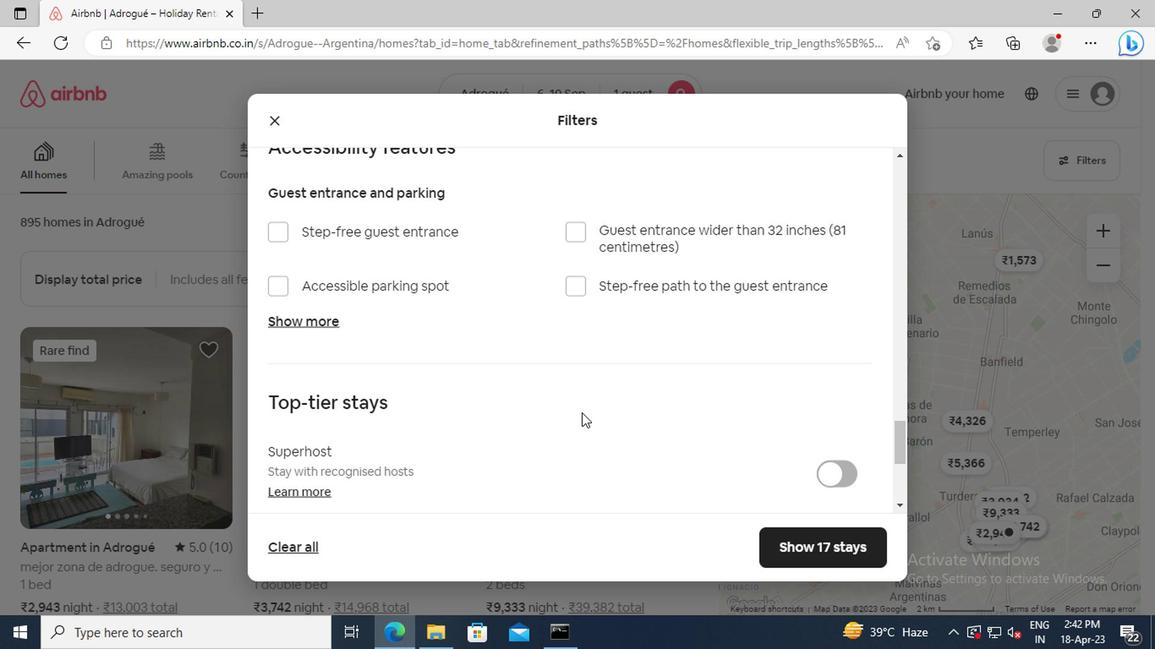 
Action: Mouse scrolled (576, 413) with delta (0, -1)
Screenshot: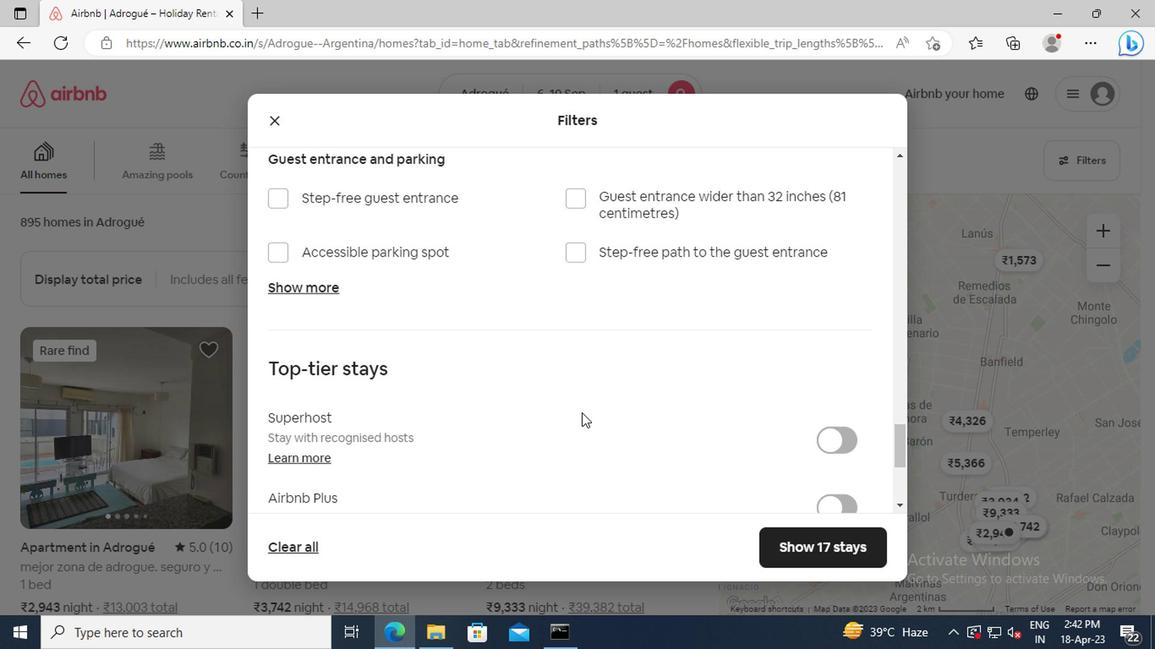 
Action: Mouse scrolled (576, 413) with delta (0, -1)
Screenshot: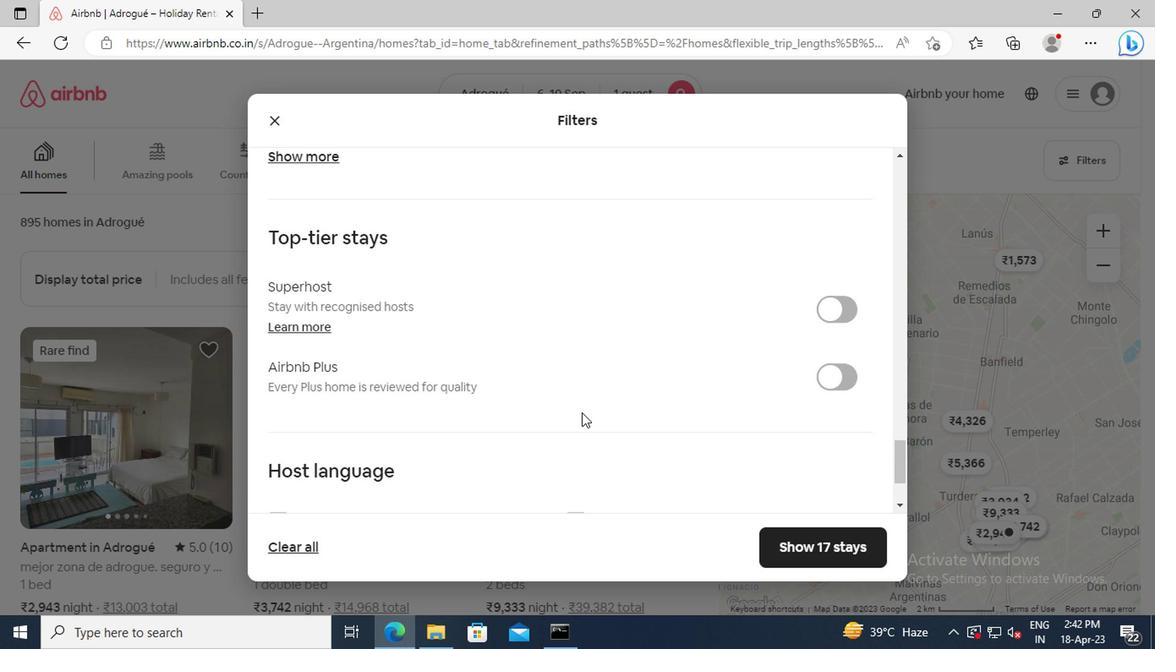 
Action: Mouse scrolled (576, 413) with delta (0, -1)
Screenshot: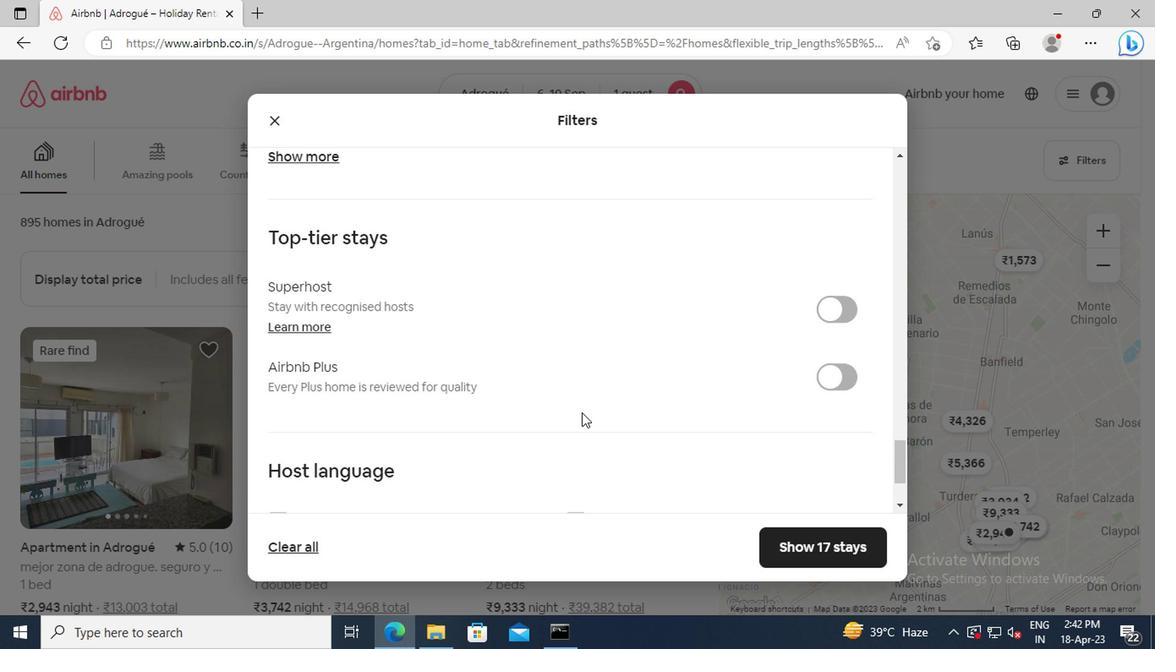 
Action: Mouse scrolled (576, 413) with delta (0, -1)
Screenshot: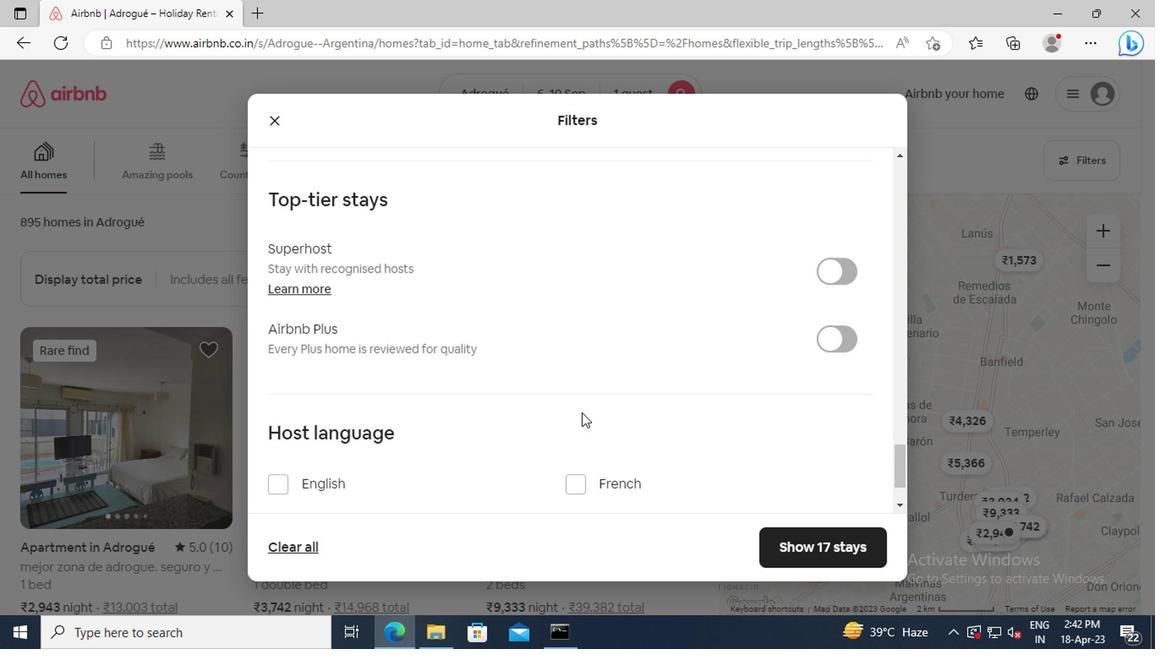 
Action: Mouse moved to (277, 397)
Screenshot: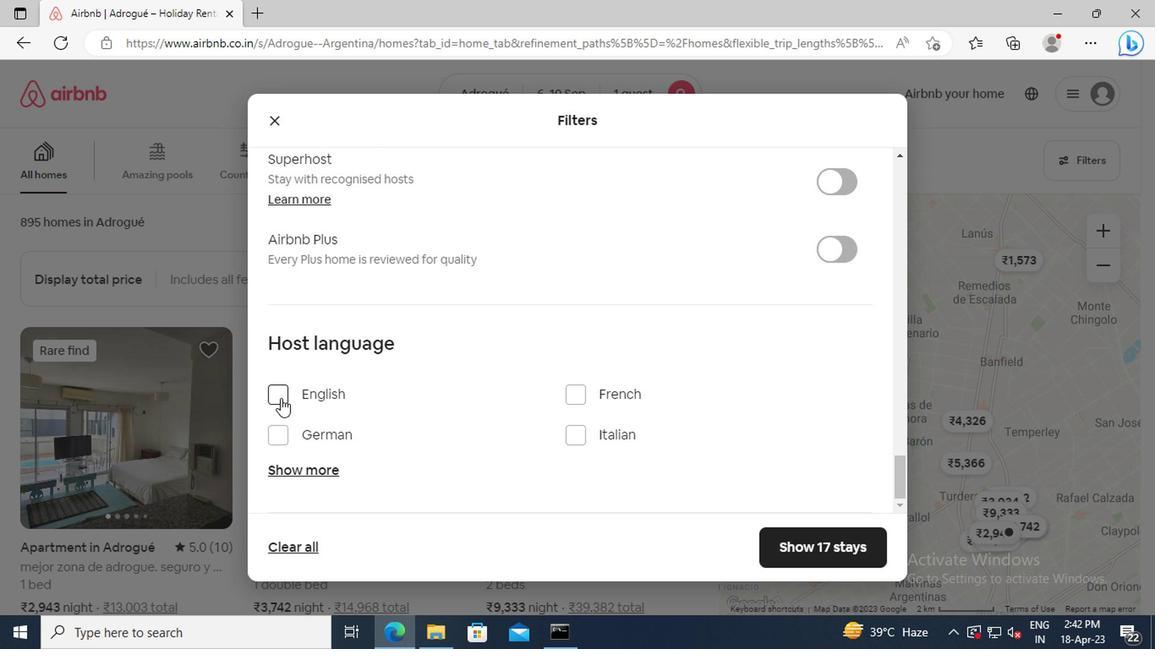 
Action: Mouse pressed left at (277, 397)
Screenshot: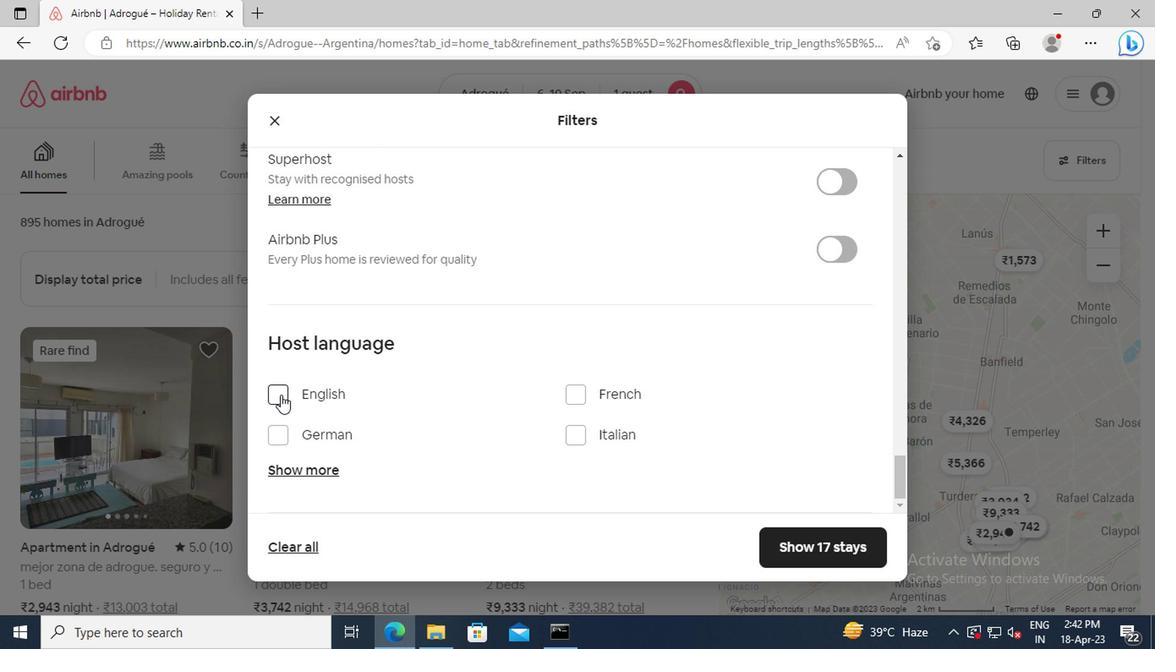 
Action: Mouse moved to (803, 544)
Screenshot: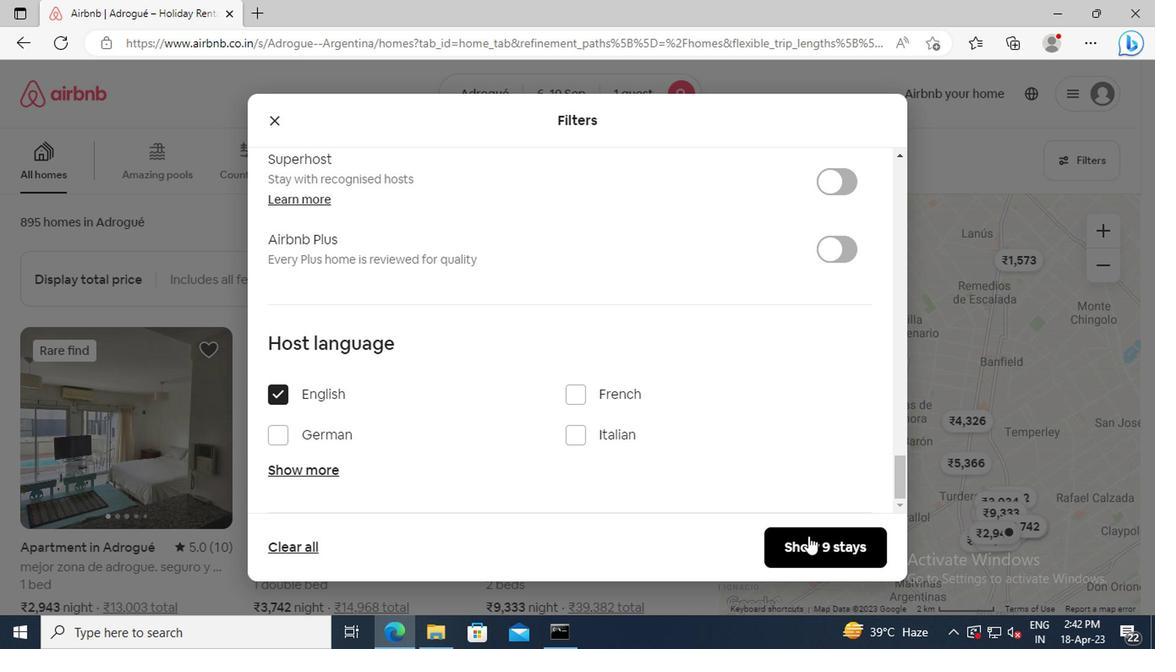 
Action: Mouse pressed left at (803, 544)
Screenshot: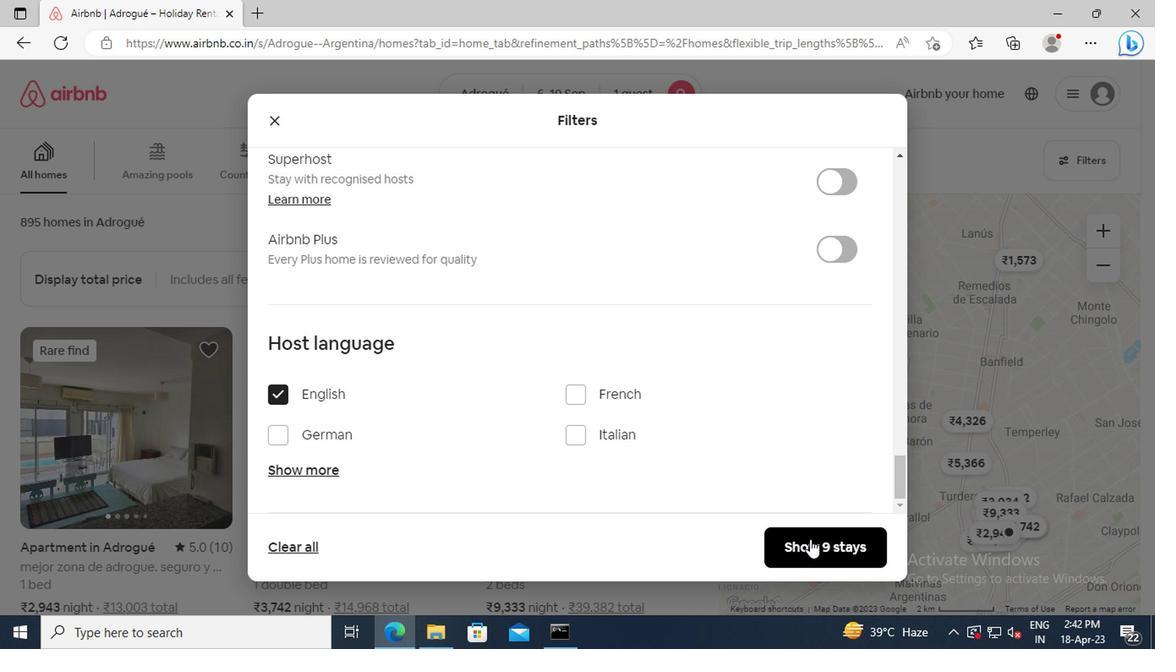 
